 Task: Look for space in Ausa, India from 4th June, 2023 to 15th June, 2023 for 2 adults in price range Rs.10000 to Rs.15000. Place can be entire place with 1  bedroom having 1 bed and 1 bathroom. Property type can be house, flat, guest house, hotel. Booking option can be shelf check-in. Required host language is English.
Action: Mouse moved to (508, 122)
Screenshot: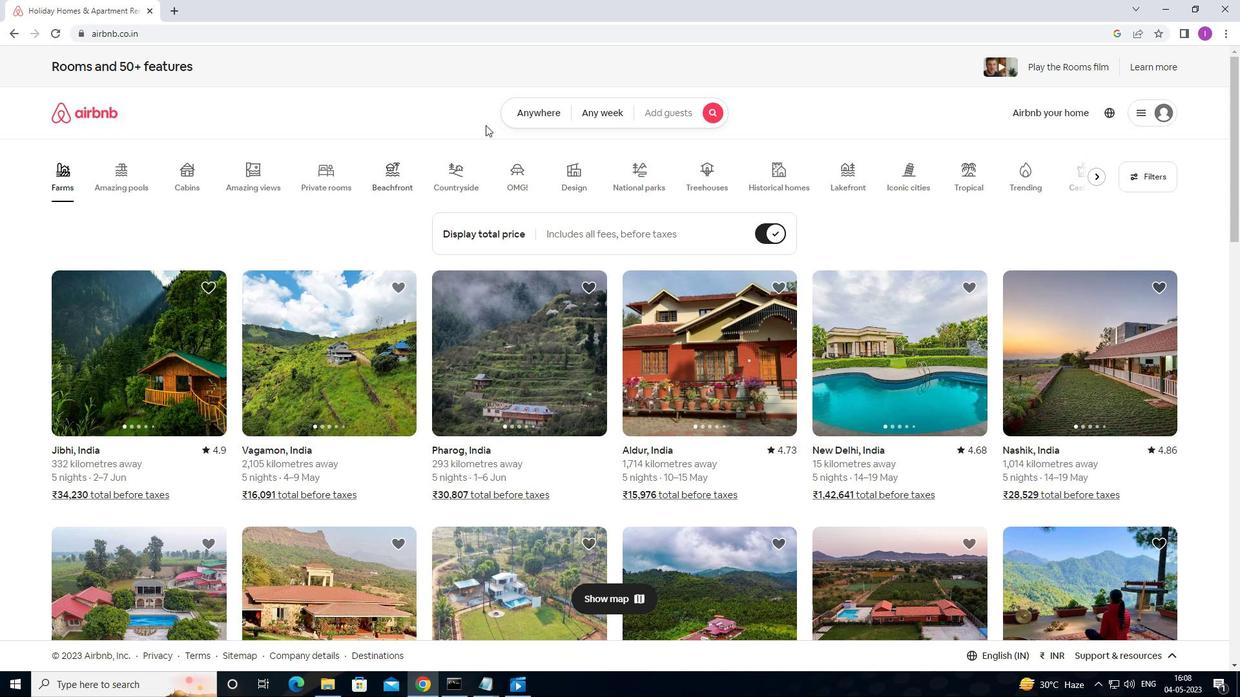 
Action: Mouse pressed left at (508, 122)
Screenshot: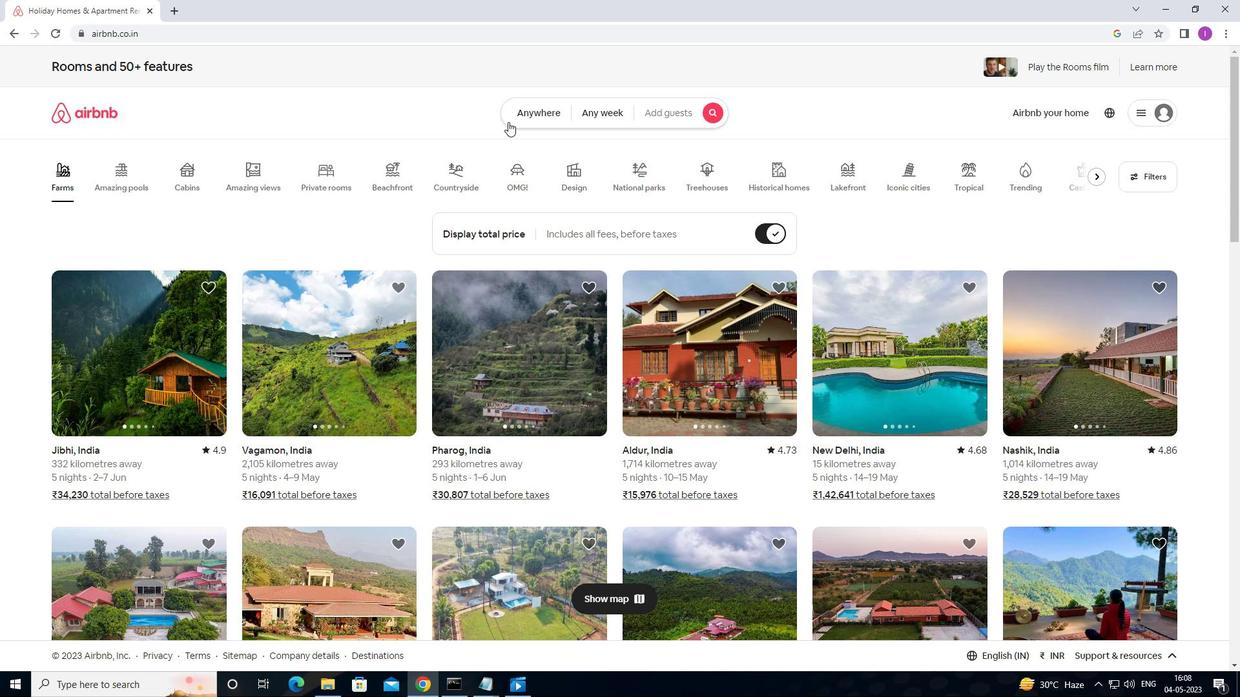 
Action: Mouse moved to (413, 162)
Screenshot: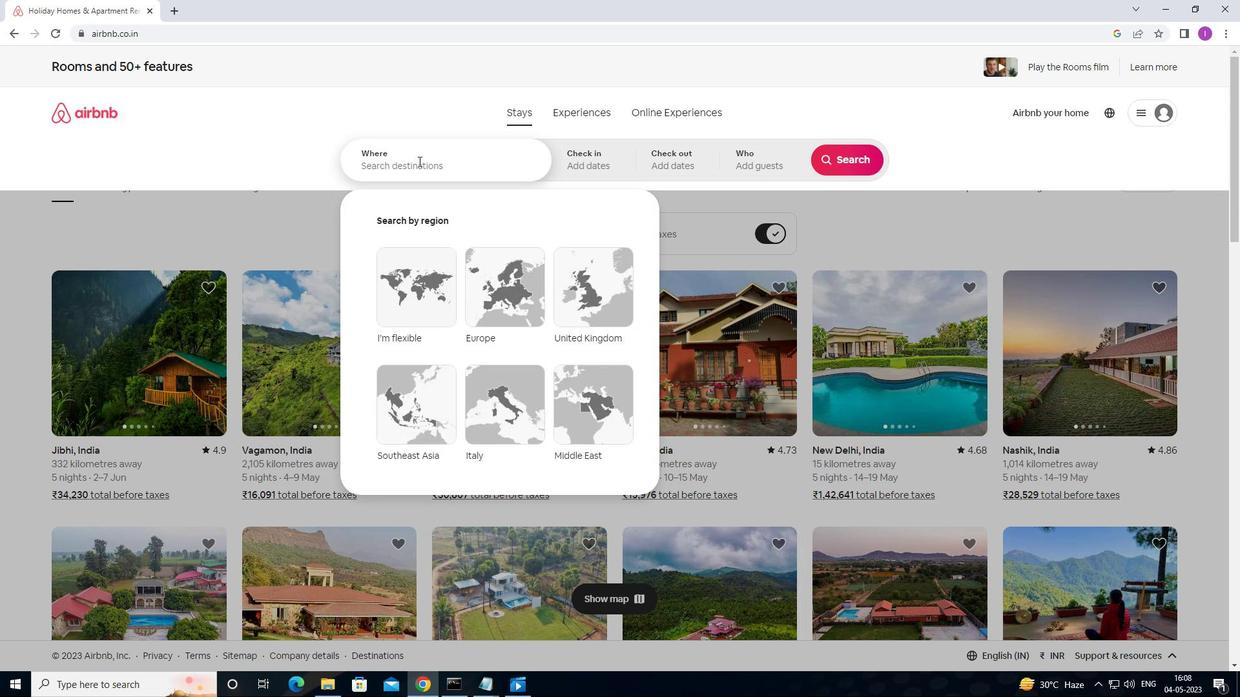 
Action: Mouse pressed left at (413, 162)
Screenshot: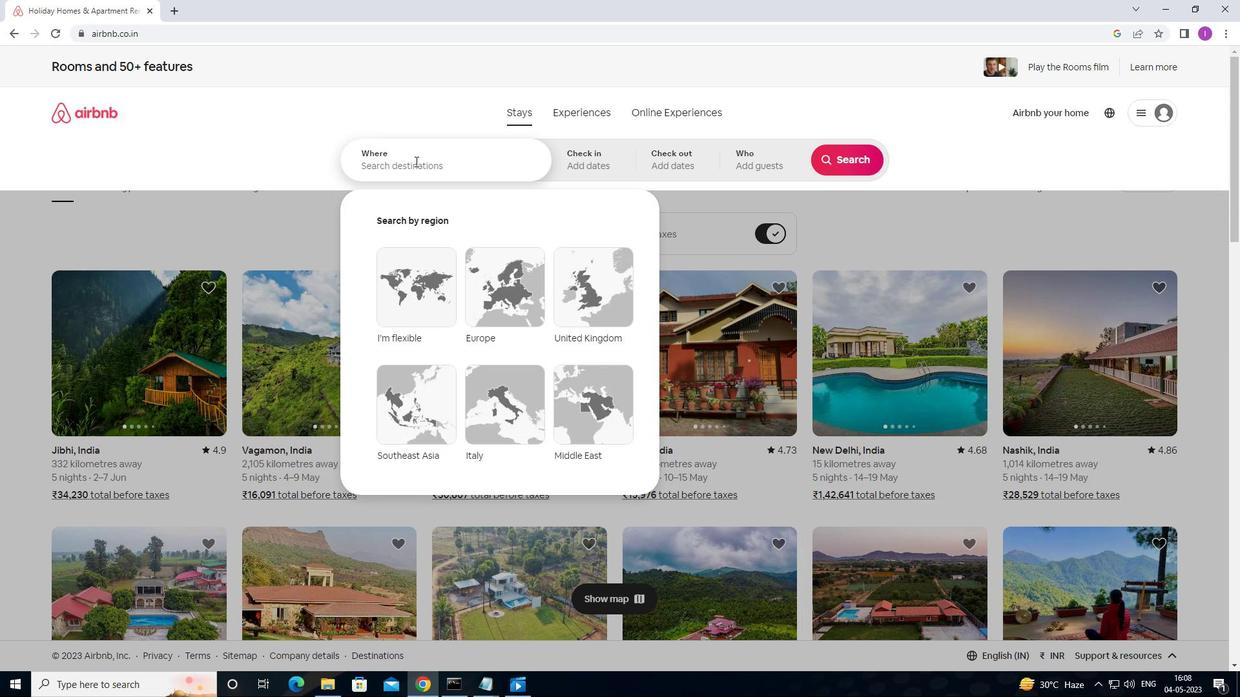 
Action: Key pressed <Key.shift>AUSA,<Key.shift>INDIA
Screenshot: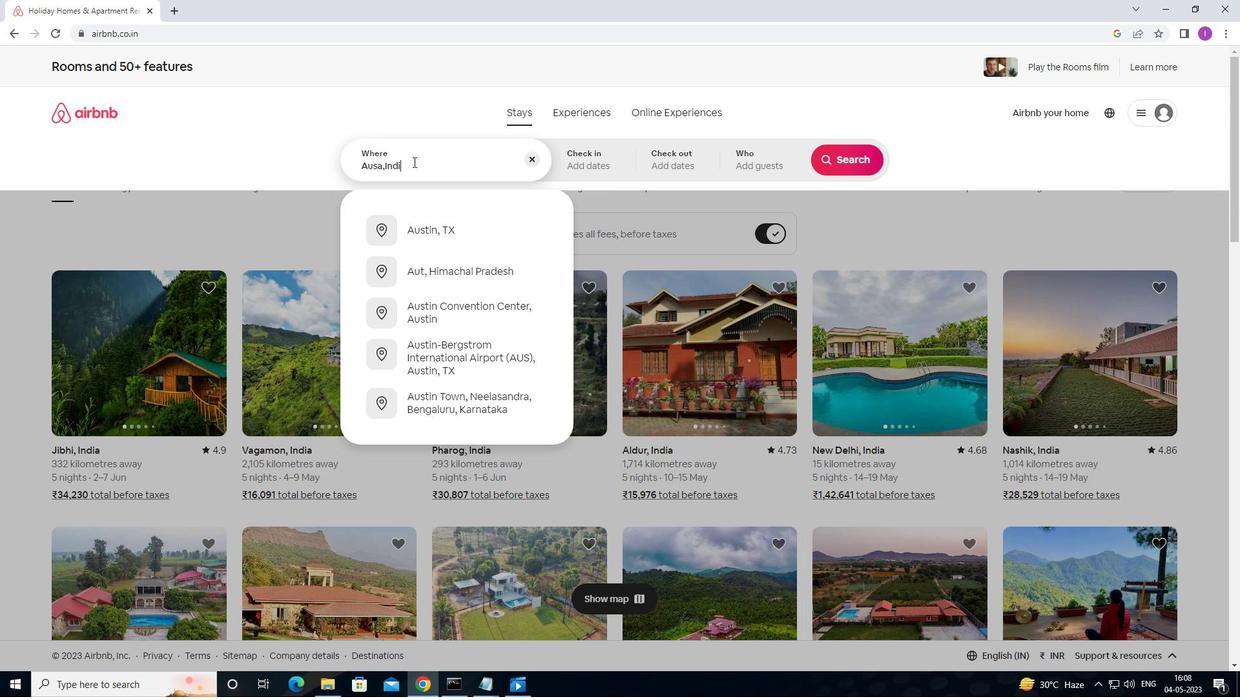 
Action: Mouse moved to (614, 160)
Screenshot: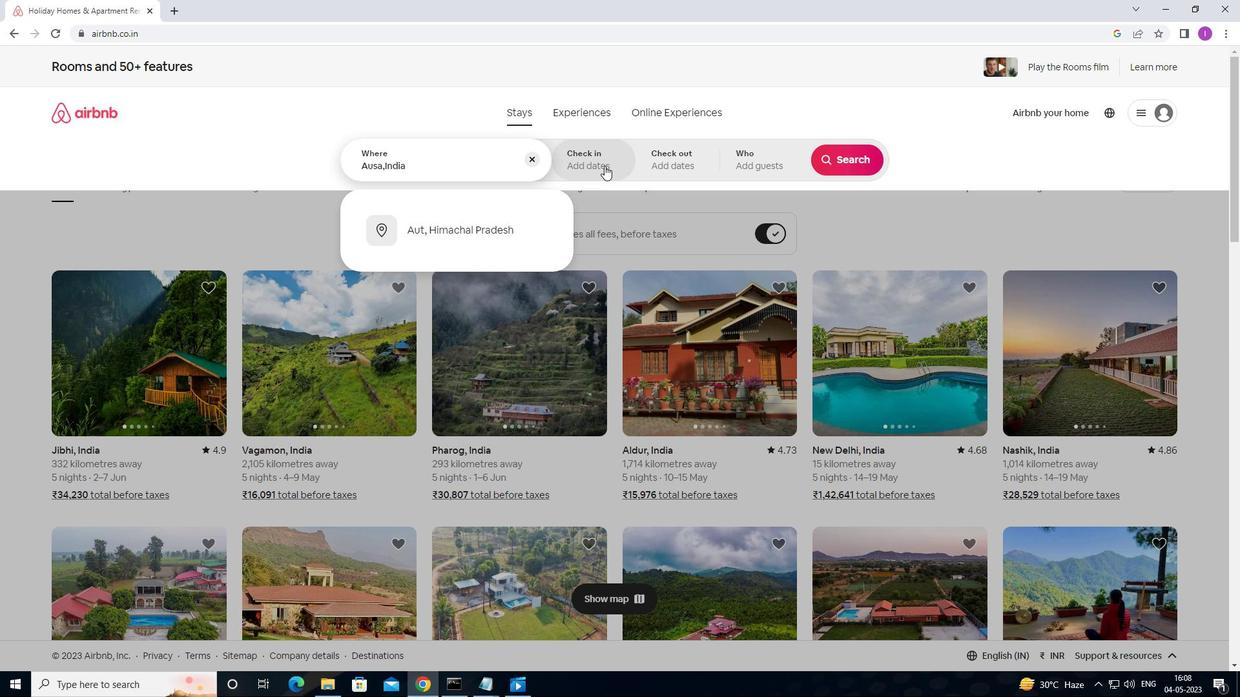 
Action: Mouse pressed left at (614, 160)
Screenshot: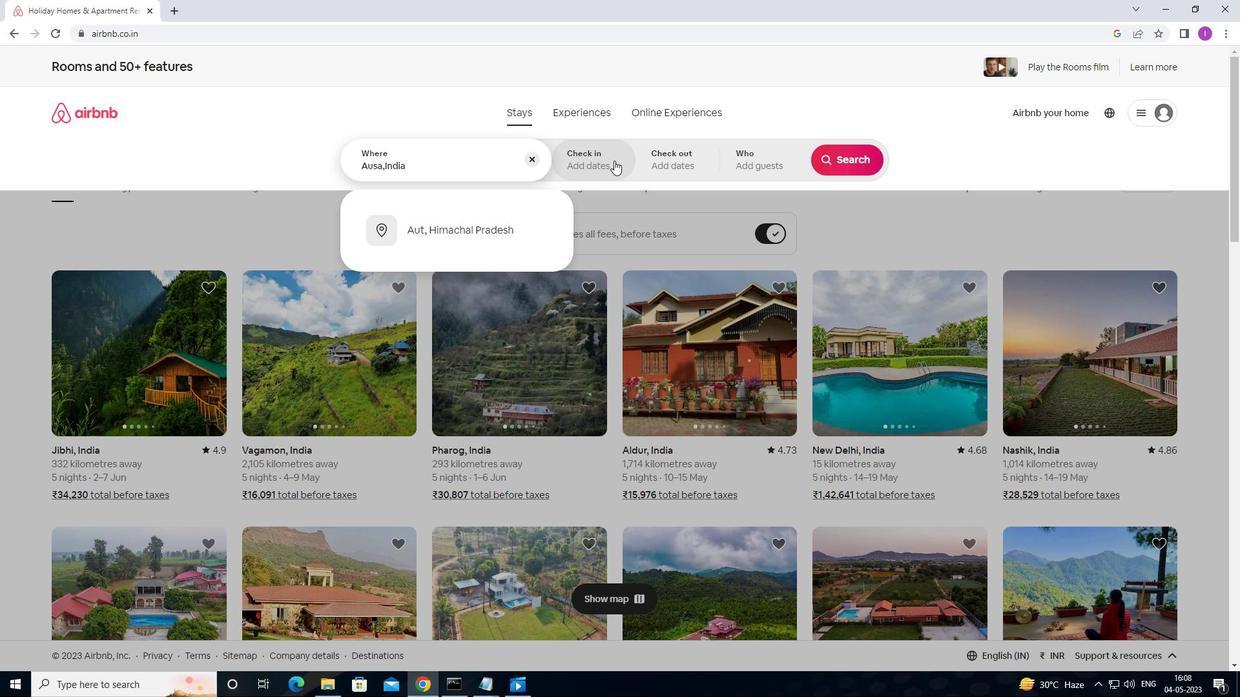 
Action: Mouse moved to (643, 346)
Screenshot: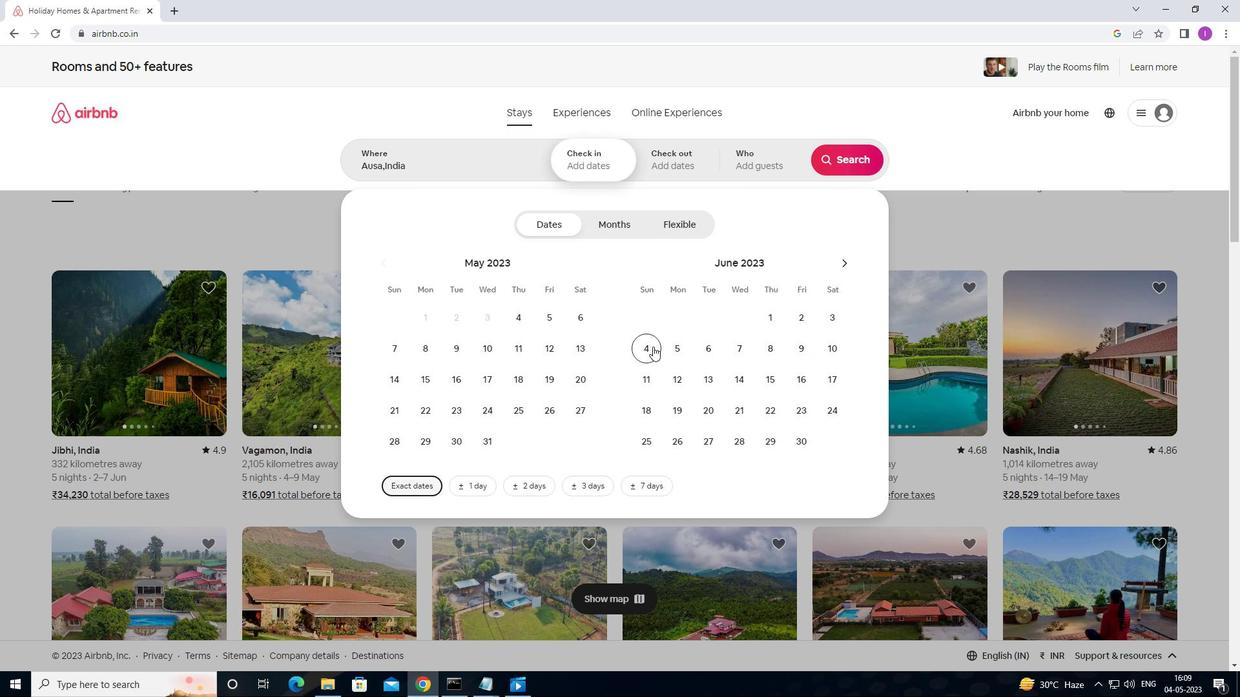 
Action: Mouse pressed left at (643, 346)
Screenshot: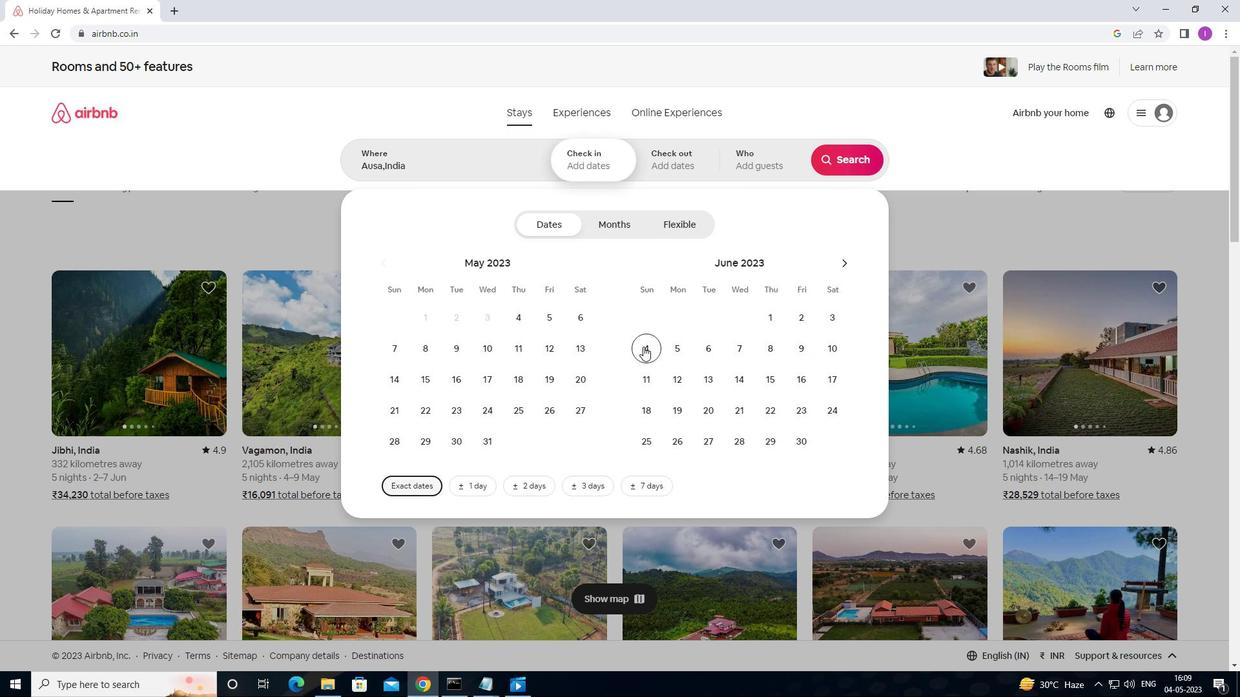 
Action: Mouse moved to (766, 375)
Screenshot: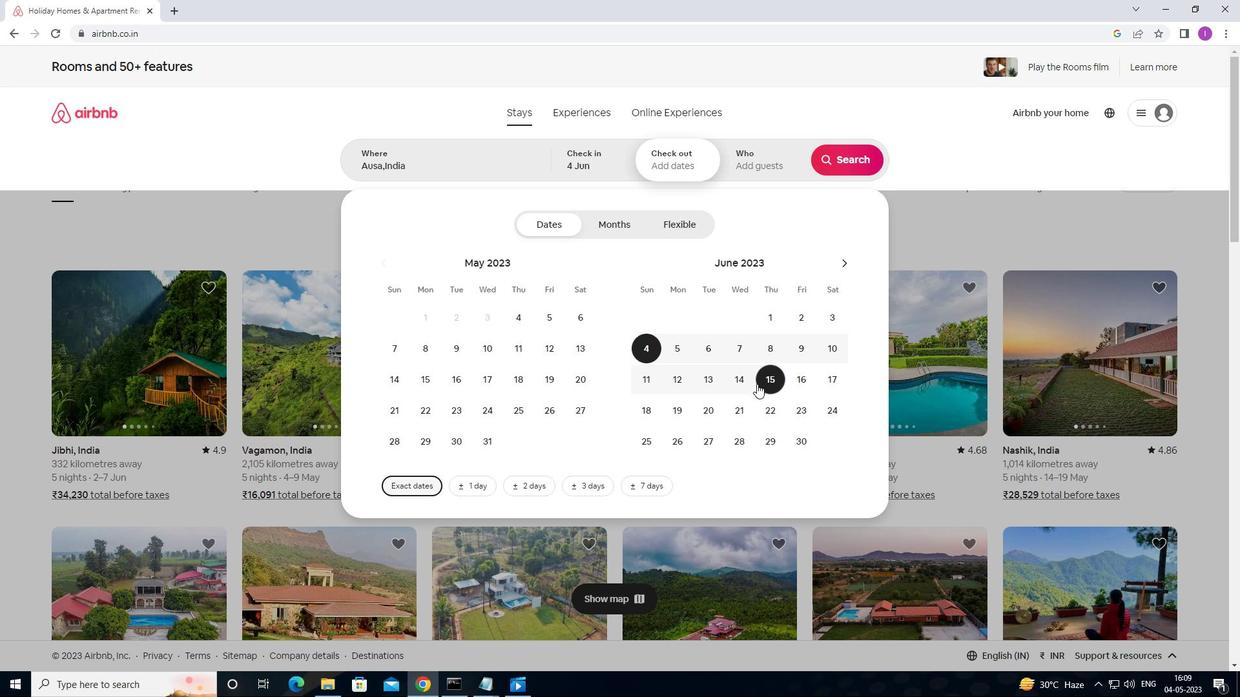 
Action: Mouse pressed left at (766, 375)
Screenshot: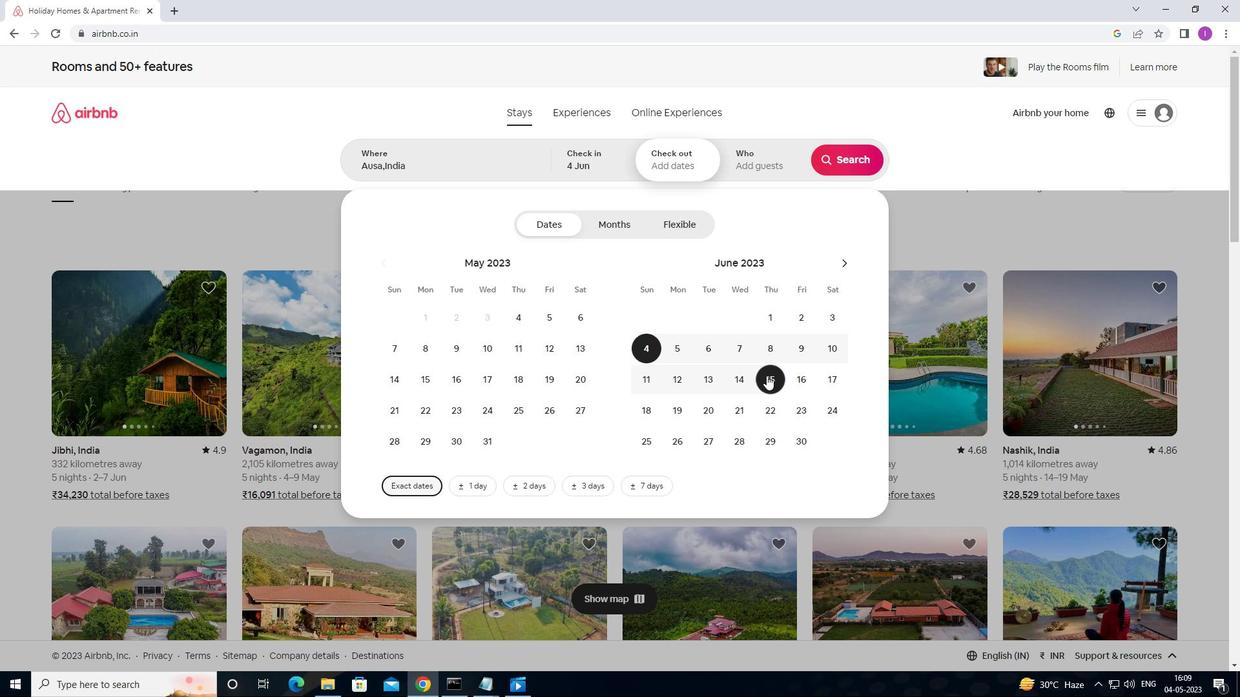 
Action: Mouse moved to (765, 166)
Screenshot: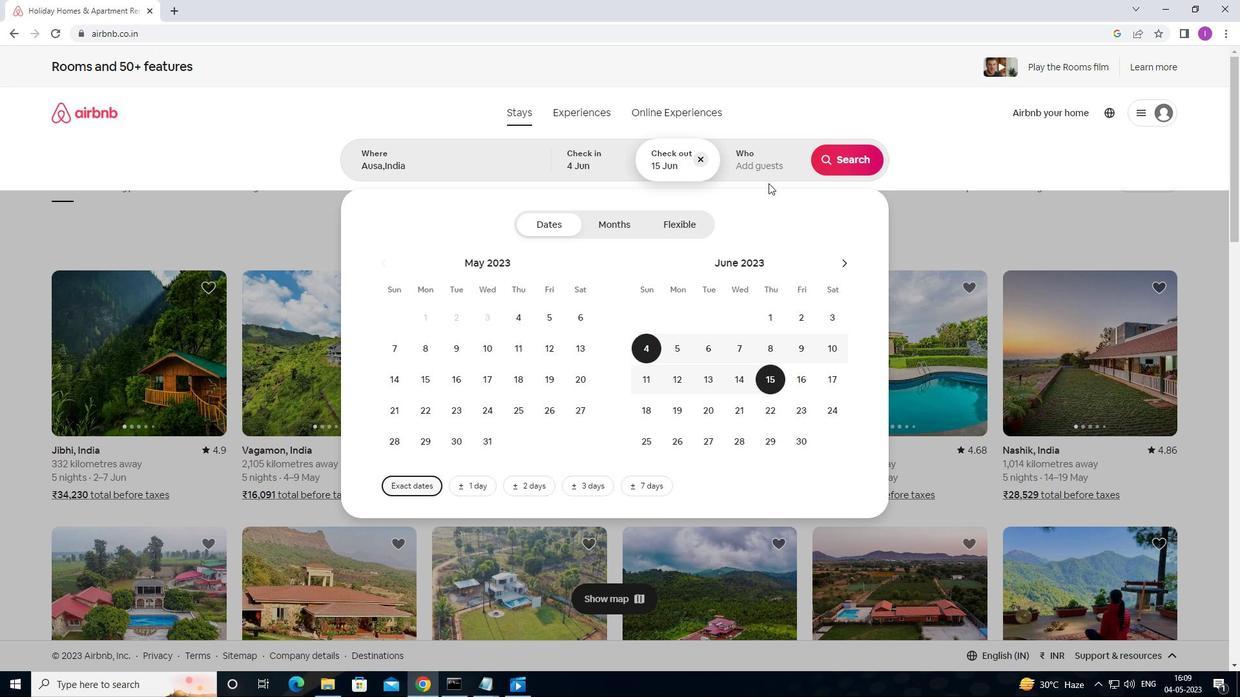 
Action: Mouse pressed left at (765, 166)
Screenshot: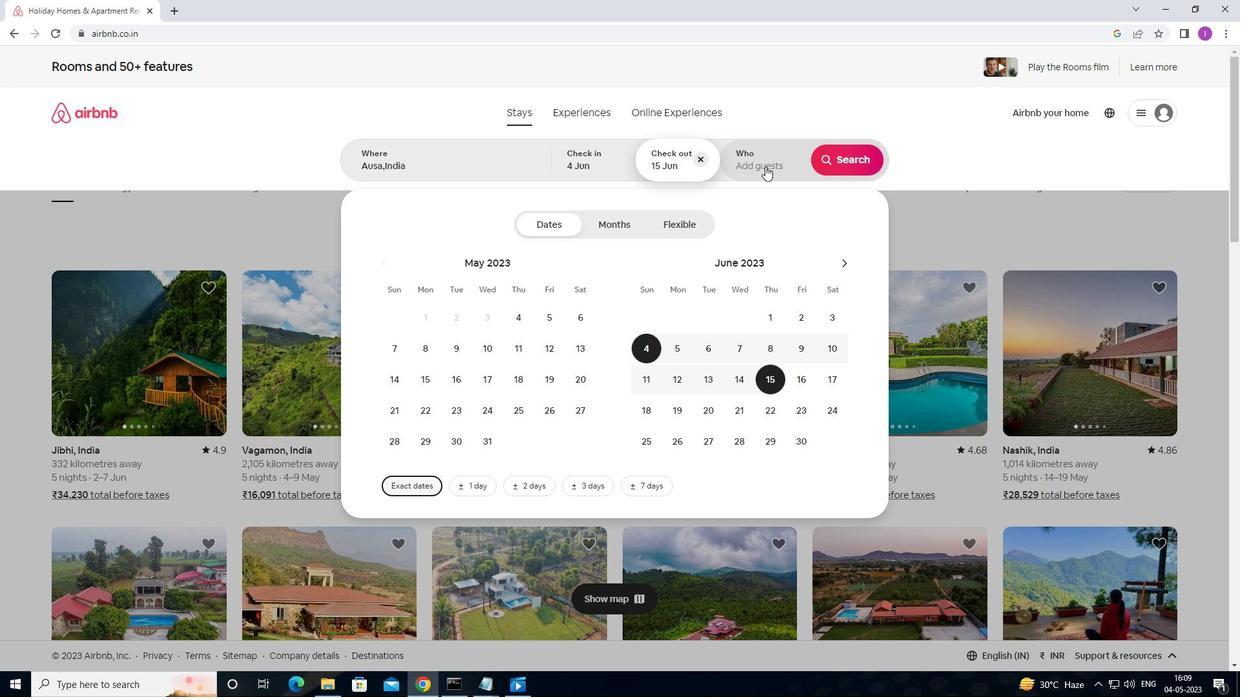 
Action: Mouse moved to (853, 231)
Screenshot: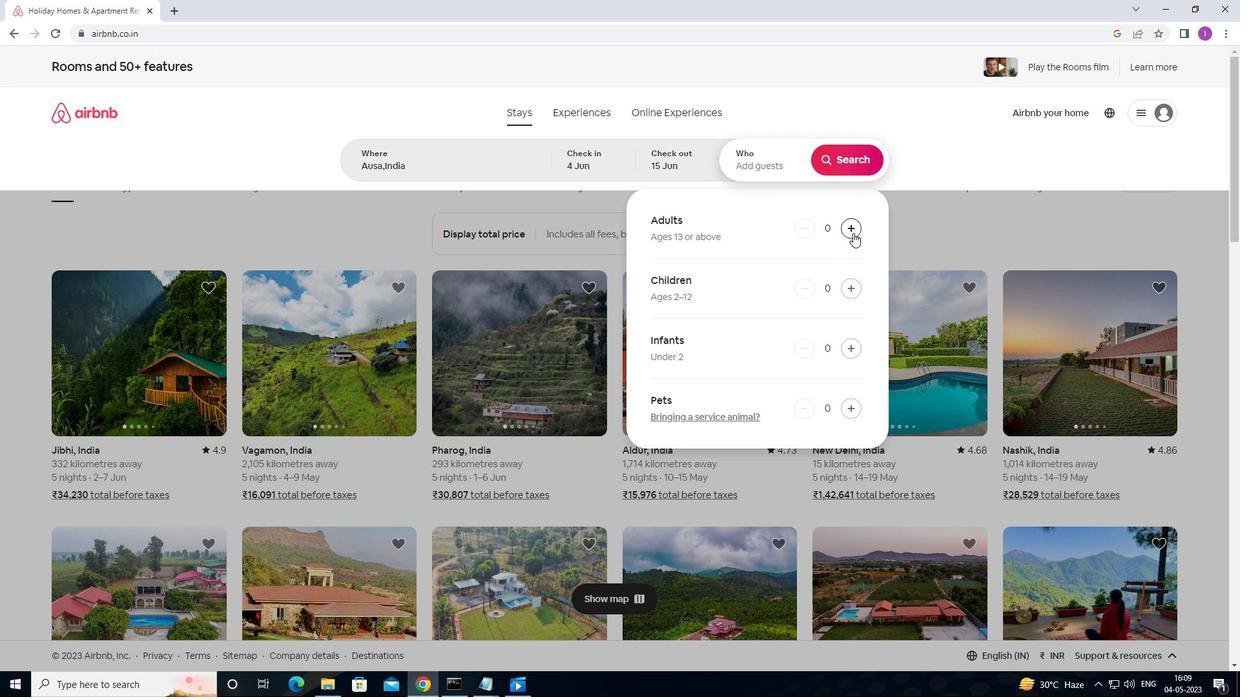 
Action: Mouse pressed left at (853, 231)
Screenshot: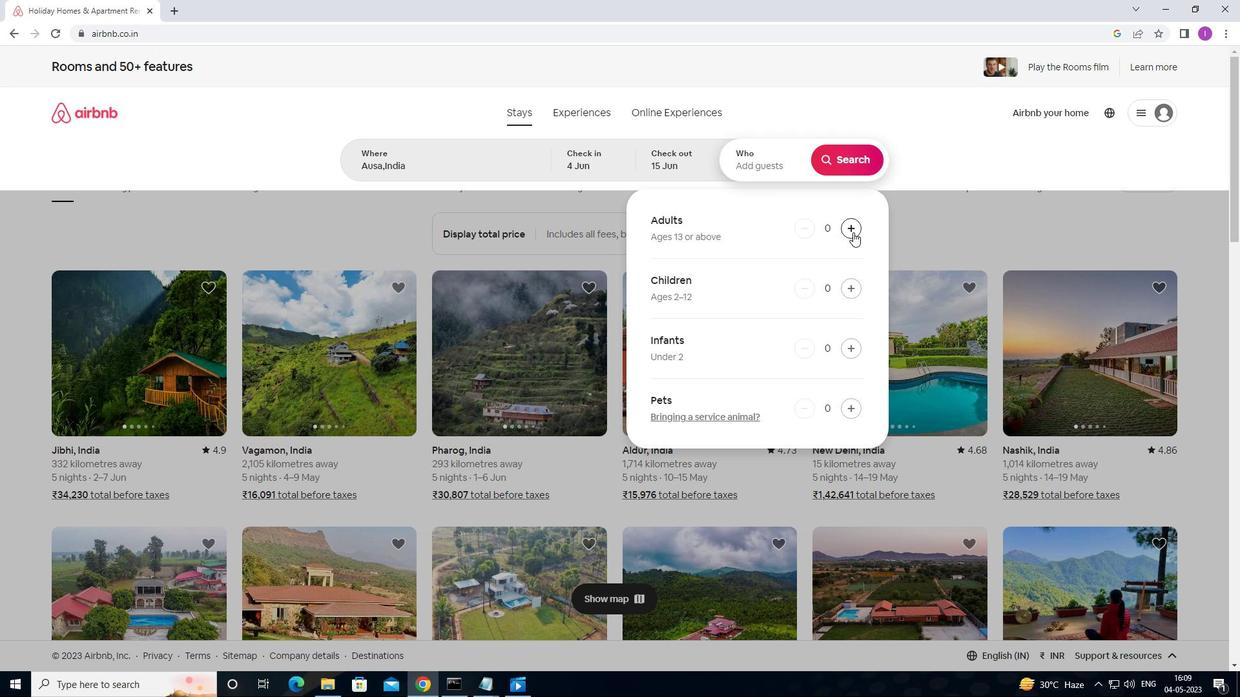 
Action: Mouse pressed left at (853, 231)
Screenshot: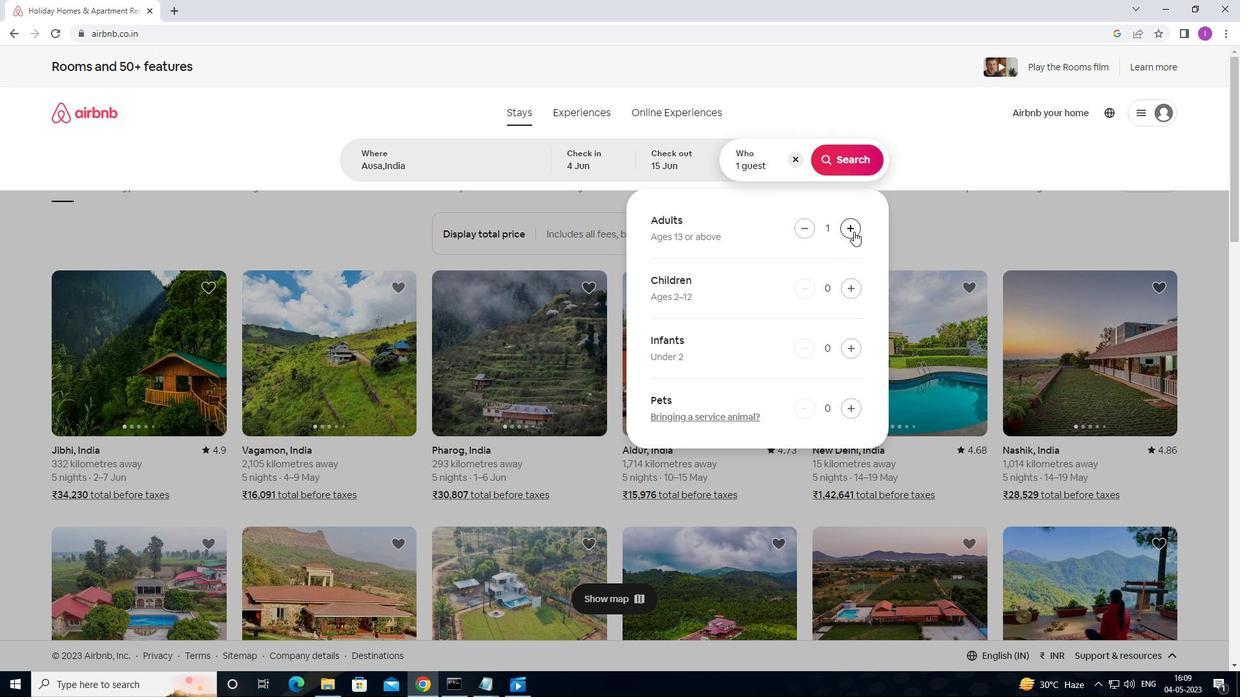 
Action: Mouse moved to (868, 164)
Screenshot: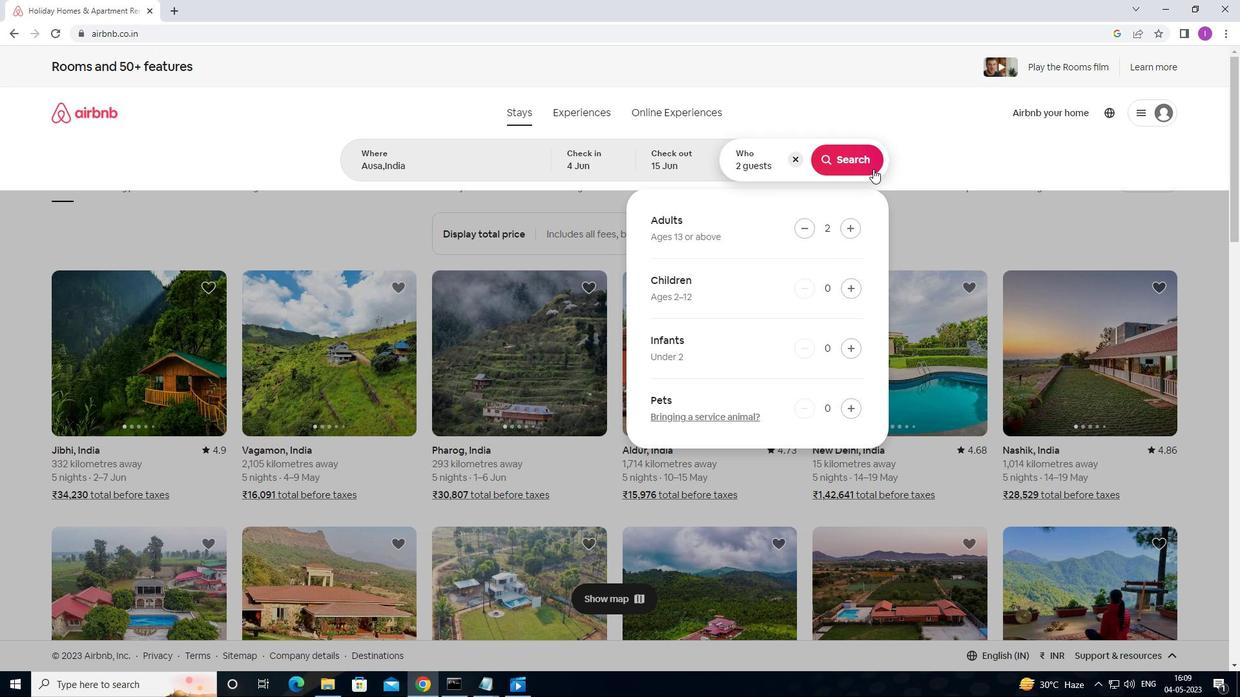 
Action: Mouse pressed left at (868, 164)
Screenshot: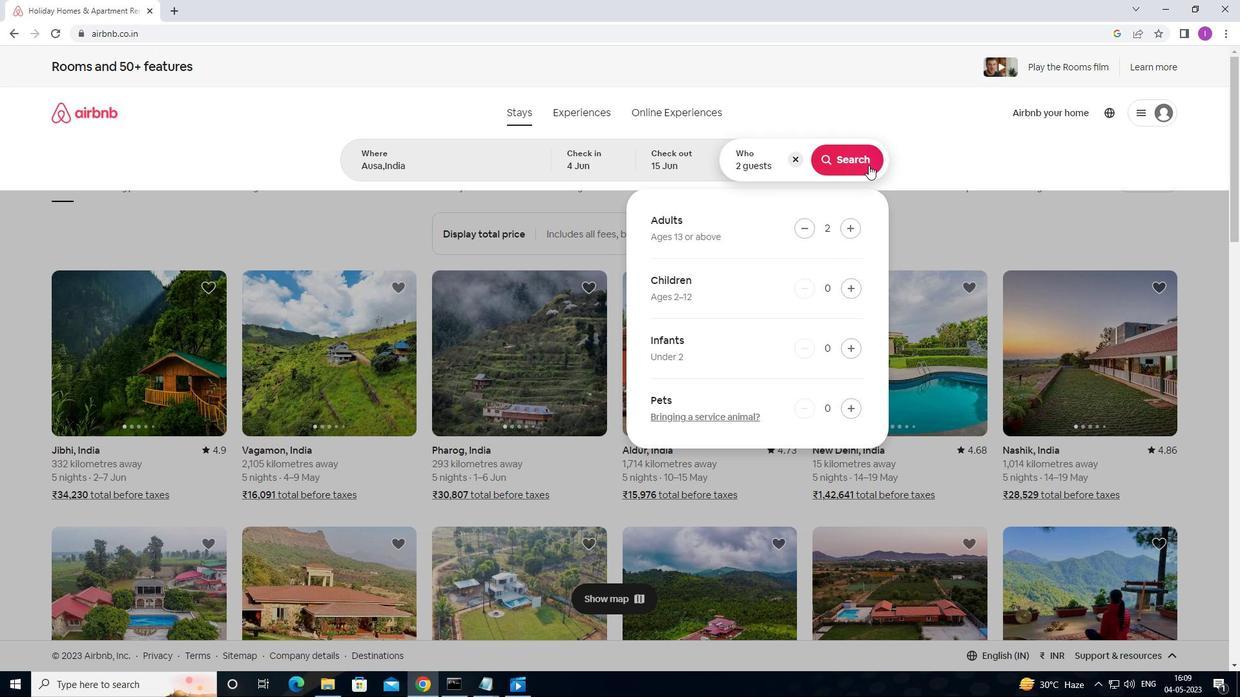 
Action: Mouse moved to (1209, 117)
Screenshot: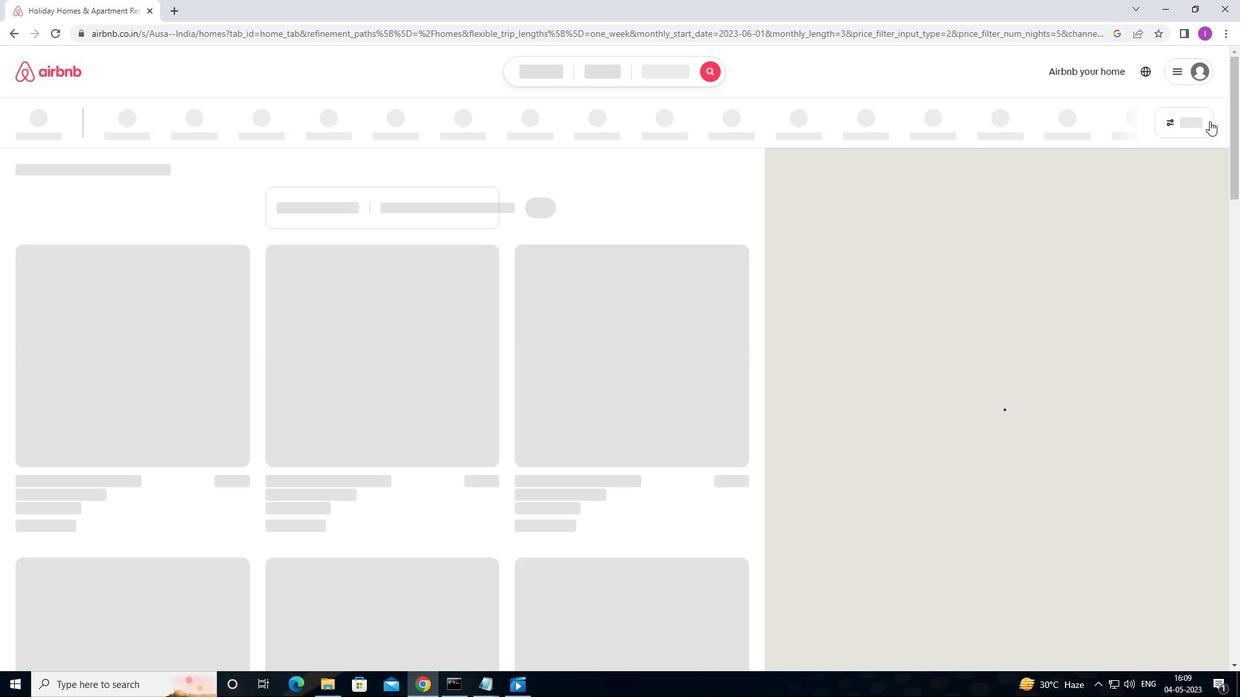 
Action: Mouse pressed left at (1209, 117)
Screenshot: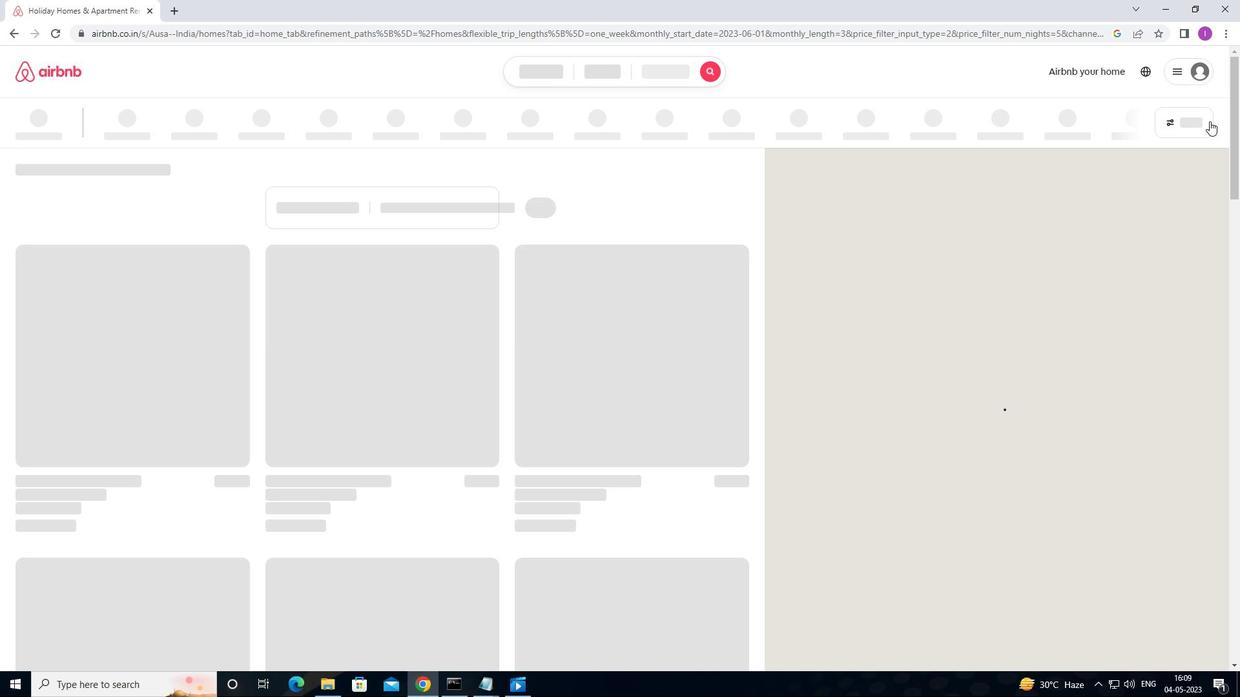 
Action: Mouse moved to (1198, 114)
Screenshot: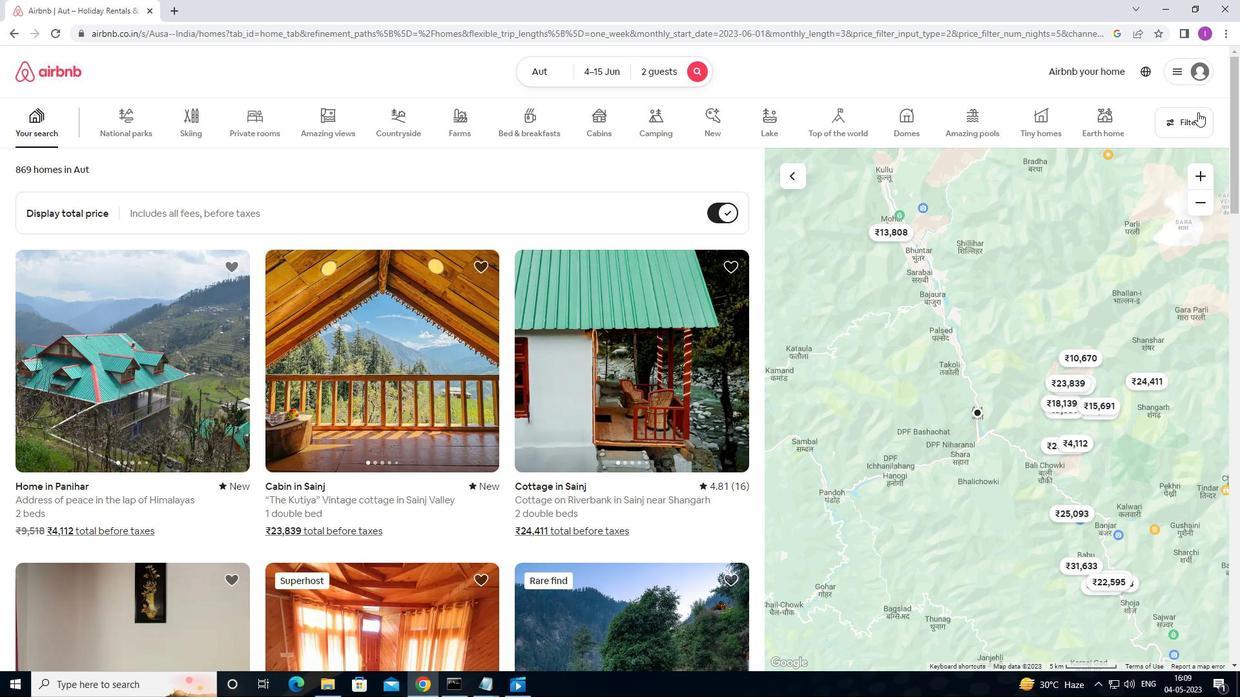 
Action: Mouse pressed left at (1198, 114)
Screenshot: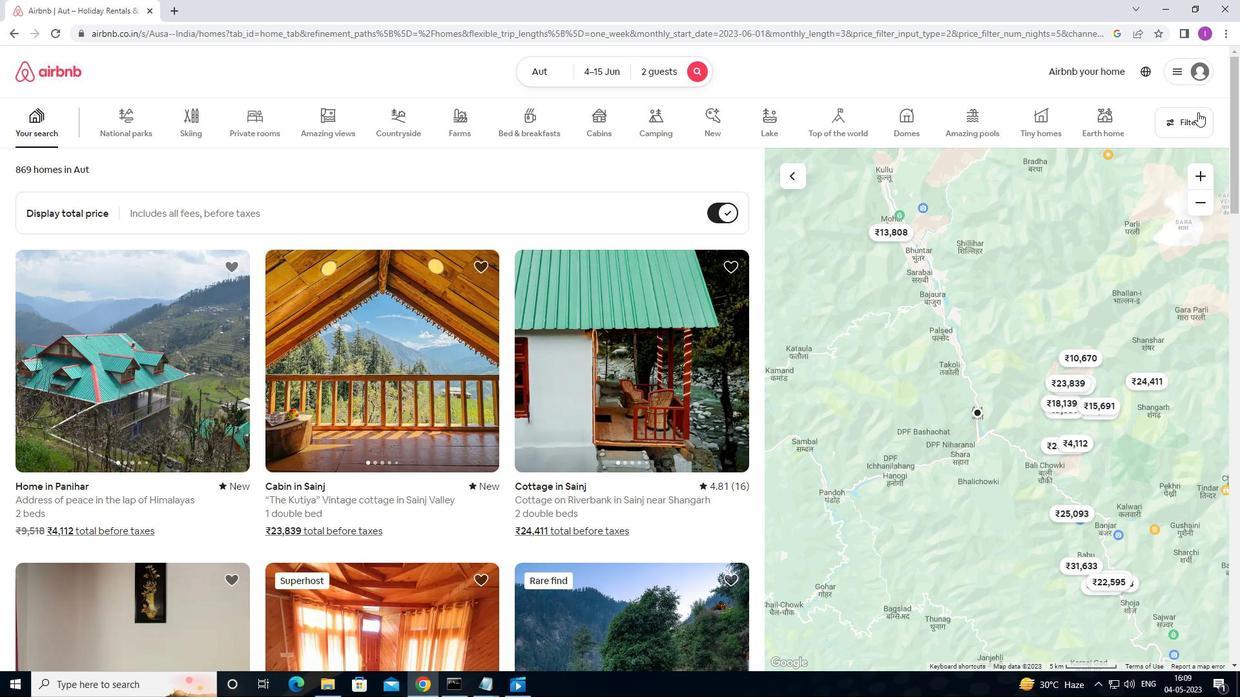 
Action: Mouse moved to (447, 290)
Screenshot: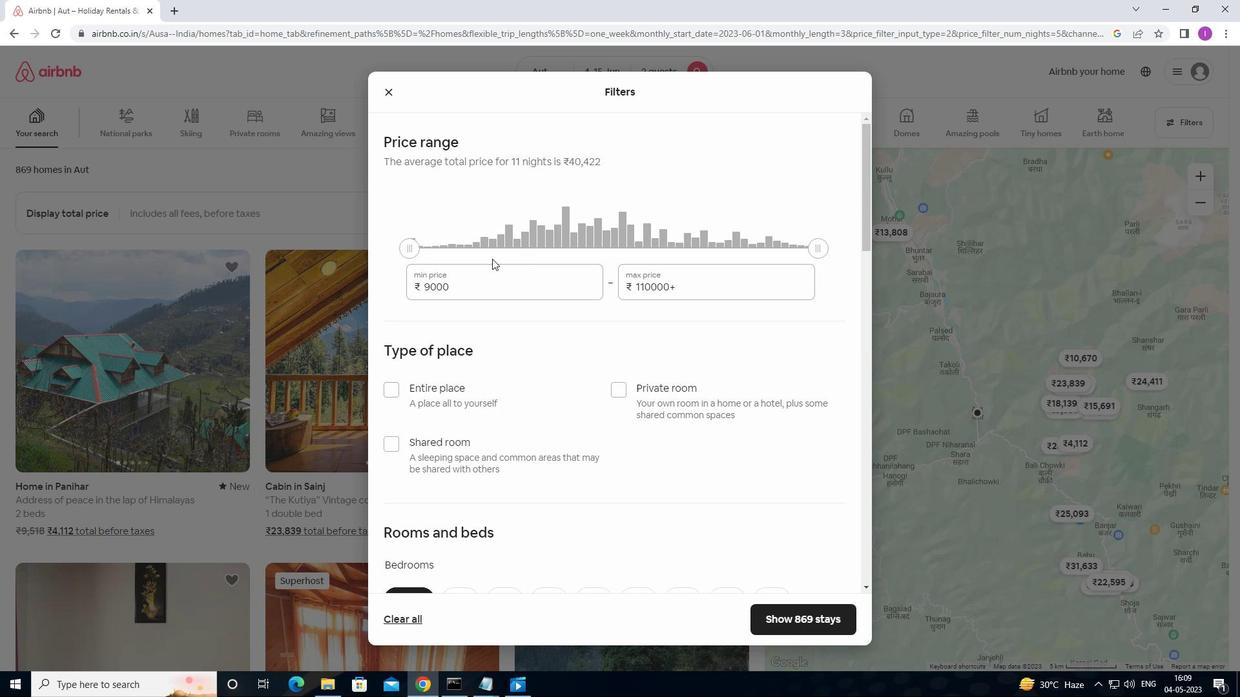 
Action: Mouse pressed left at (447, 290)
Screenshot: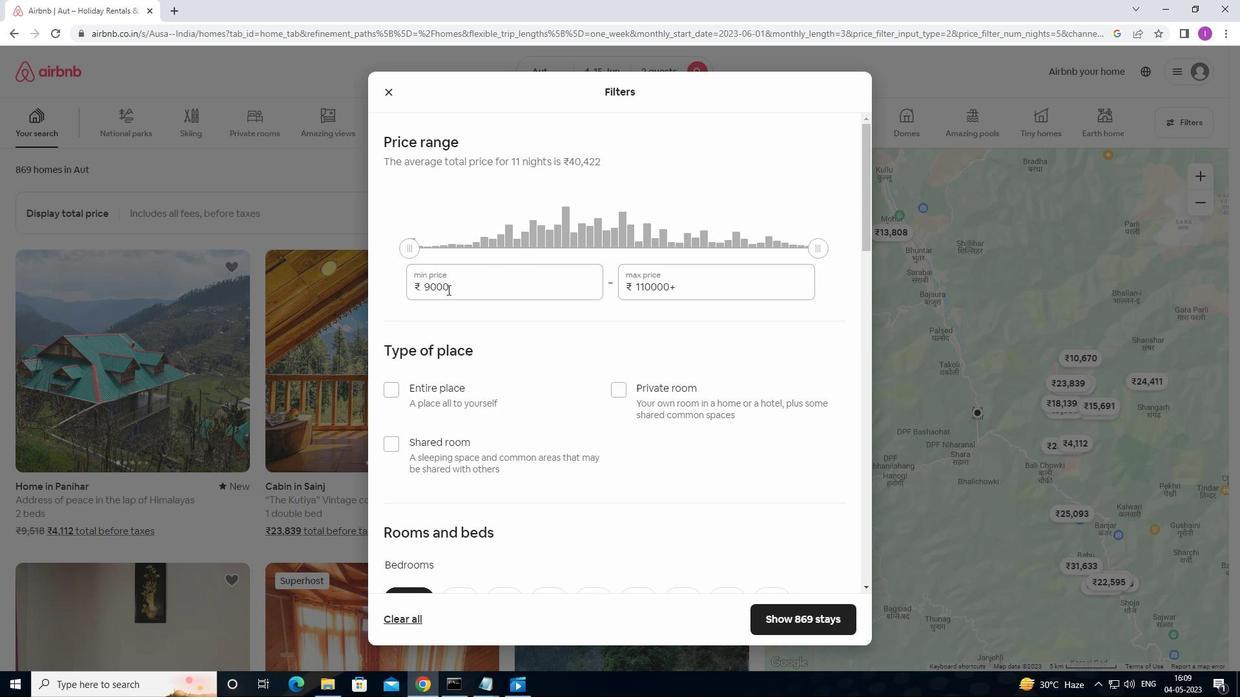 
Action: Mouse moved to (413, 293)
Screenshot: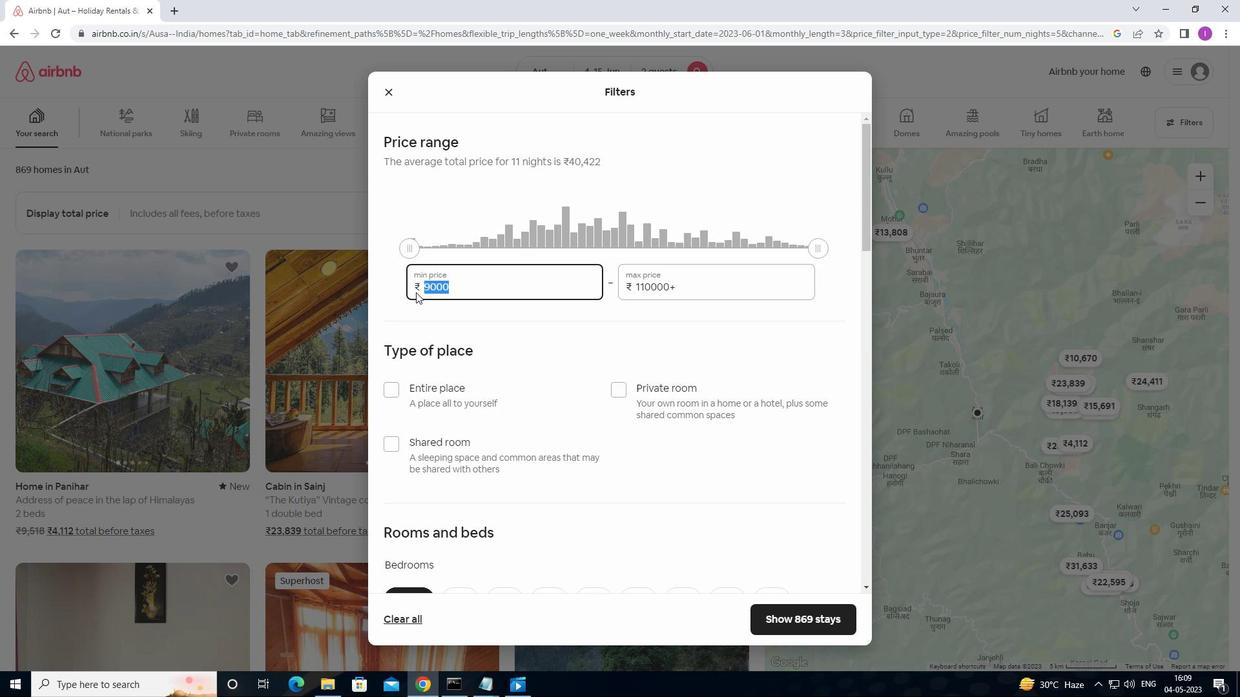 
Action: Key pressed 10000
Screenshot: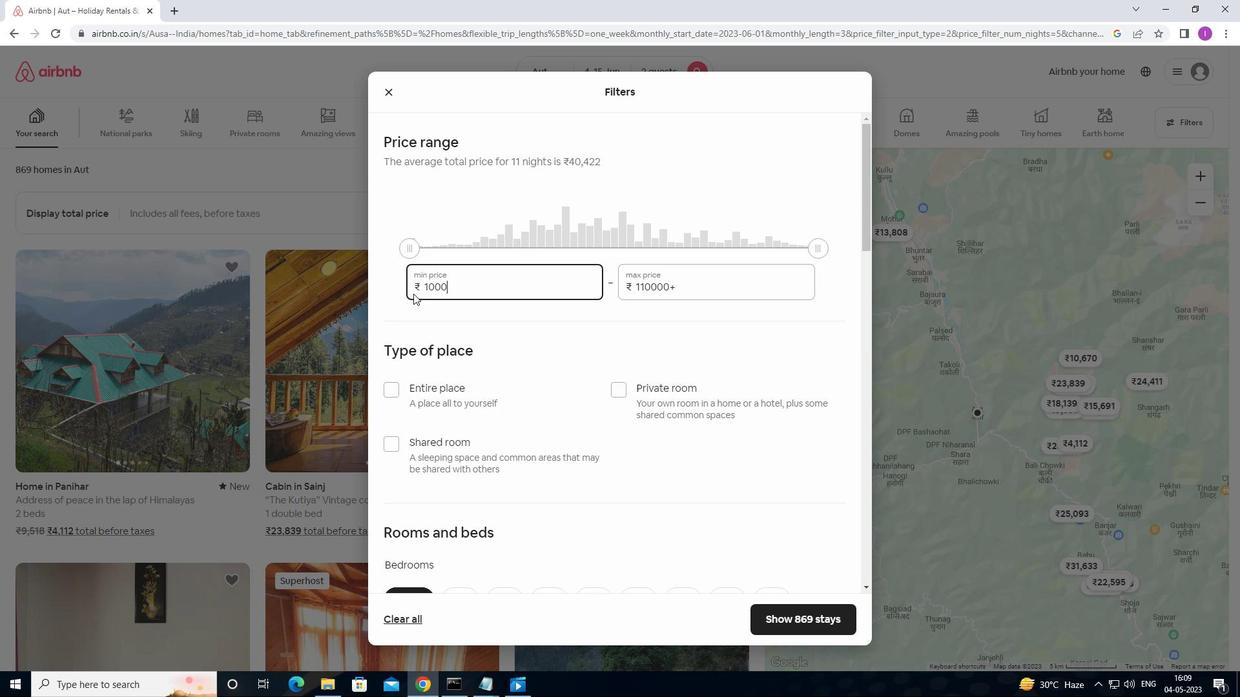 
Action: Mouse moved to (708, 290)
Screenshot: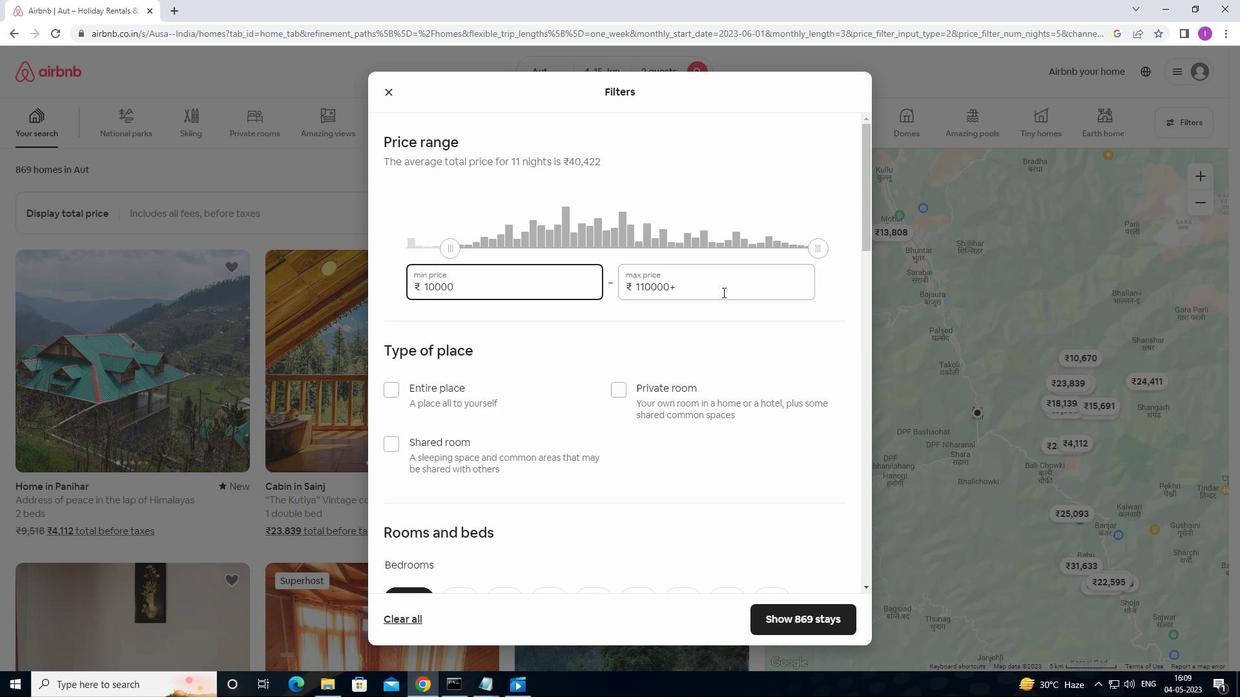 
Action: Mouse pressed left at (708, 290)
Screenshot: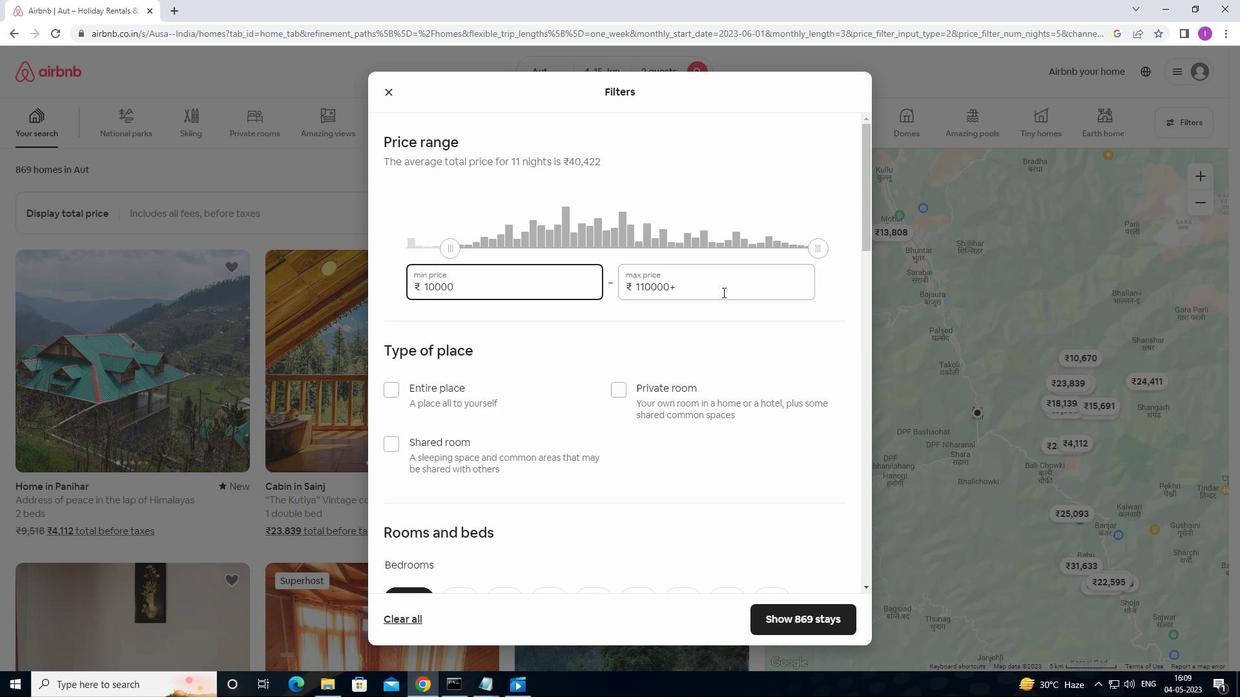
Action: Mouse moved to (615, 287)
Screenshot: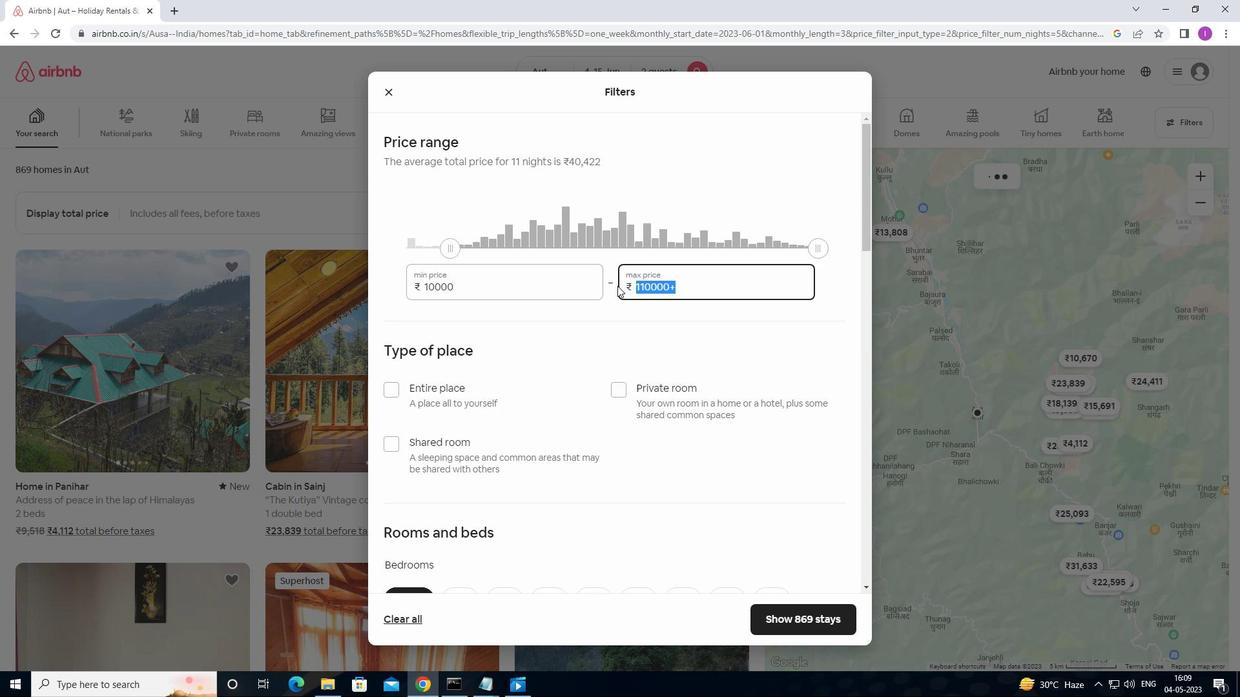 
Action: Key pressed 15000
Screenshot: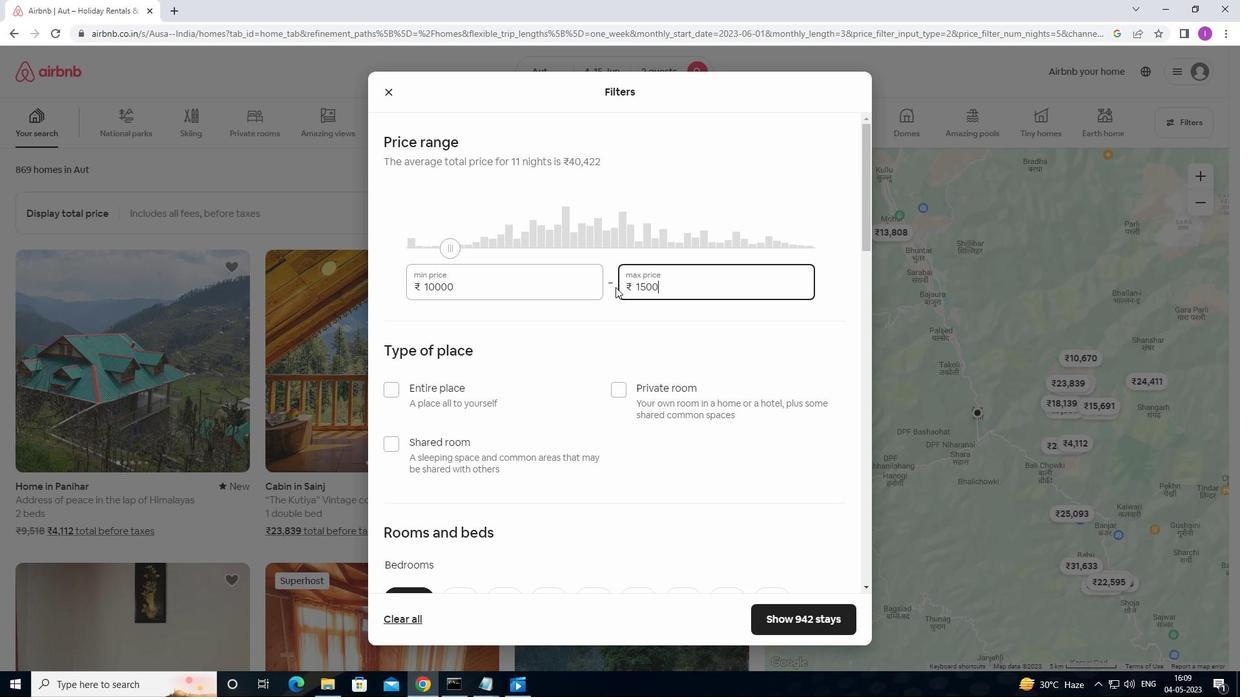 
Action: Mouse moved to (394, 389)
Screenshot: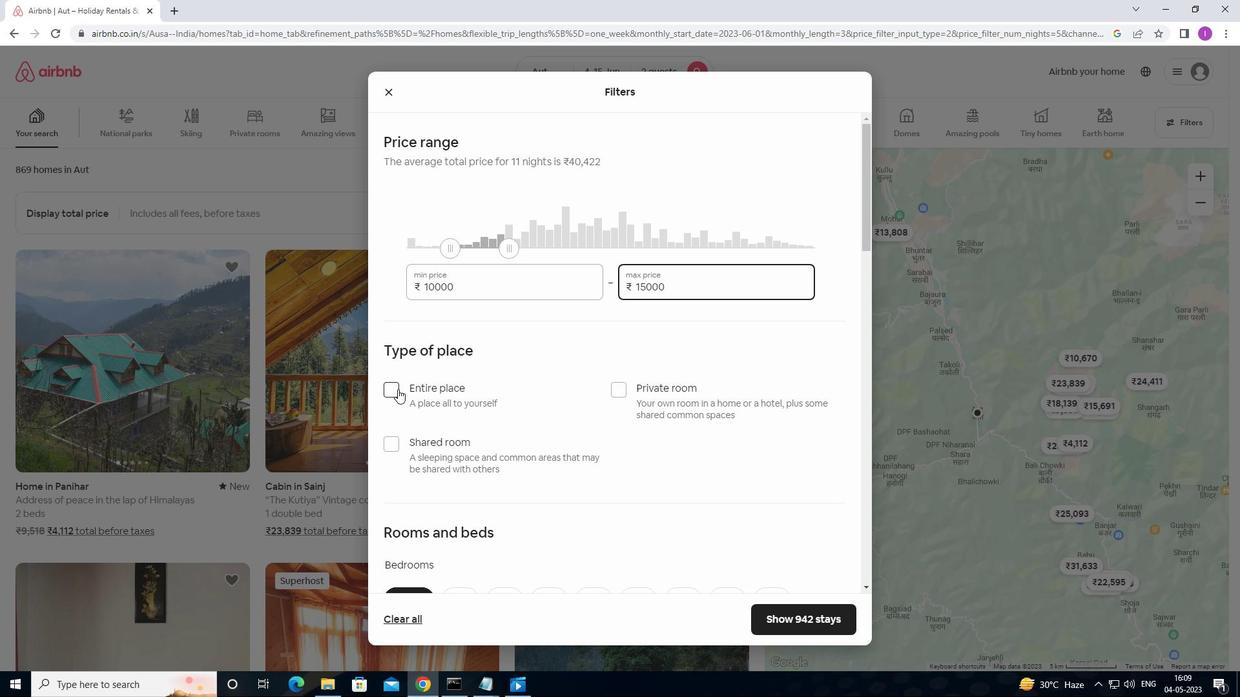 
Action: Mouse pressed left at (394, 389)
Screenshot: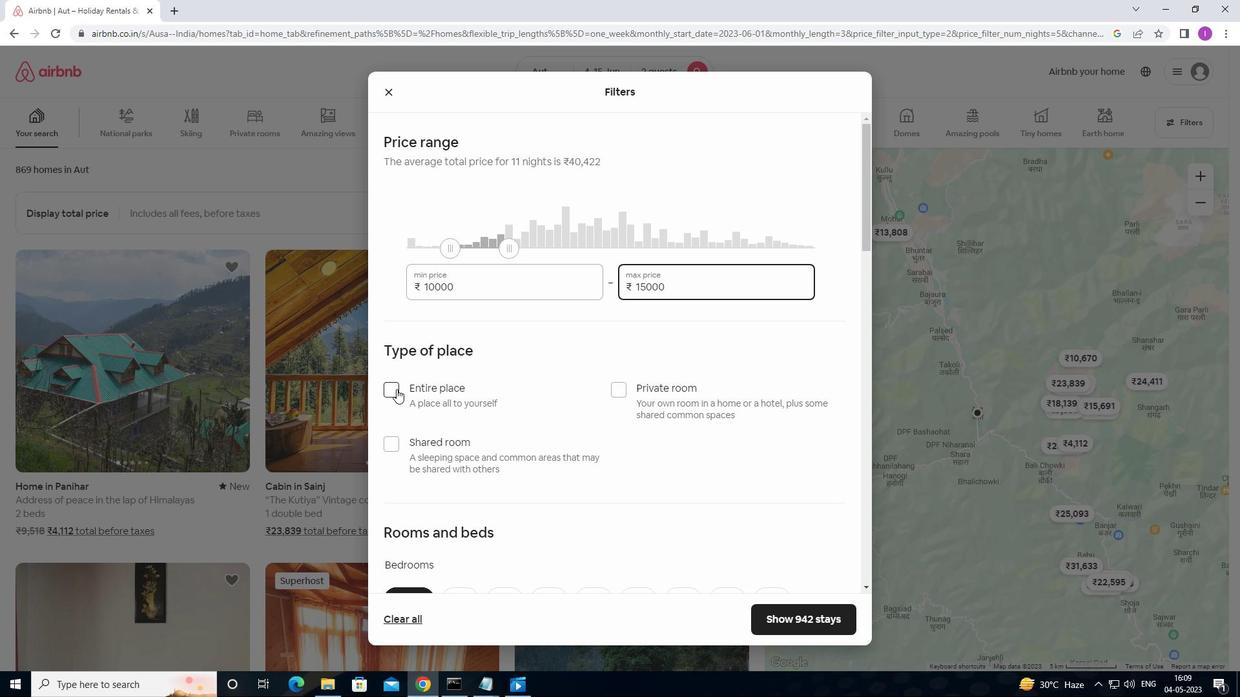 
Action: Mouse moved to (508, 372)
Screenshot: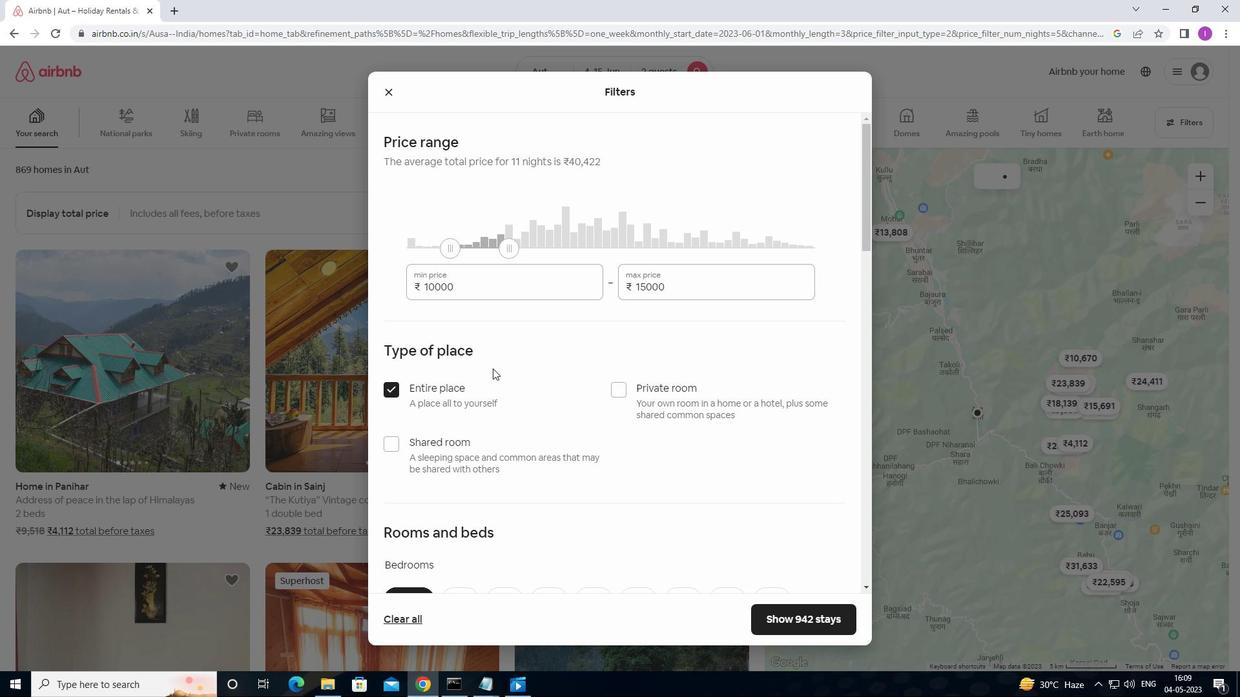 
Action: Mouse scrolled (508, 372) with delta (0, 0)
Screenshot: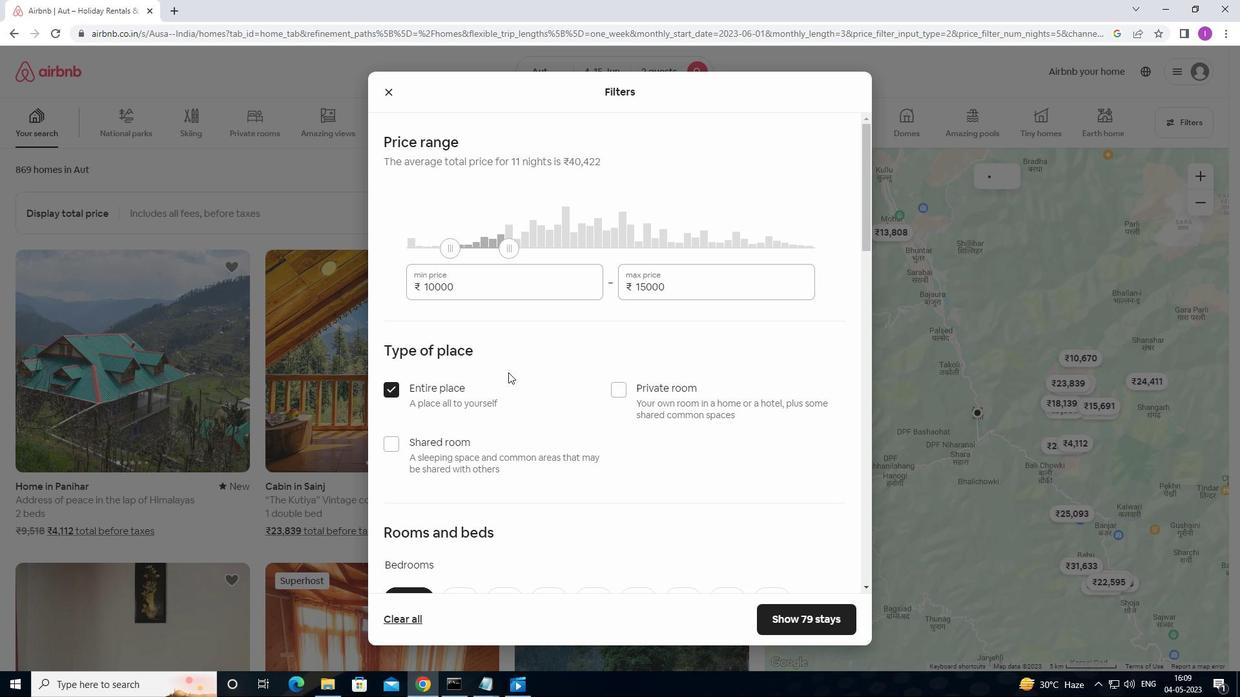 
Action: Mouse moved to (558, 361)
Screenshot: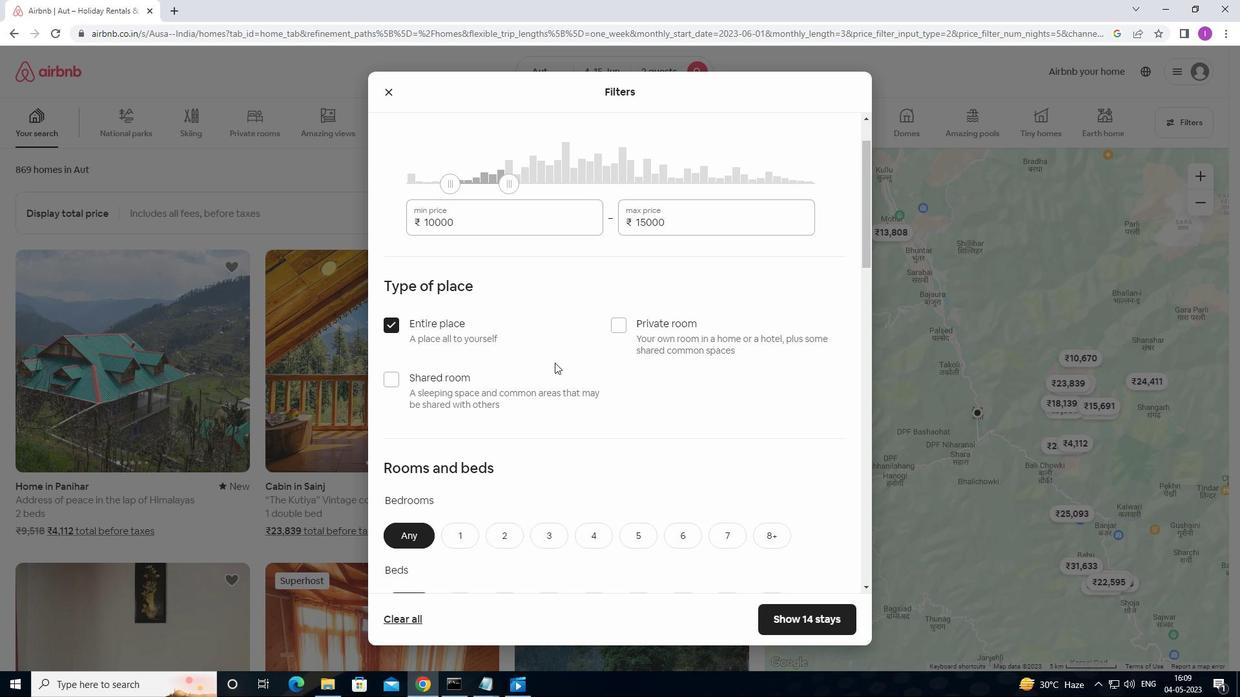 
Action: Mouse scrolled (558, 361) with delta (0, 0)
Screenshot: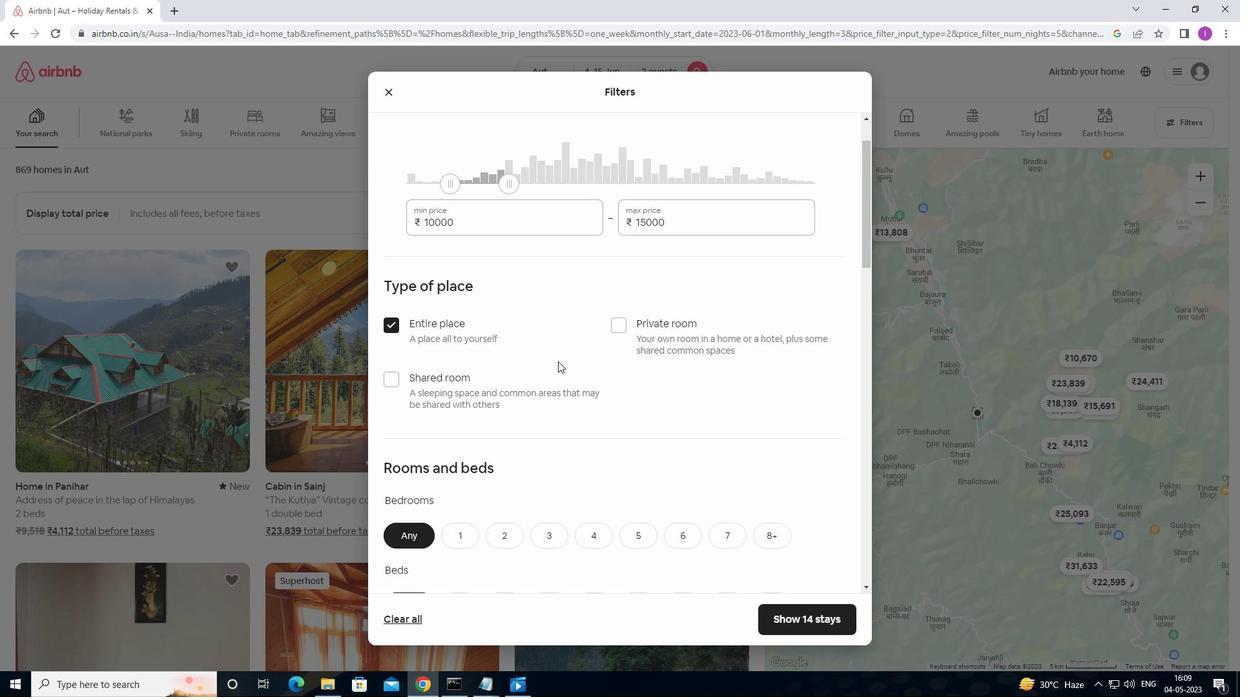 
Action: Mouse moved to (558, 361)
Screenshot: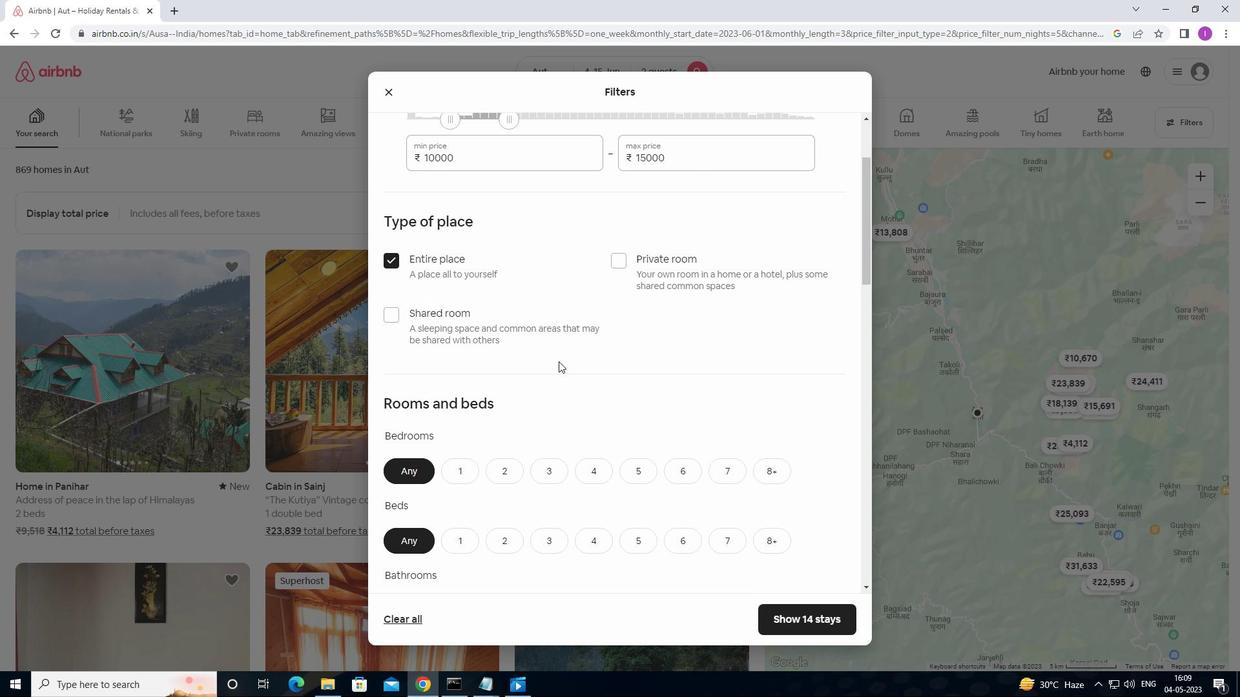 
Action: Mouse scrolled (558, 361) with delta (0, 0)
Screenshot: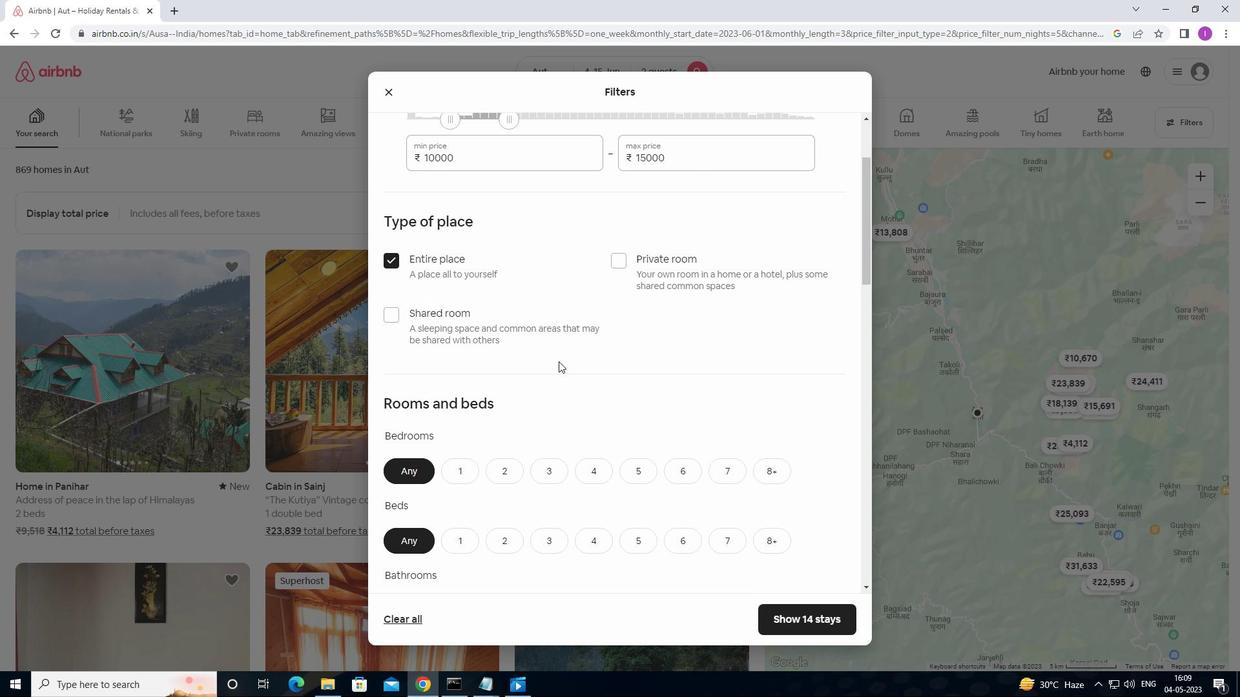 
Action: Mouse moved to (559, 361)
Screenshot: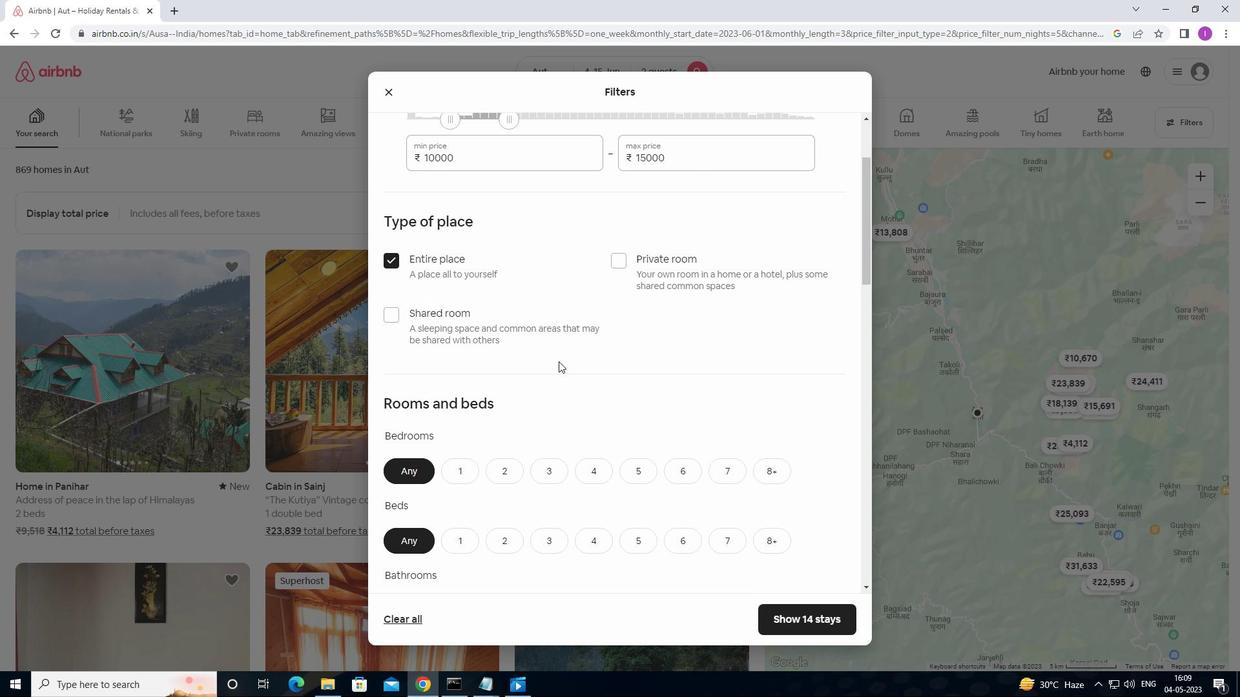 
Action: Mouse scrolled (559, 361) with delta (0, 0)
Screenshot: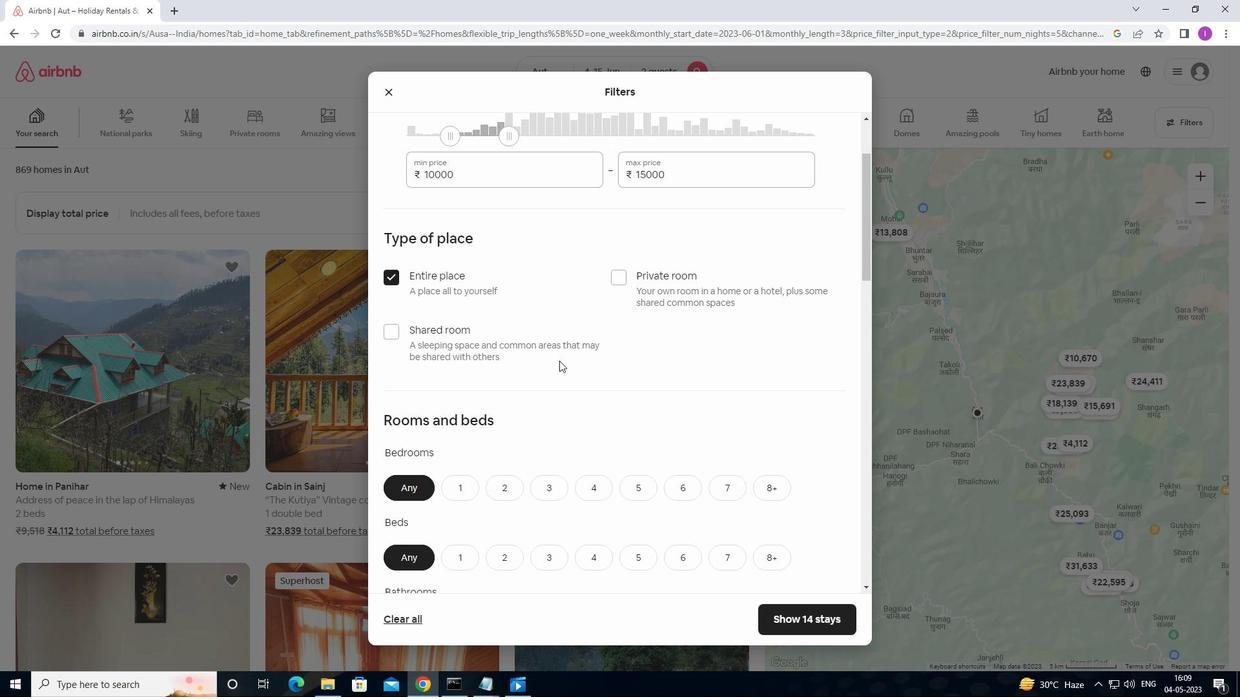 
Action: Mouse moved to (560, 360)
Screenshot: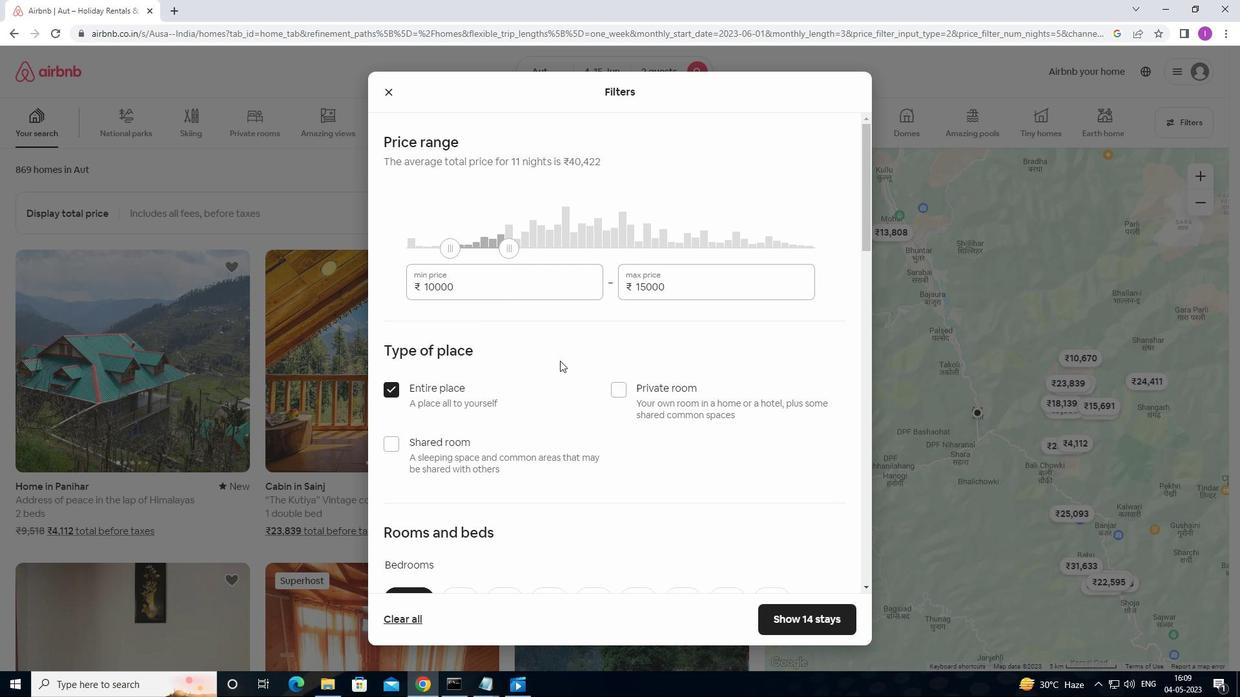 
Action: Mouse scrolled (560, 361) with delta (0, 0)
Screenshot: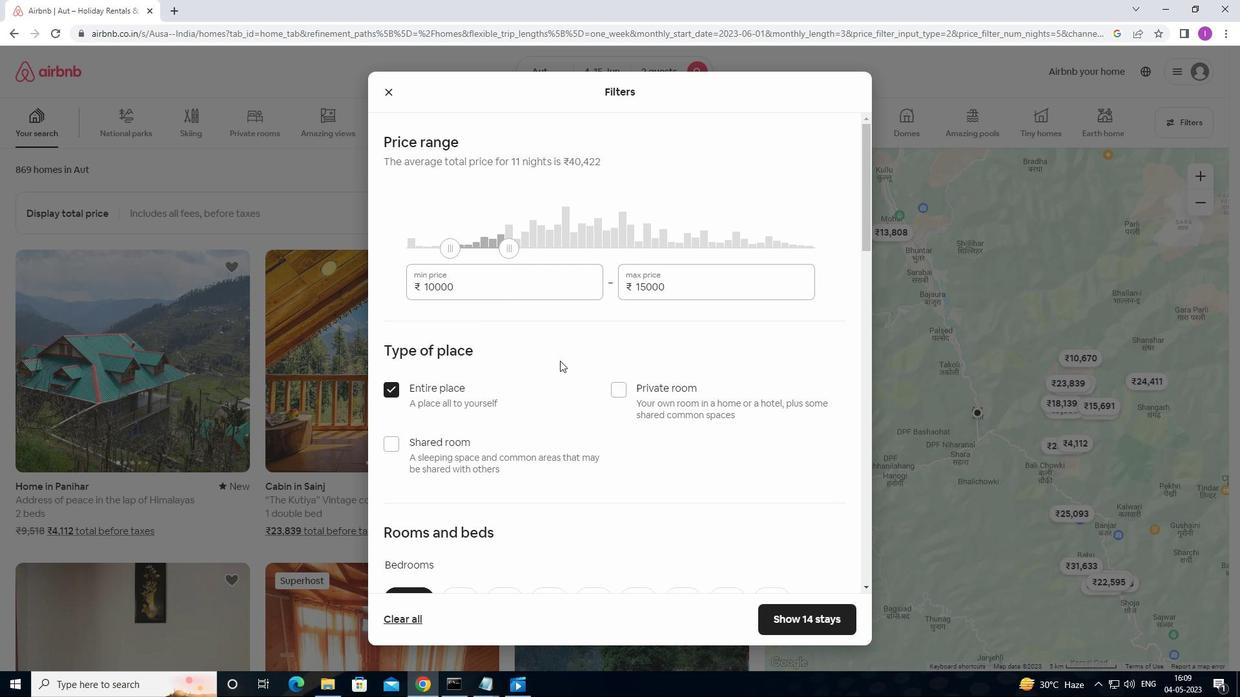 
Action: Mouse scrolled (560, 361) with delta (0, 0)
Screenshot: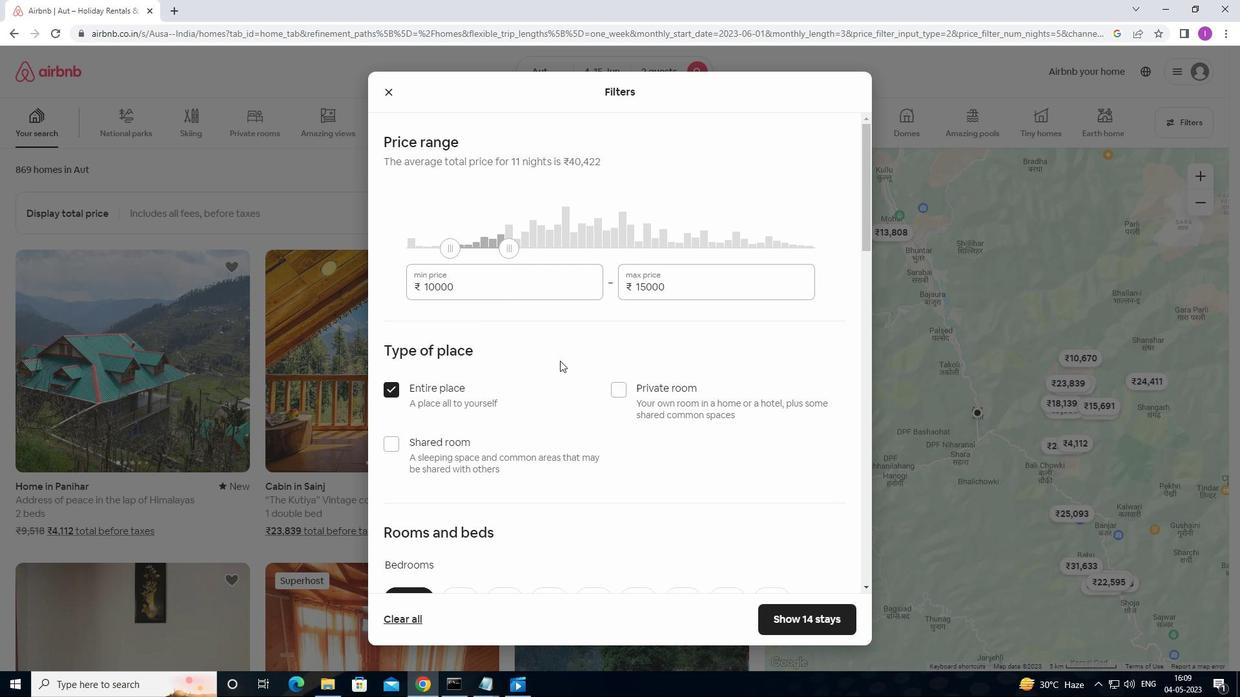 
Action: Mouse moved to (560, 359)
Screenshot: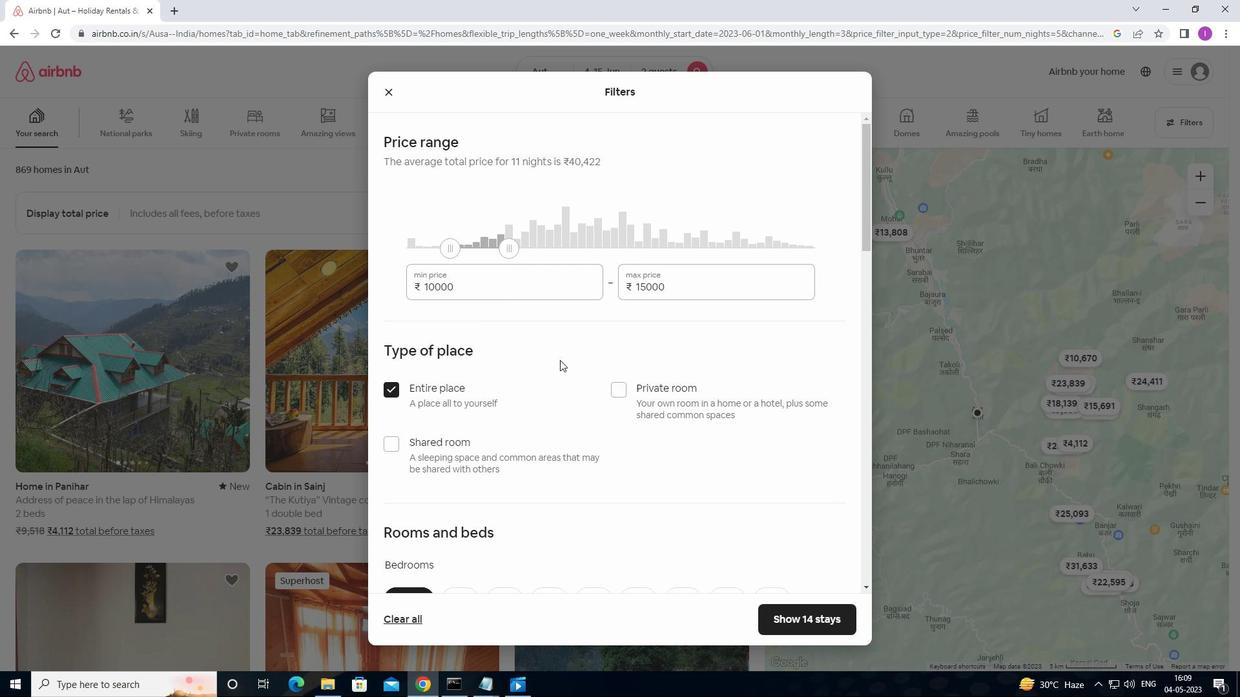 
Action: Mouse scrolled (560, 359) with delta (0, 0)
Screenshot: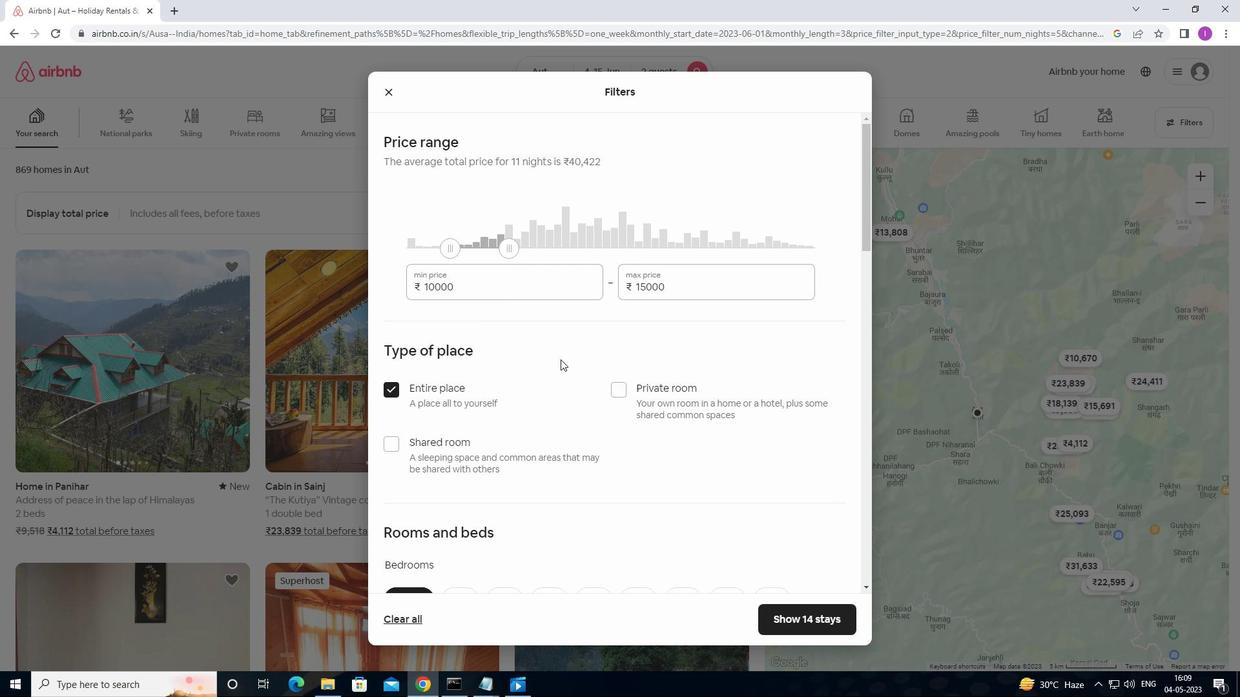 
Action: Mouse scrolled (560, 359) with delta (0, 0)
Screenshot: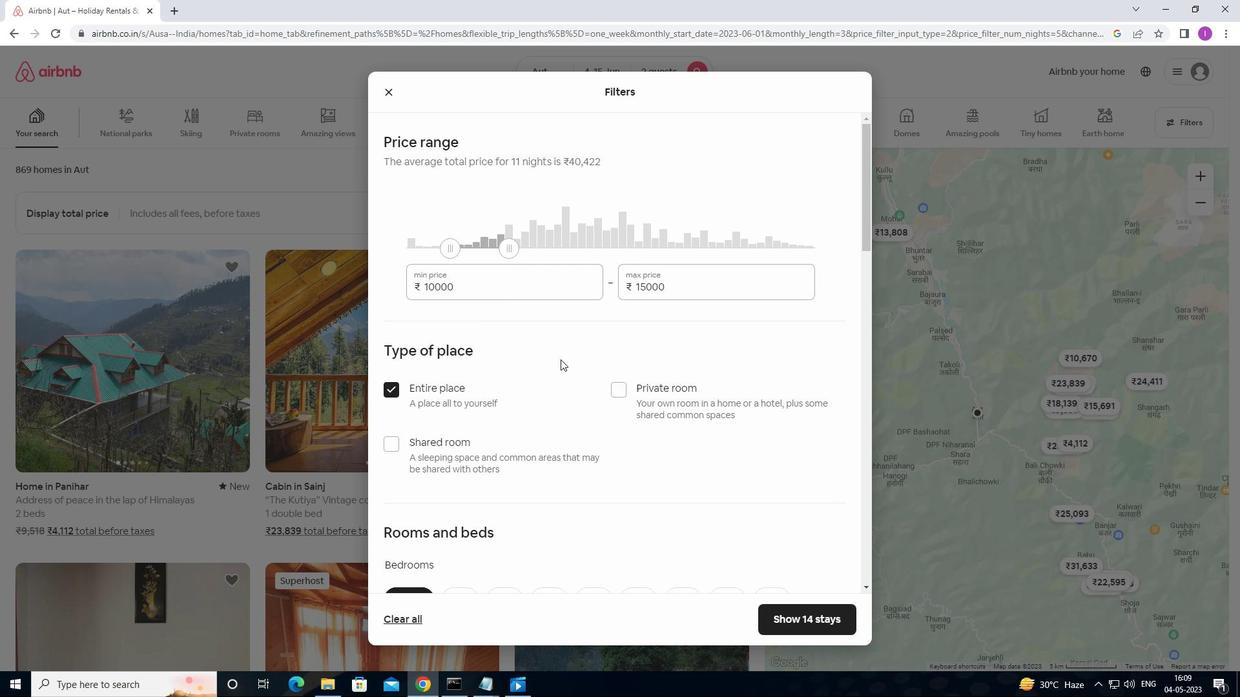 
Action: Mouse scrolled (560, 359) with delta (0, 0)
Screenshot: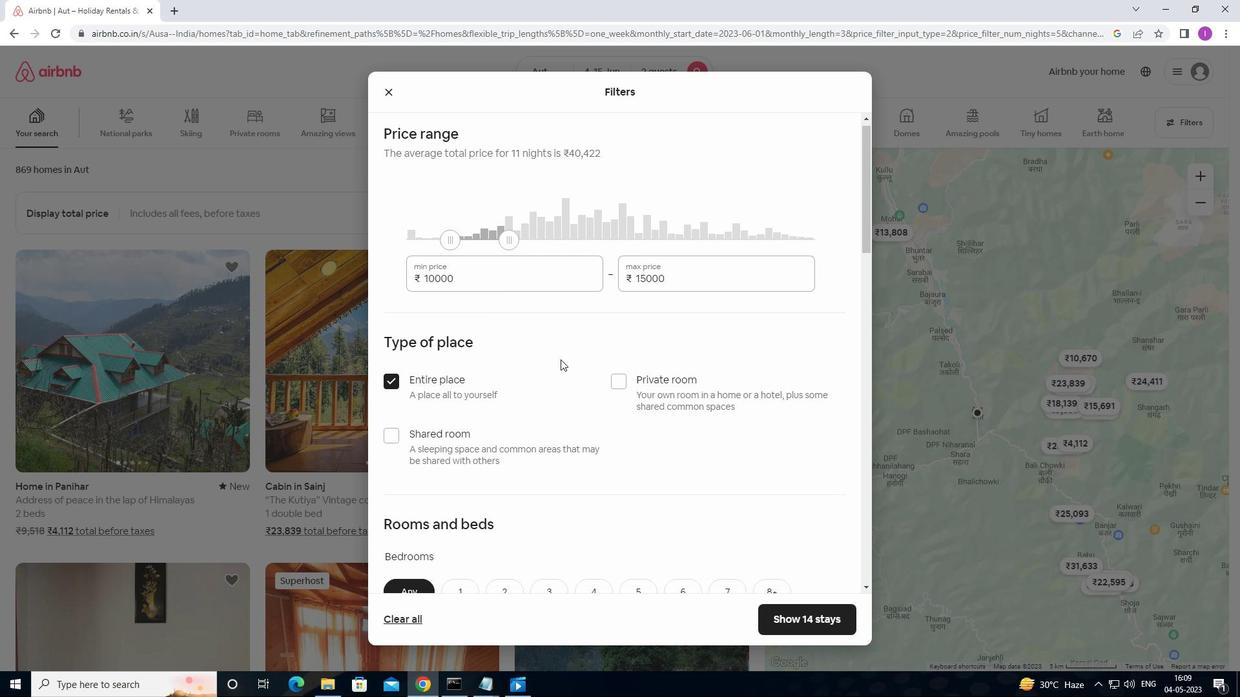 
Action: Mouse moved to (550, 402)
Screenshot: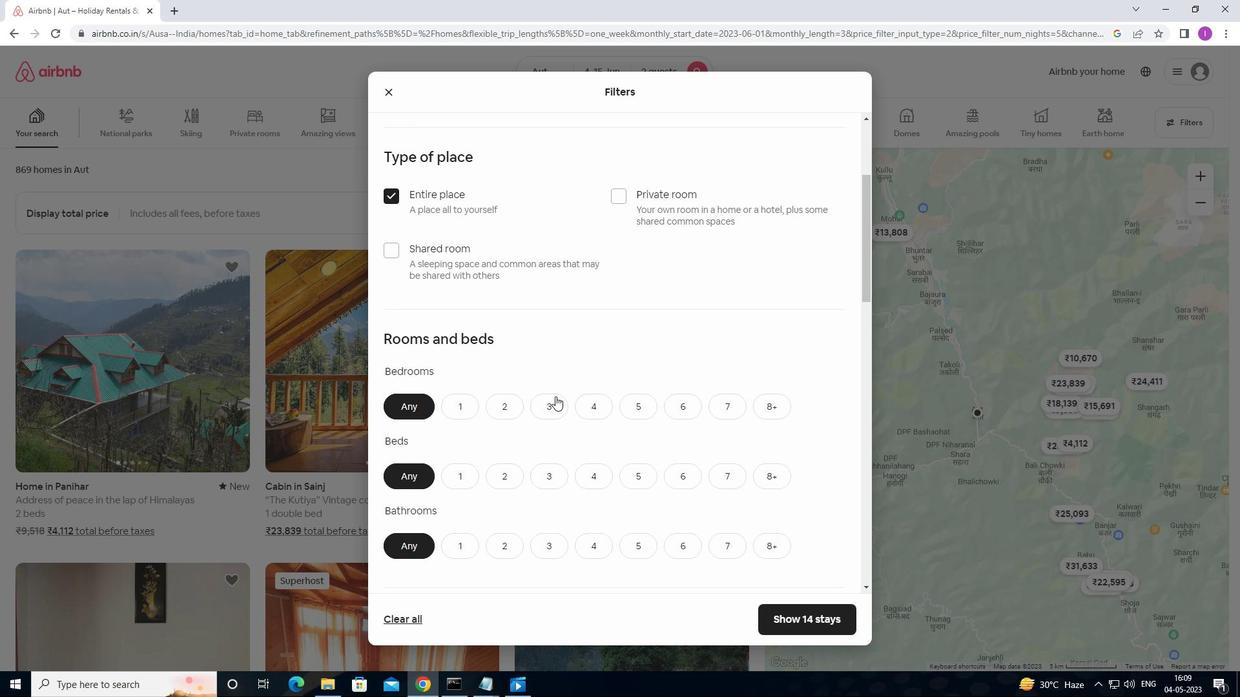 
Action: Mouse pressed left at (550, 402)
Screenshot: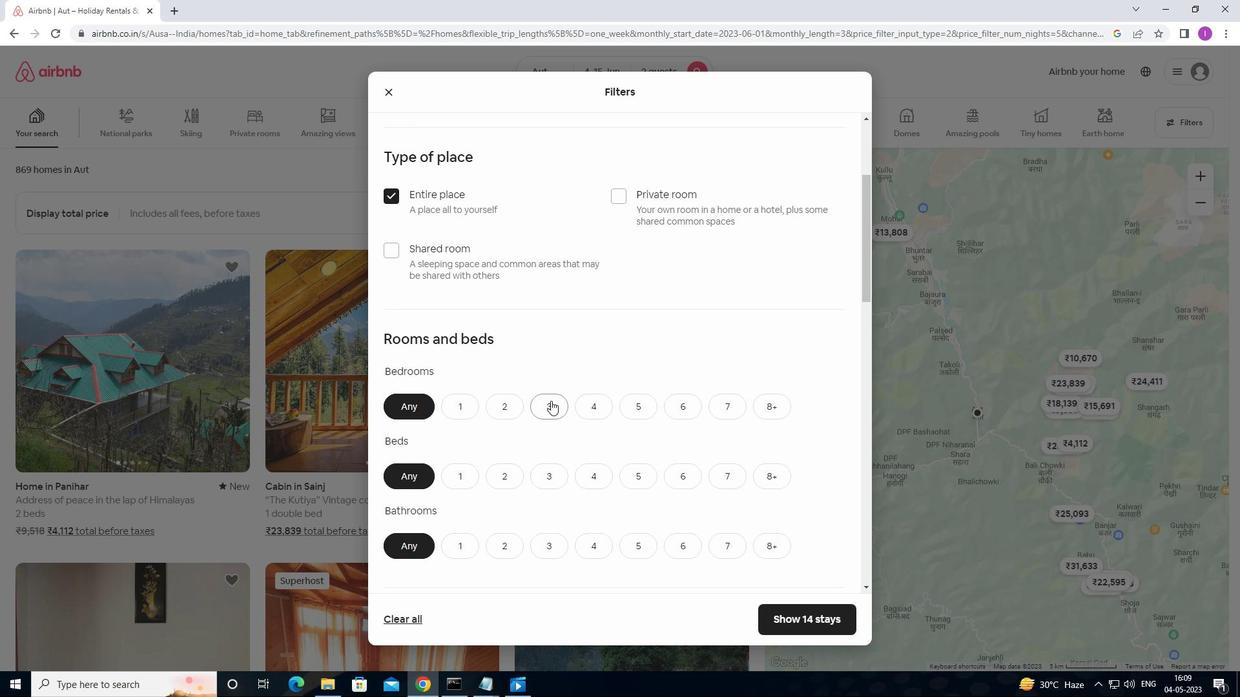 
Action: Mouse moved to (552, 473)
Screenshot: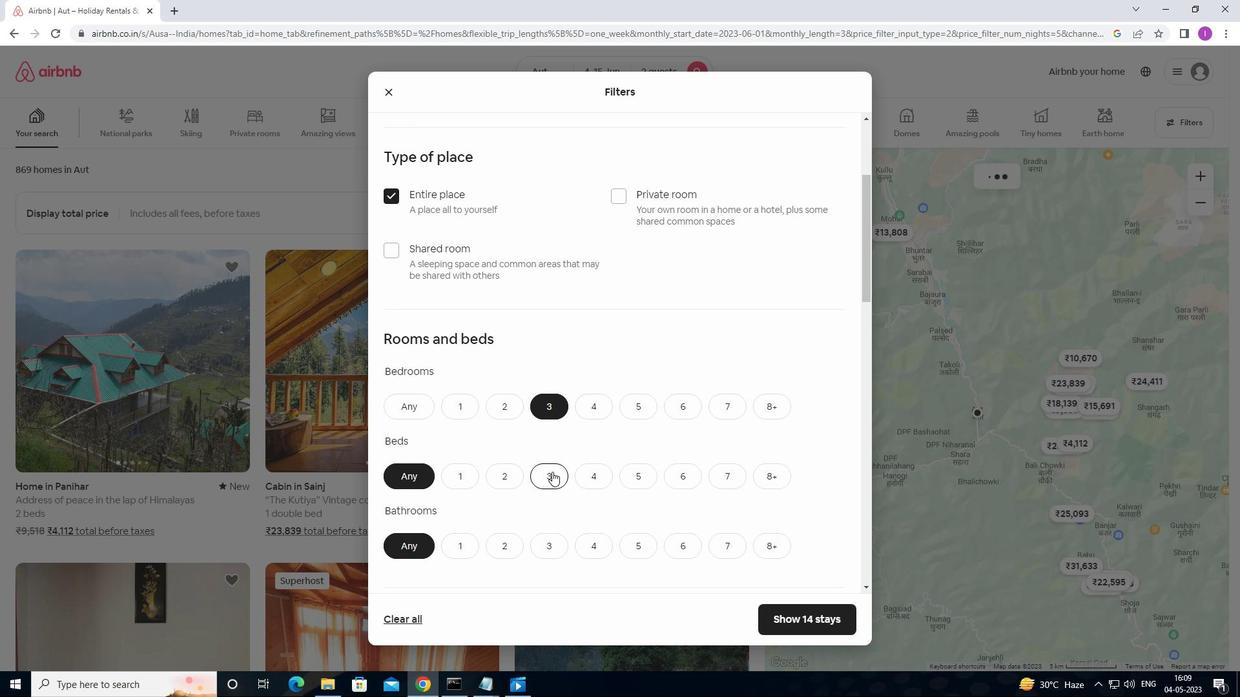 
Action: Mouse pressed left at (552, 473)
Screenshot: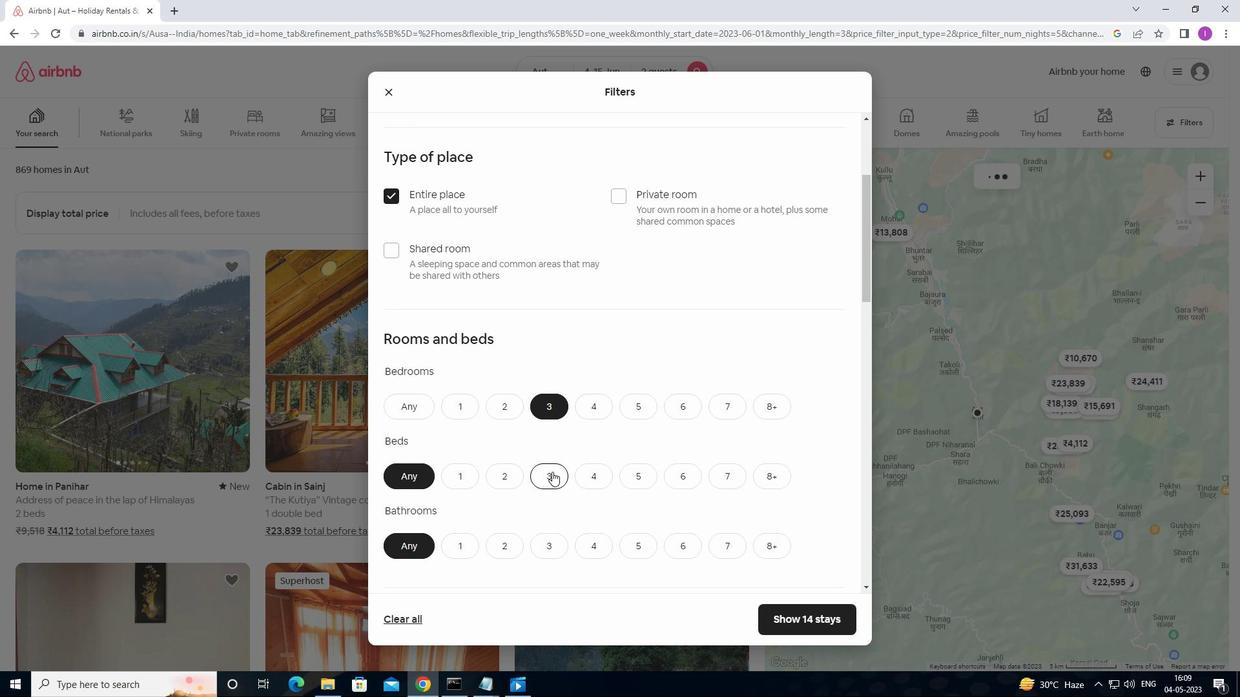 
Action: Mouse moved to (547, 541)
Screenshot: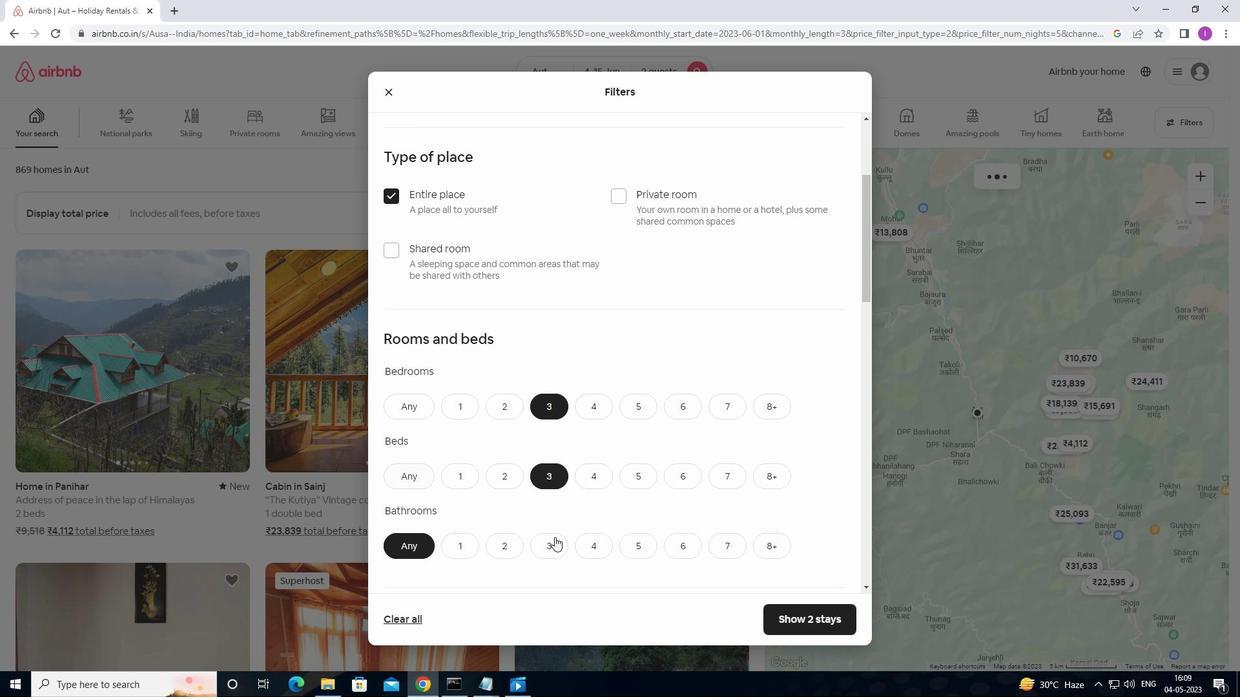 
Action: Mouse pressed left at (547, 541)
Screenshot: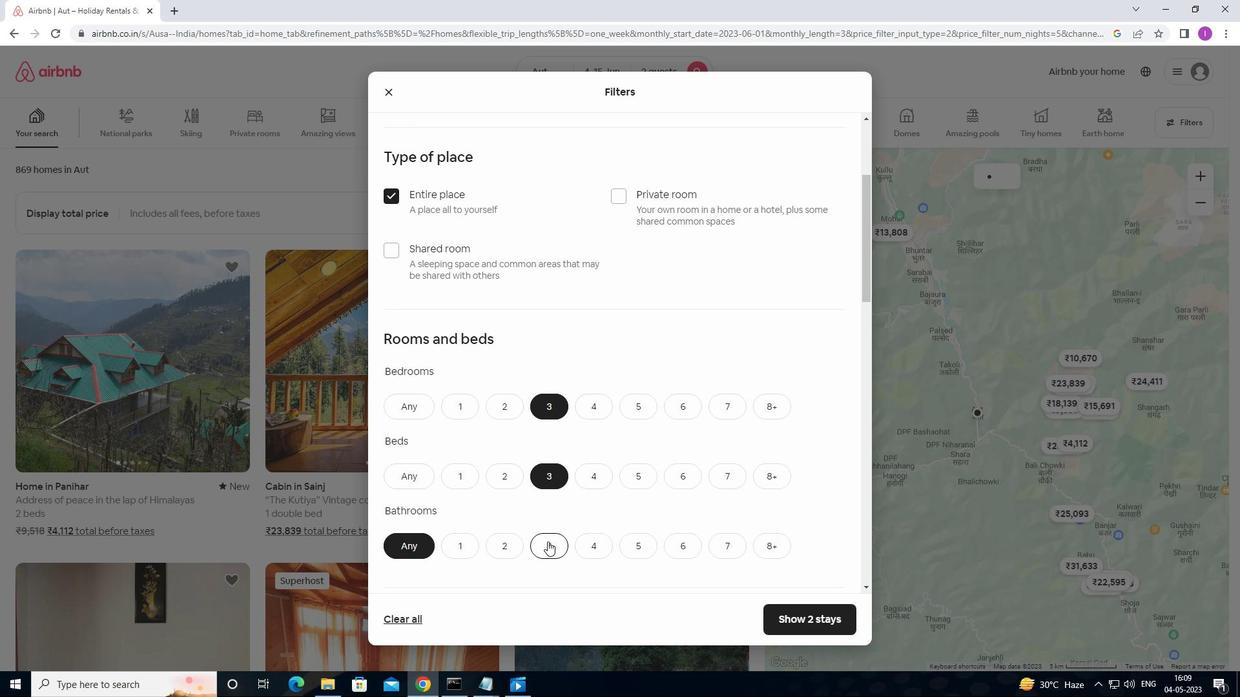
Action: Mouse moved to (456, 406)
Screenshot: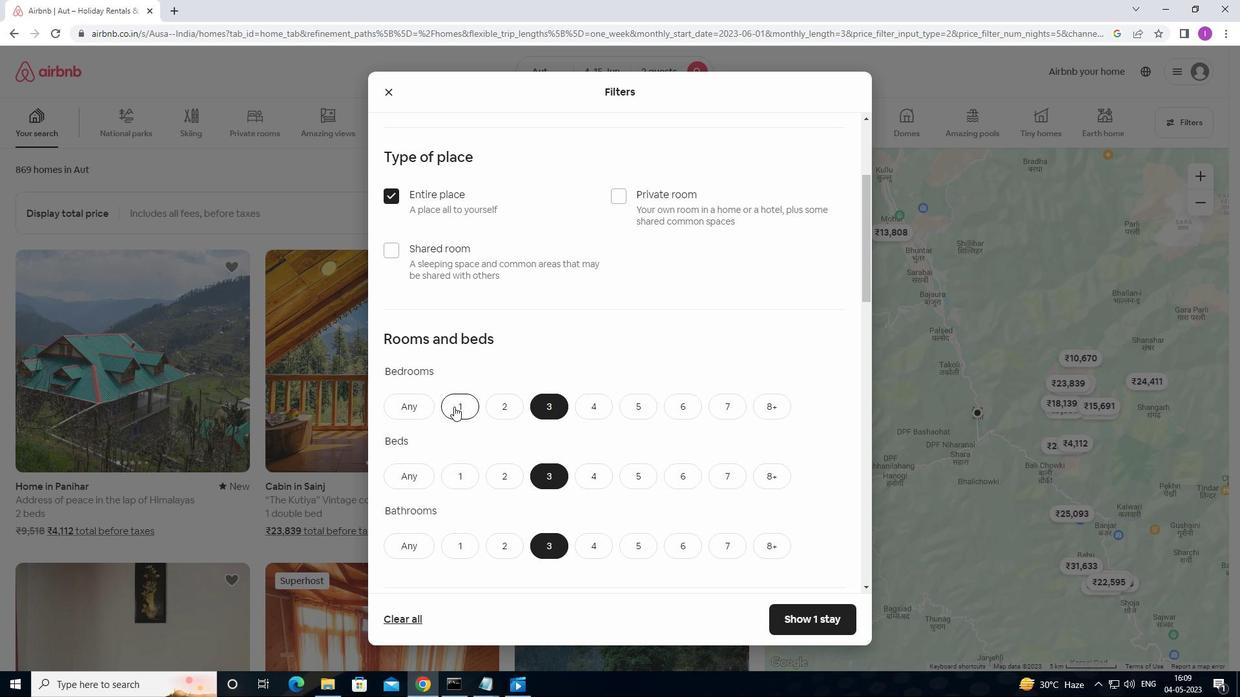 
Action: Mouse pressed left at (456, 406)
Screenshot: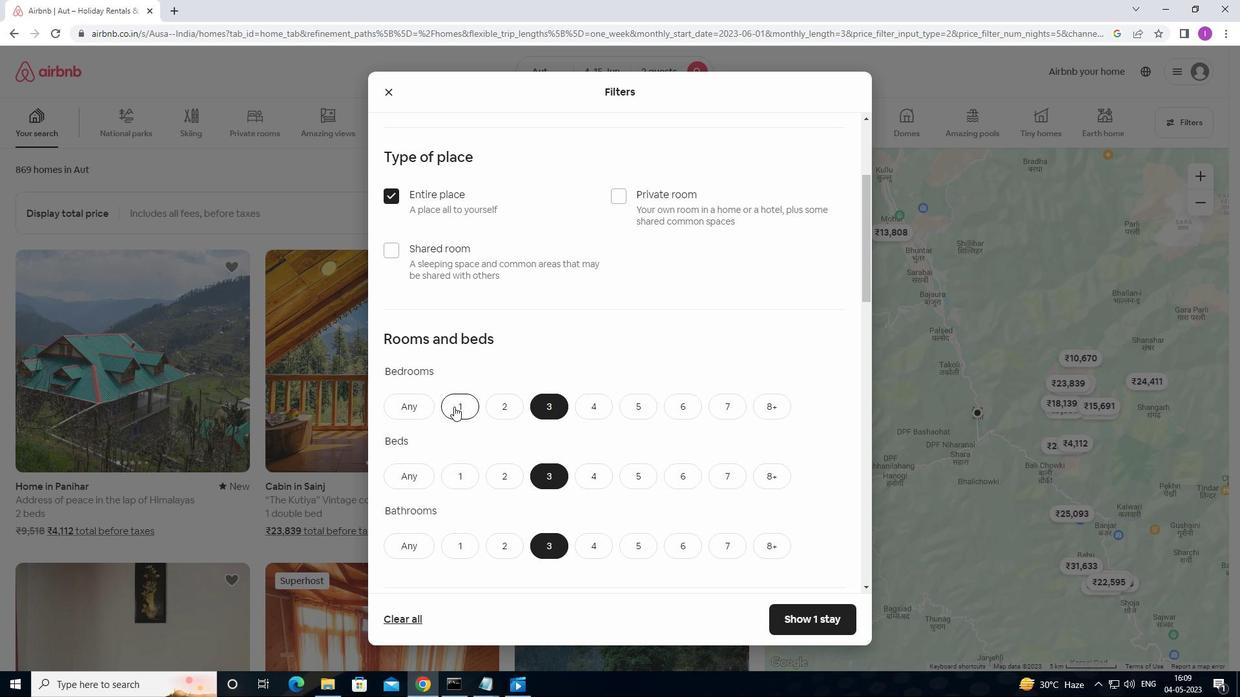 
Action: Mouse moved to (462, 472)
Screenshot: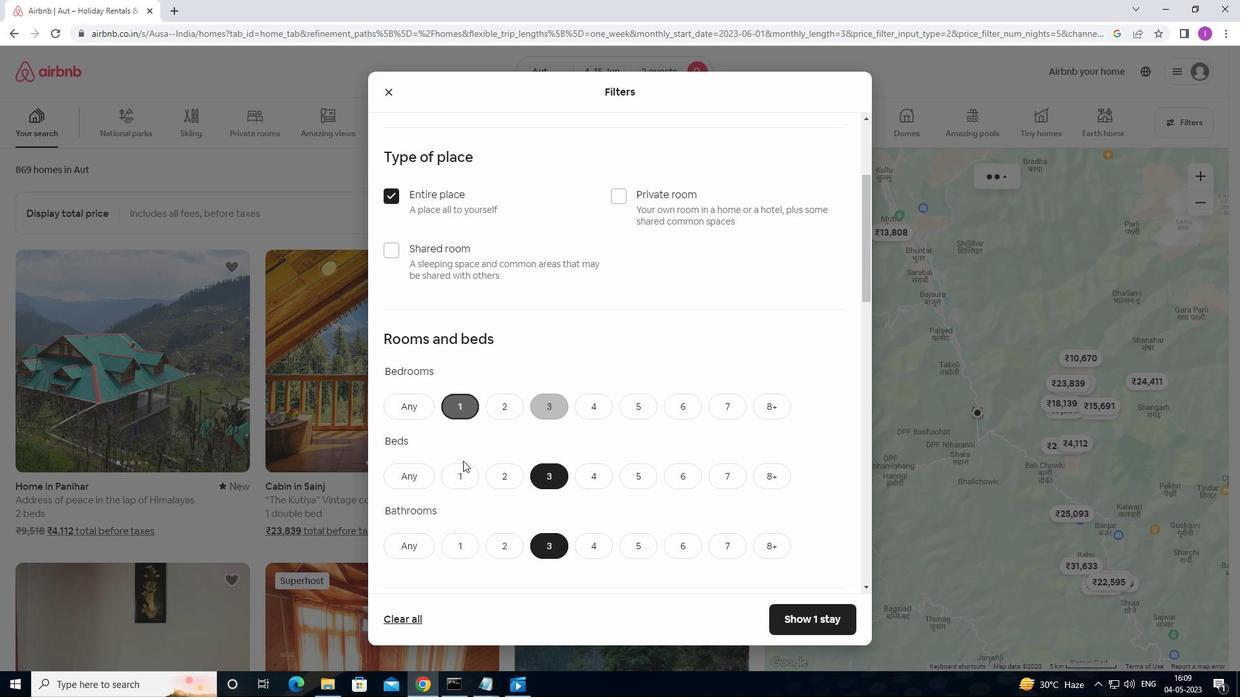 
Action: Mouse pressed left at (462, 472)
Screenshot: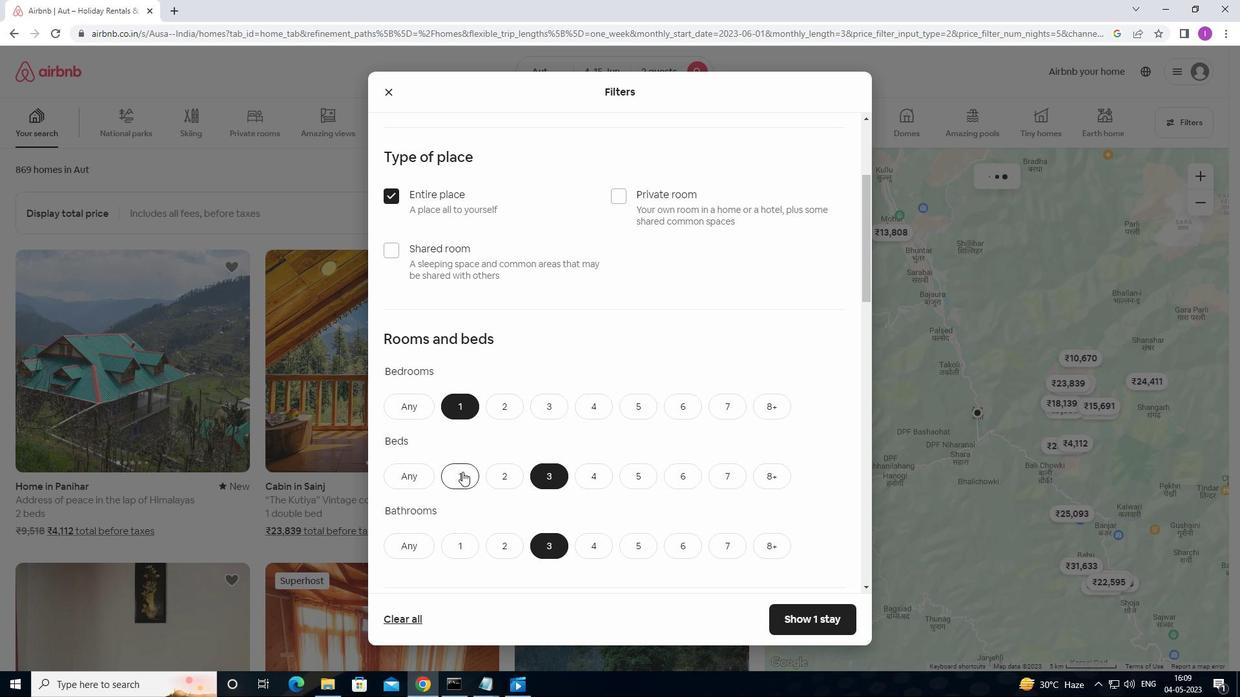 
Action: Mouse moved to (461, 545)
Screenshot: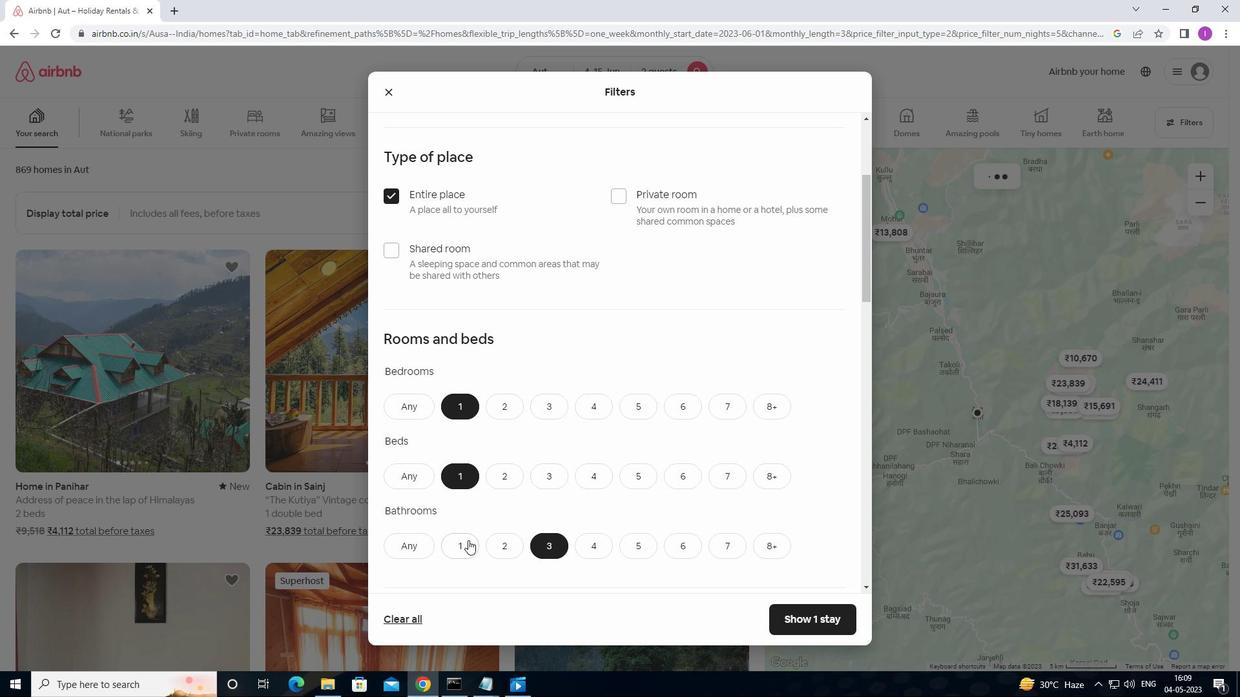 
Action: Mouse pressed left at (461, 545)
Screenshot: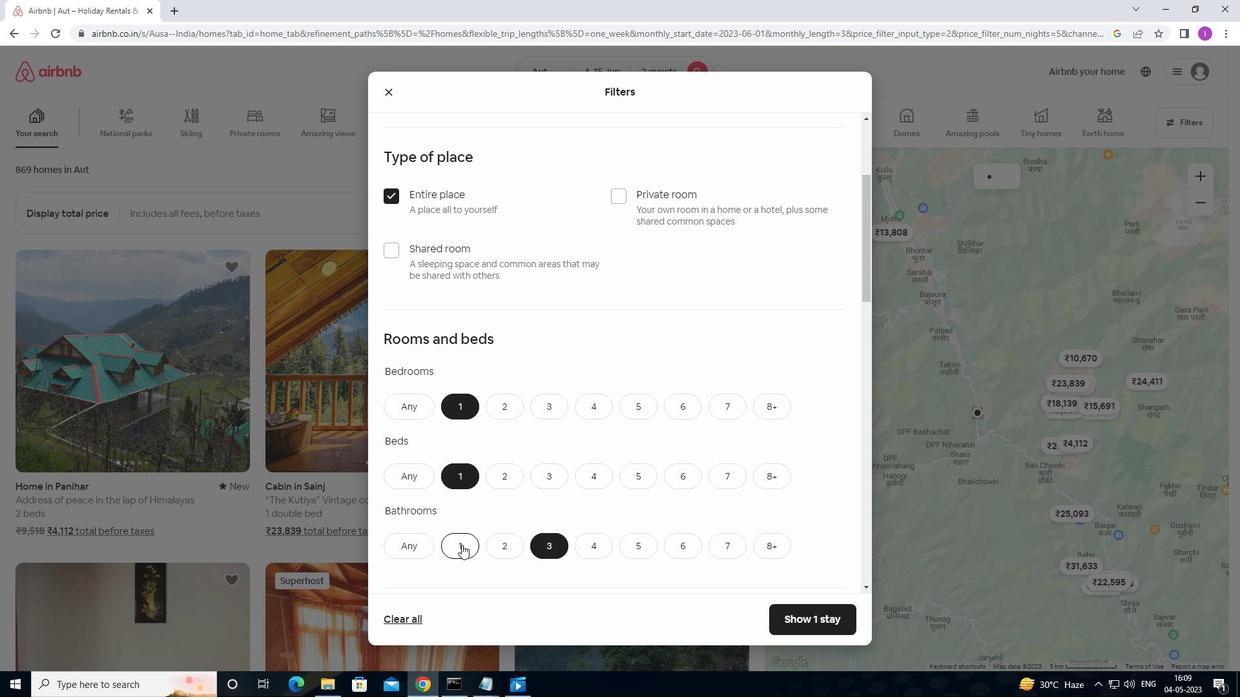
Action: Mouse moved to (589, 505)
Screenshot: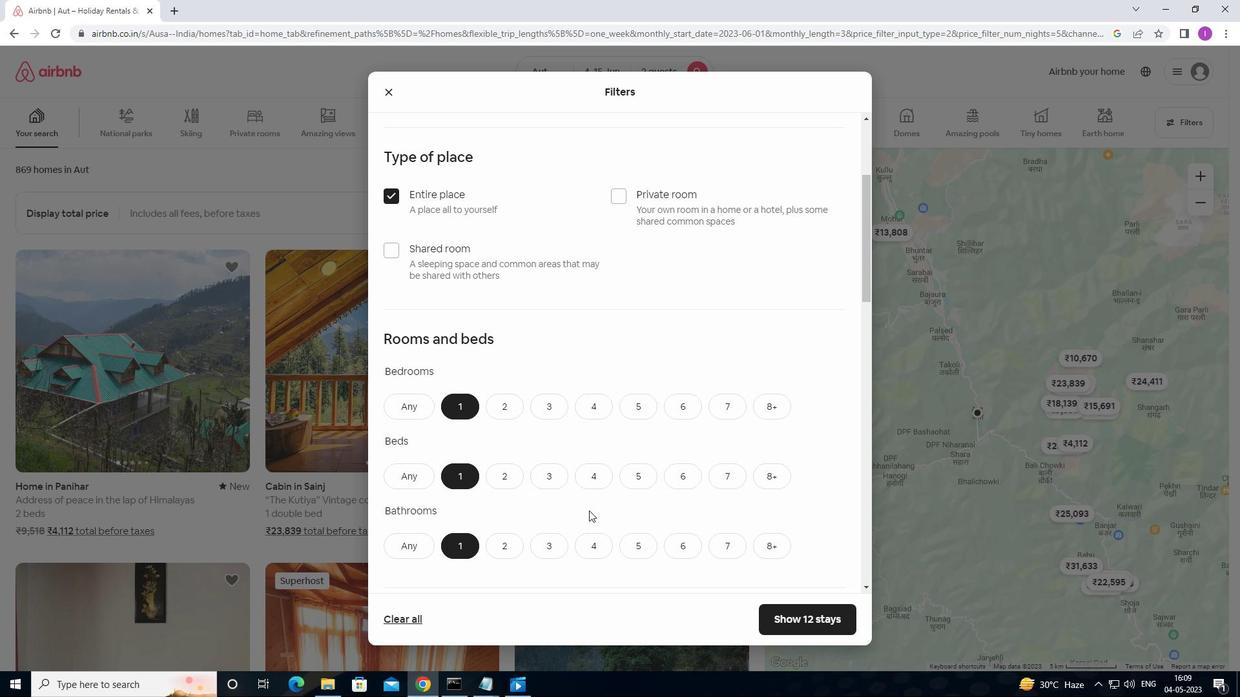 
Action: Mouse scrolled (589, 505) with delta (0, 0)
Screenshot: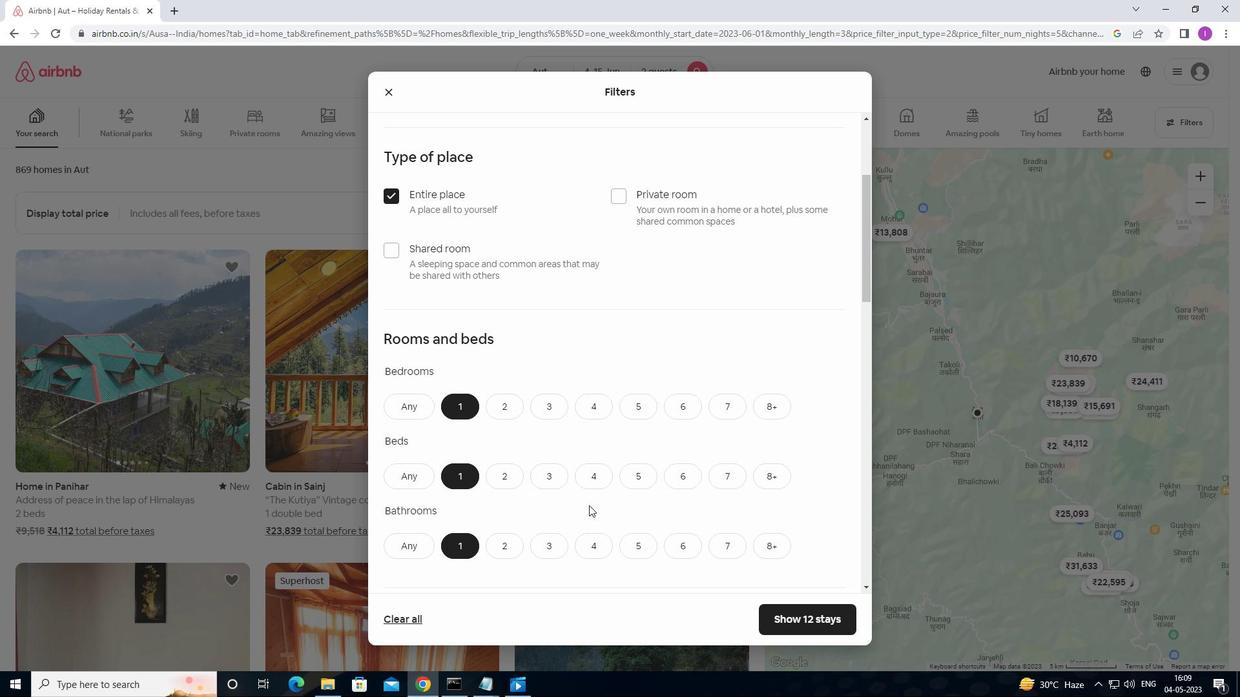 
Action: Mouse scrolled (589, 505) with delta (0, 0)
Screenshot: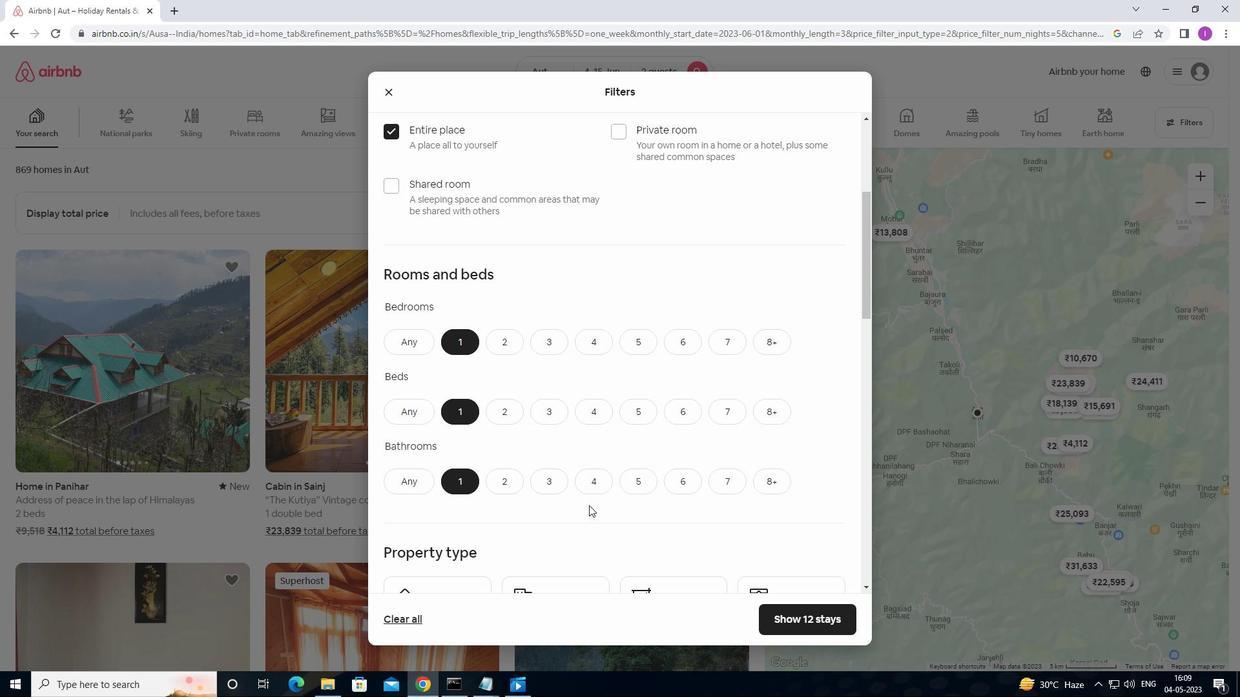 
Action: Mouse moved to (539, 506)
Screenshot: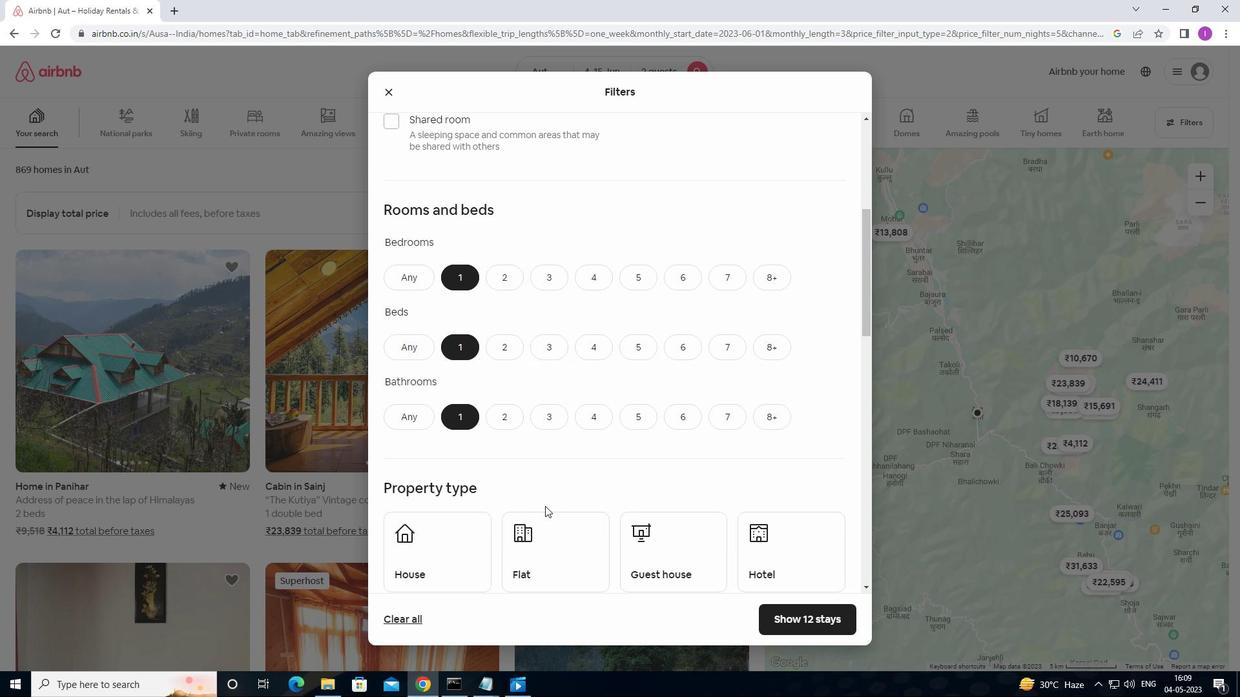 
Action: Mouse scrolled (539, 505) with delta (0, 0)
Screenshot: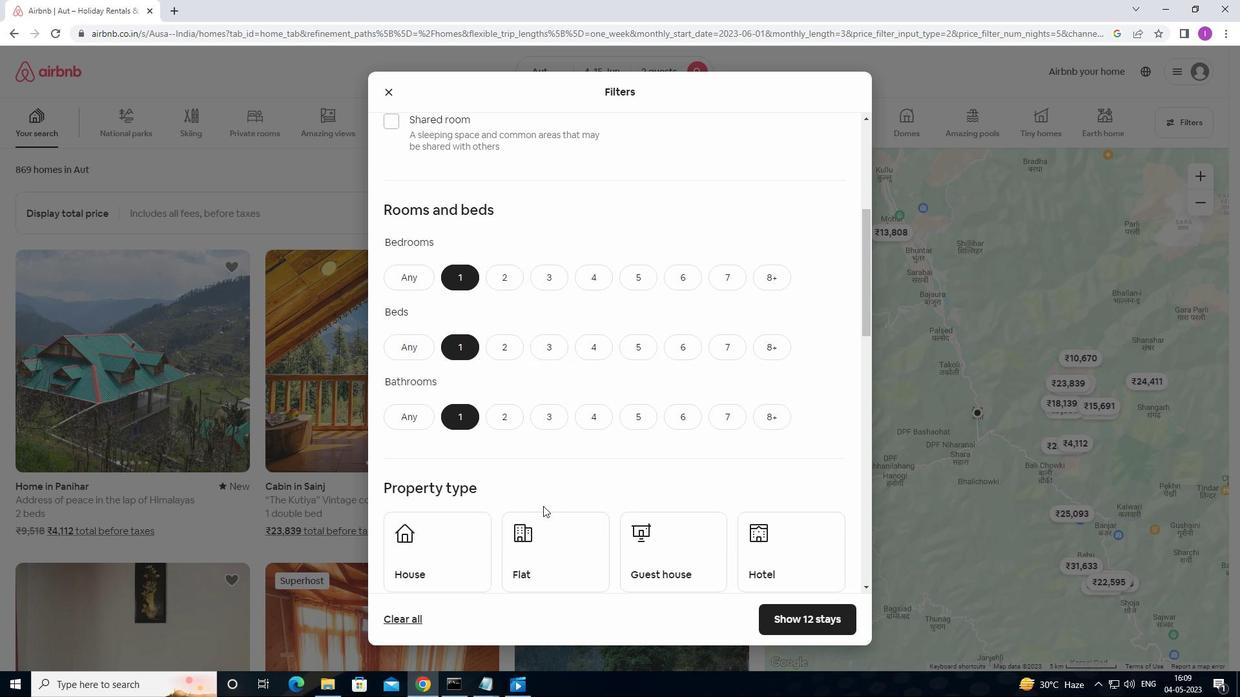 
Action: Mouse moved to (539, 506)
Screenshot: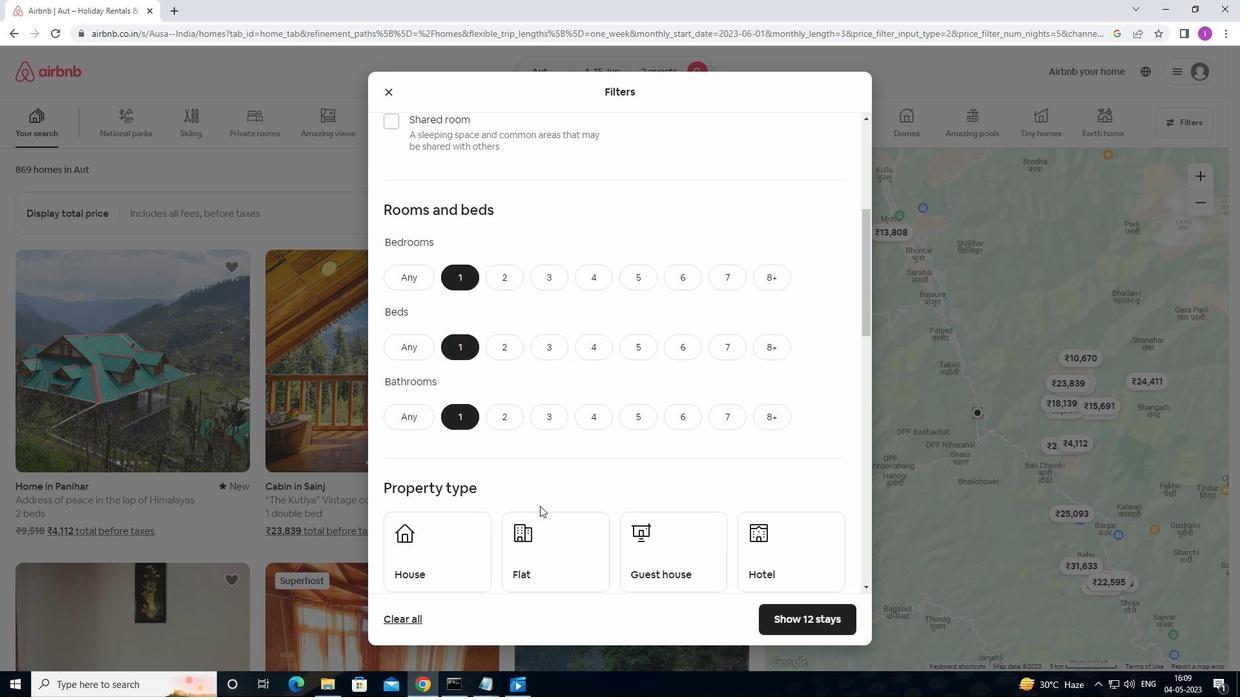 
Action: Mouse scrolled (539, 505) with delta (0, 0)
Screenshot: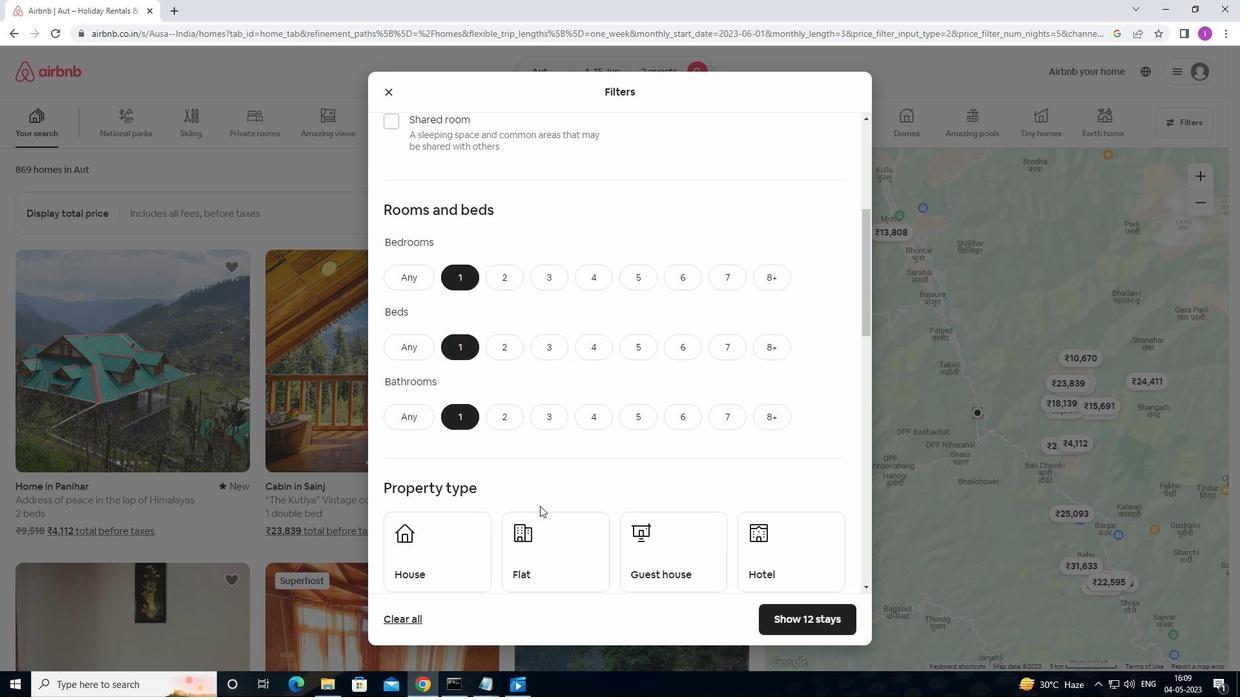 
Action: Mouse scrolled (539, 505) with delta (0, 0)
Screenshot: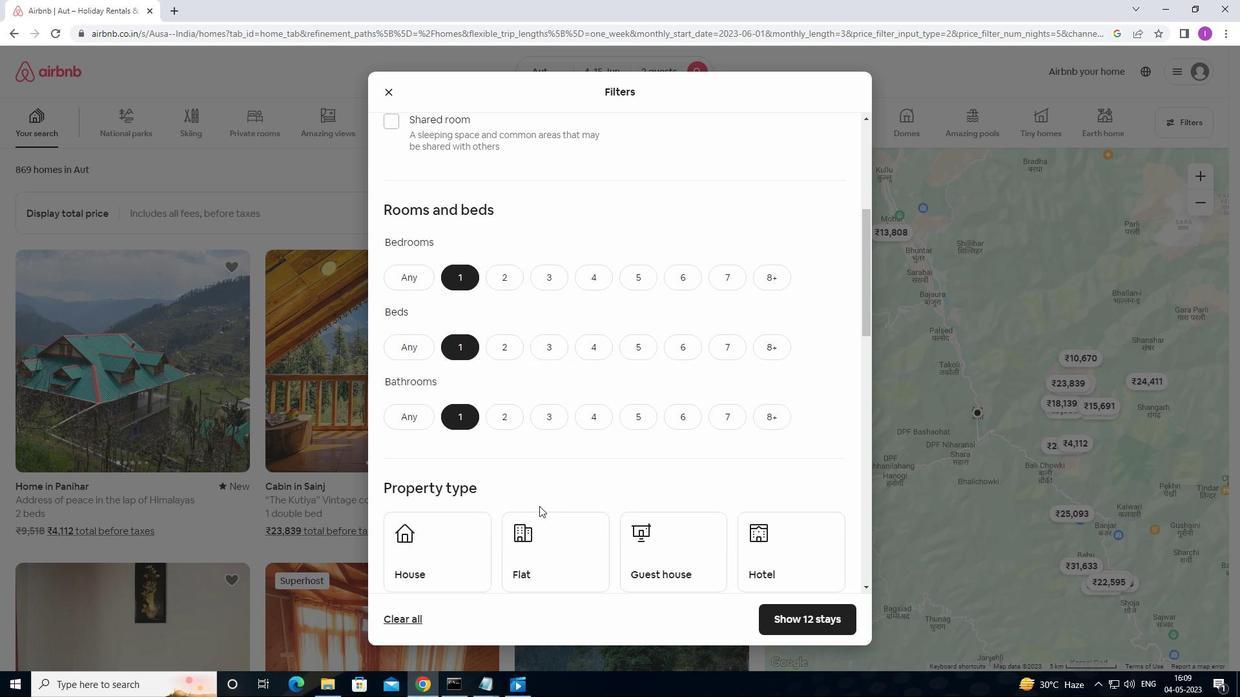 
Action: Mouse moved to (433, 369)
Screenshot: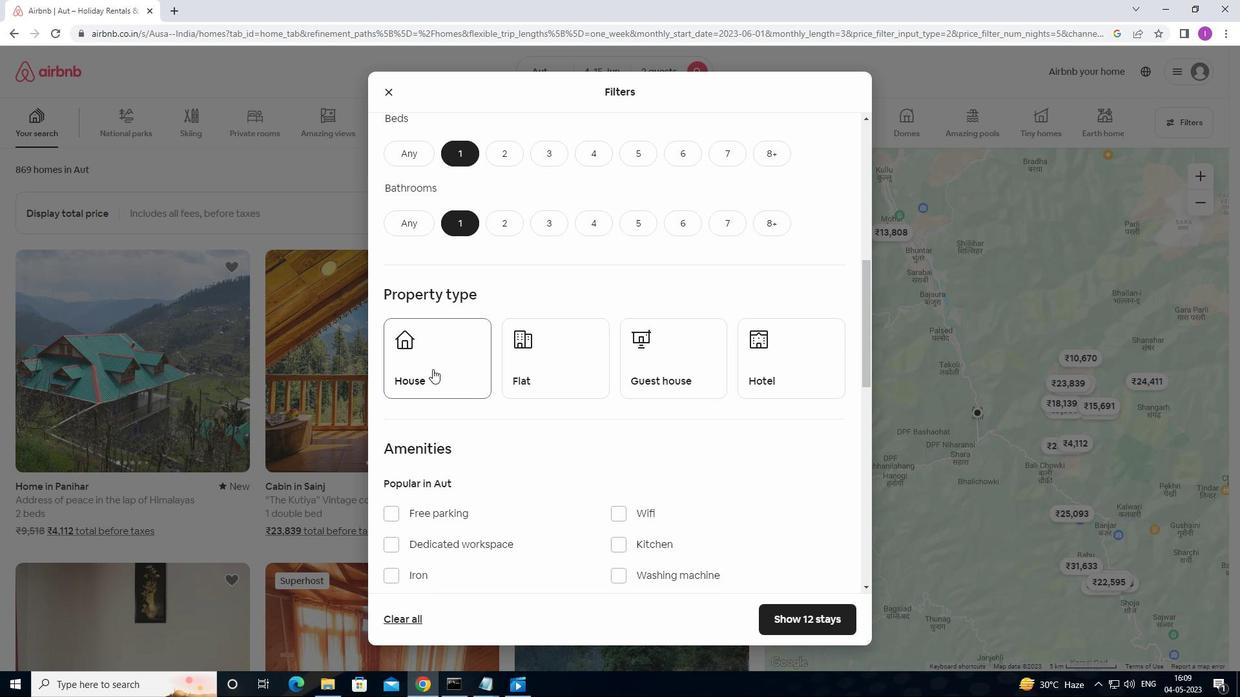 
Action: Mouse pressed left at (433, 369)
Screenshot: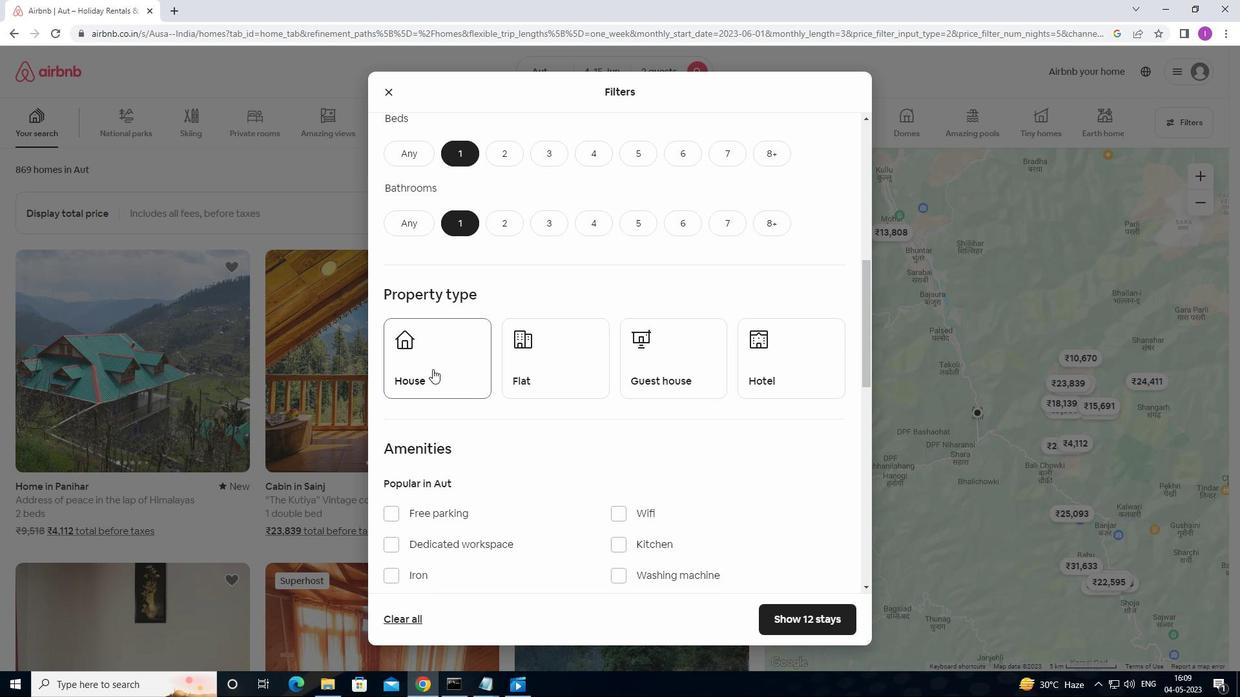 
Action: Mouse moved to (579, 389)
Screenshot: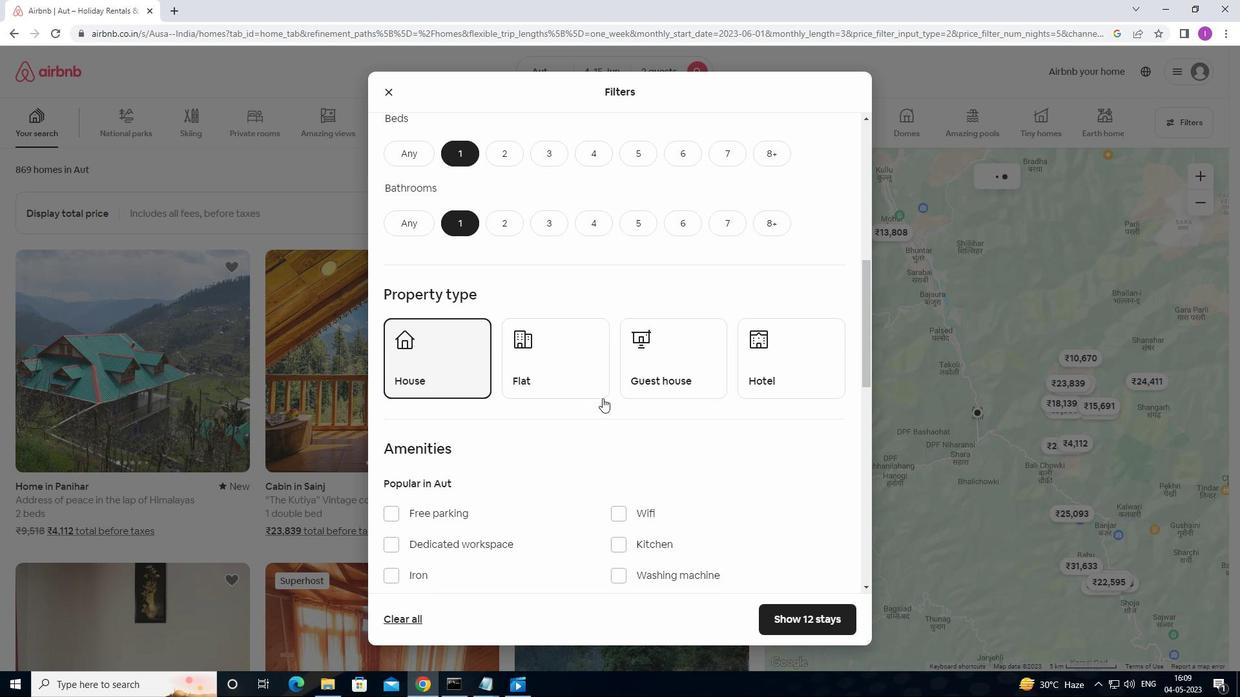 
Action: Mouse pressed left at (579, 389)
Screenshot: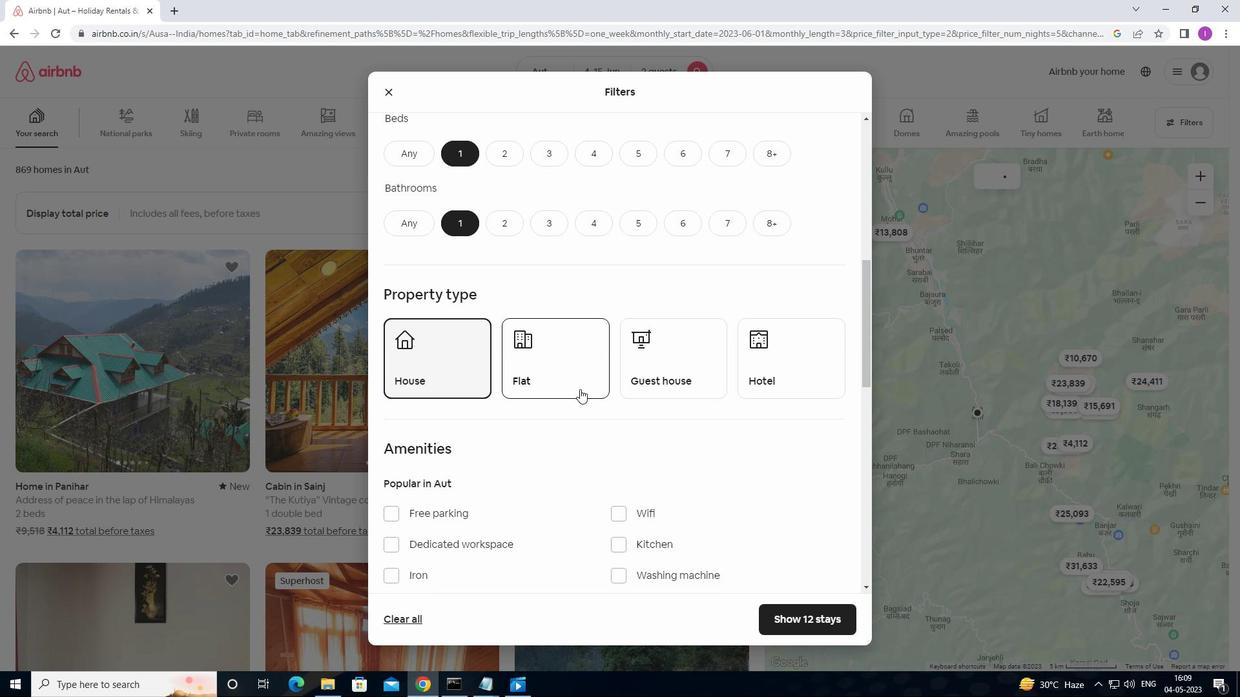
Action: Mouse moved to (657, 372)
Screenshot: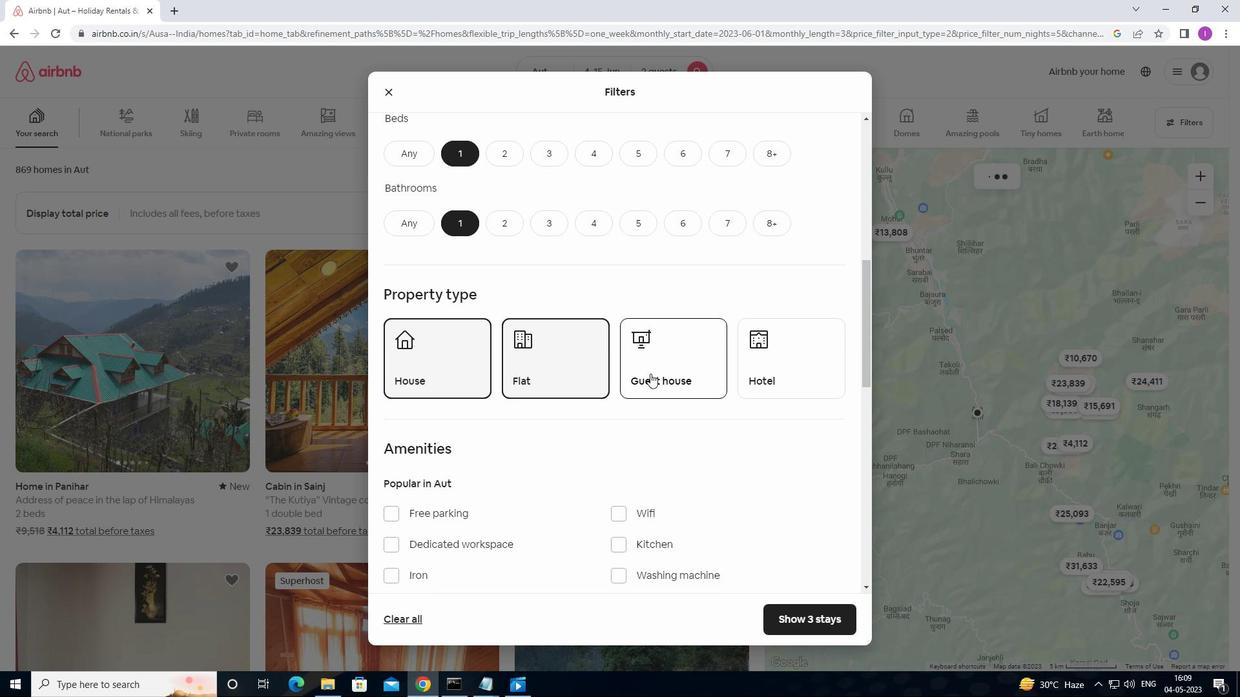 
Action: Mouse pressed left at (657, 372)
Screenshot: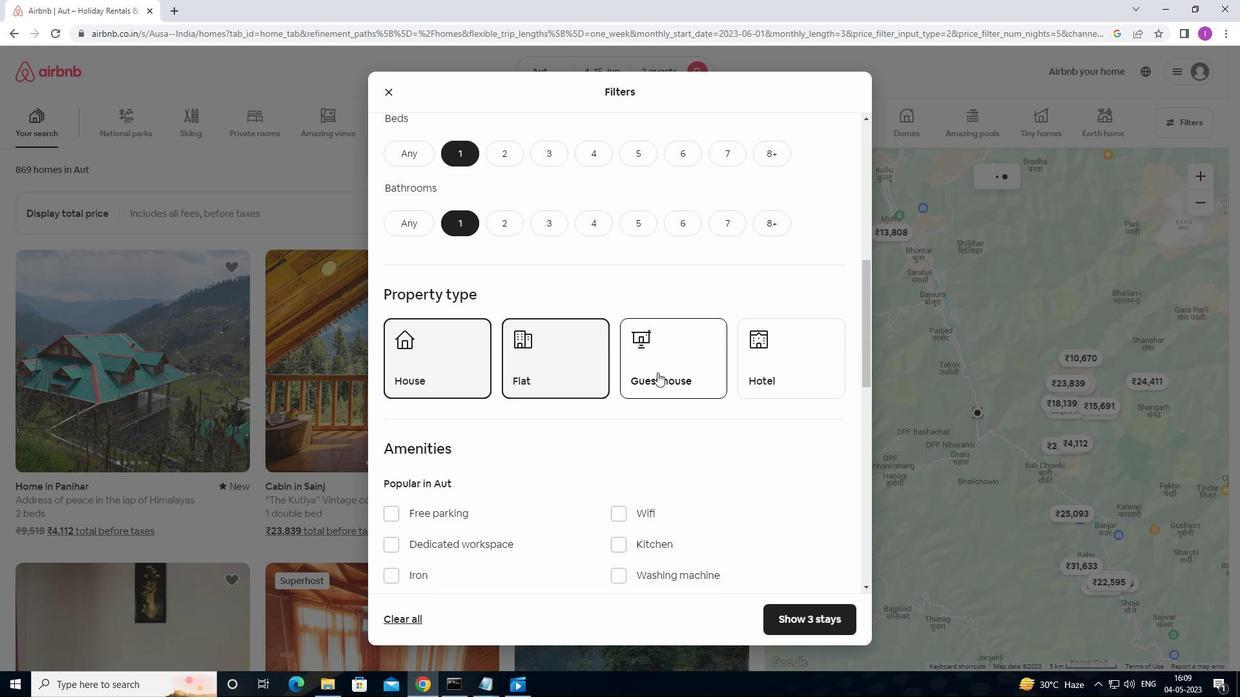 
Action: Mouse moved to (807, 361)
Screenshot: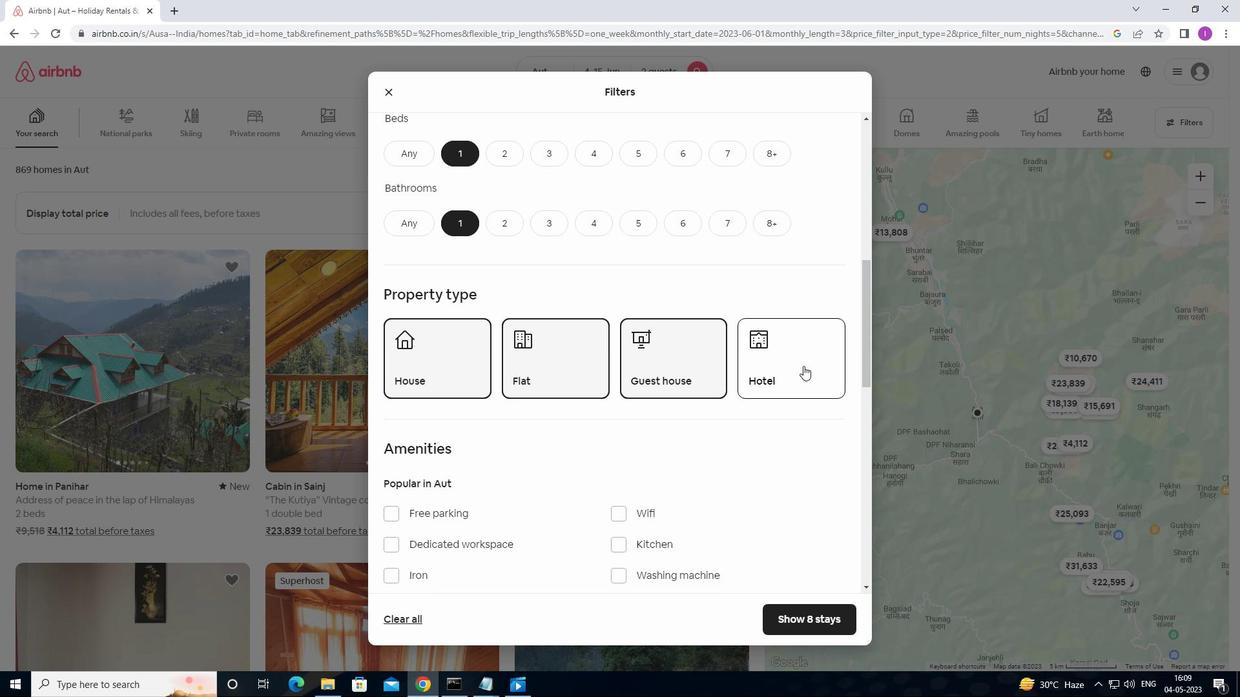 
Action: Mouse pressed left at (807, 361)
Screenshot: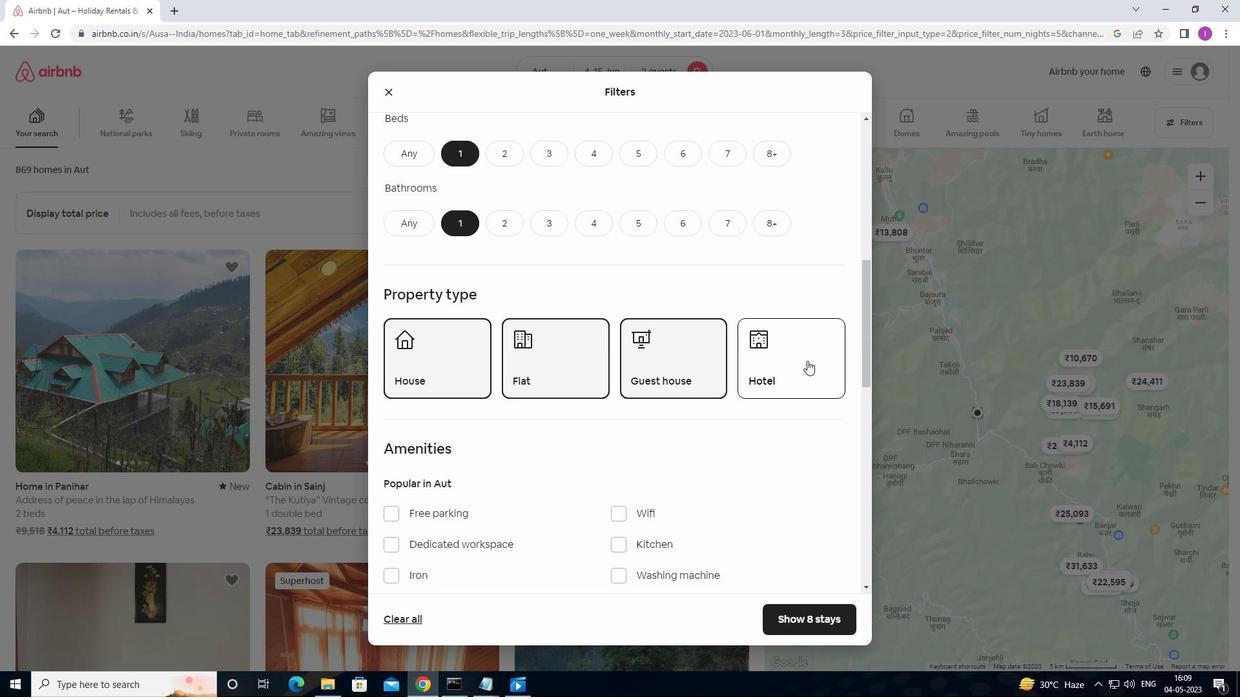 
Action: Mouse moved to (709, 459)
Screenshot: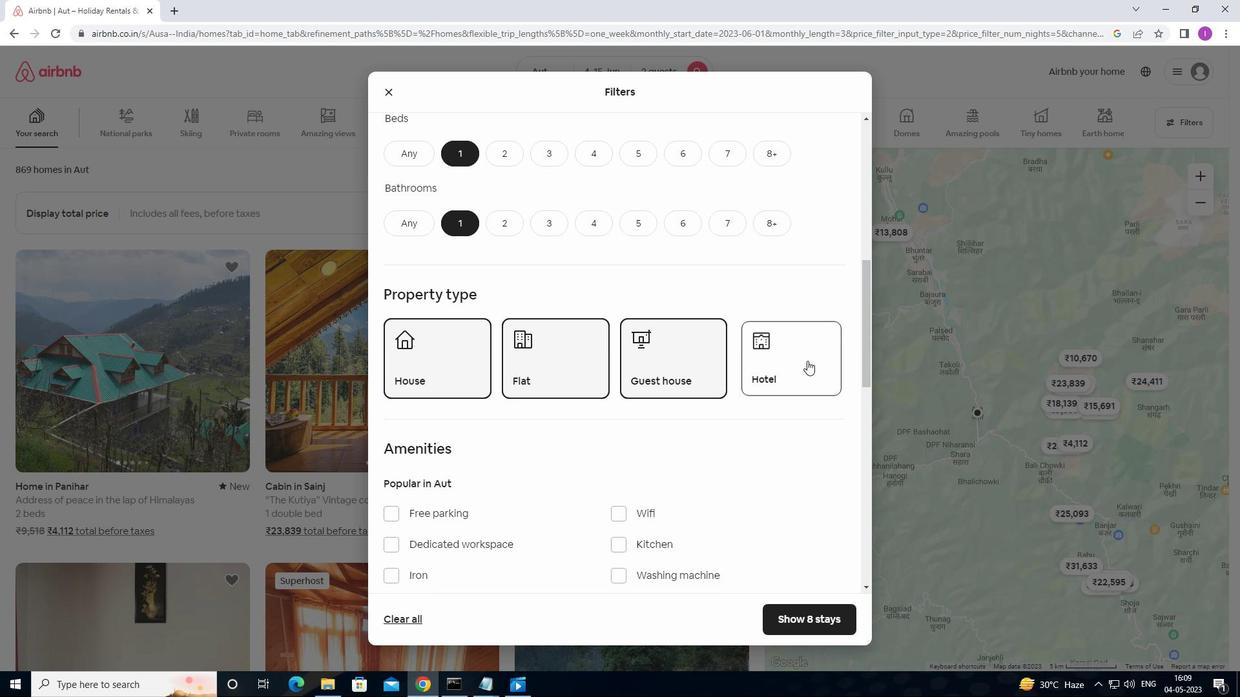 
Action: Mouse scrolled (709, 459) with delta (0, 0)
Screenshot: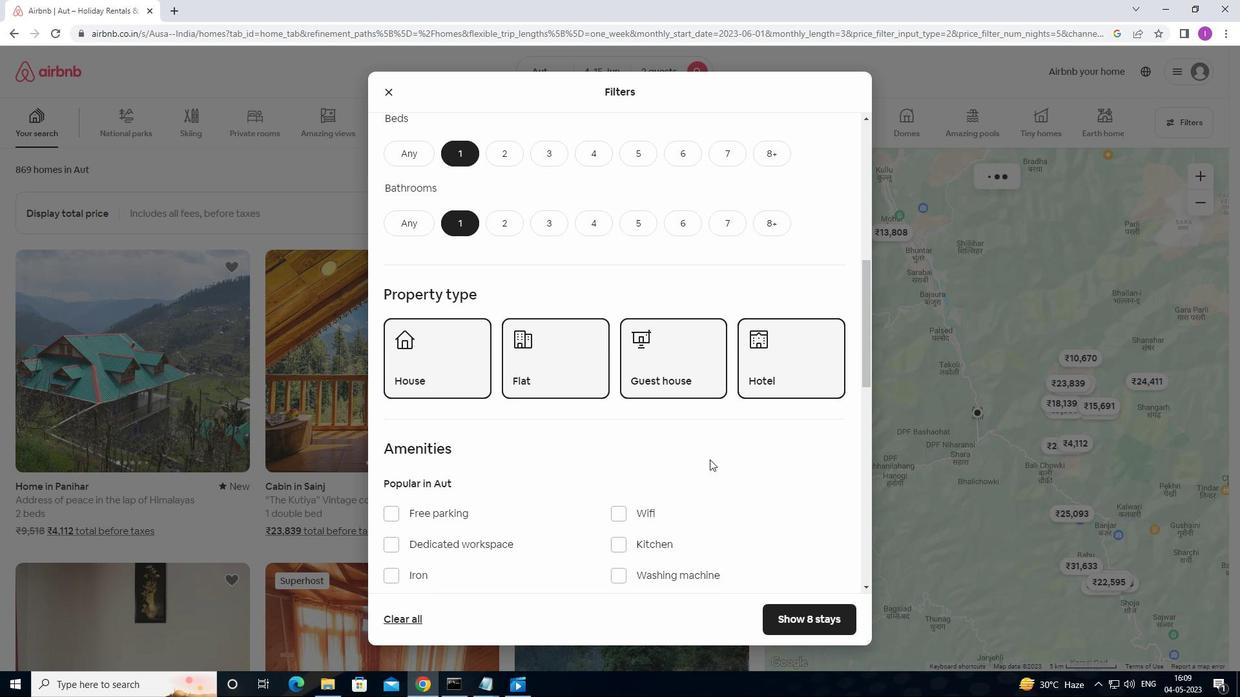
Action: Mouse scrolled (709, 459) with delta (0, 0)
Screenshot: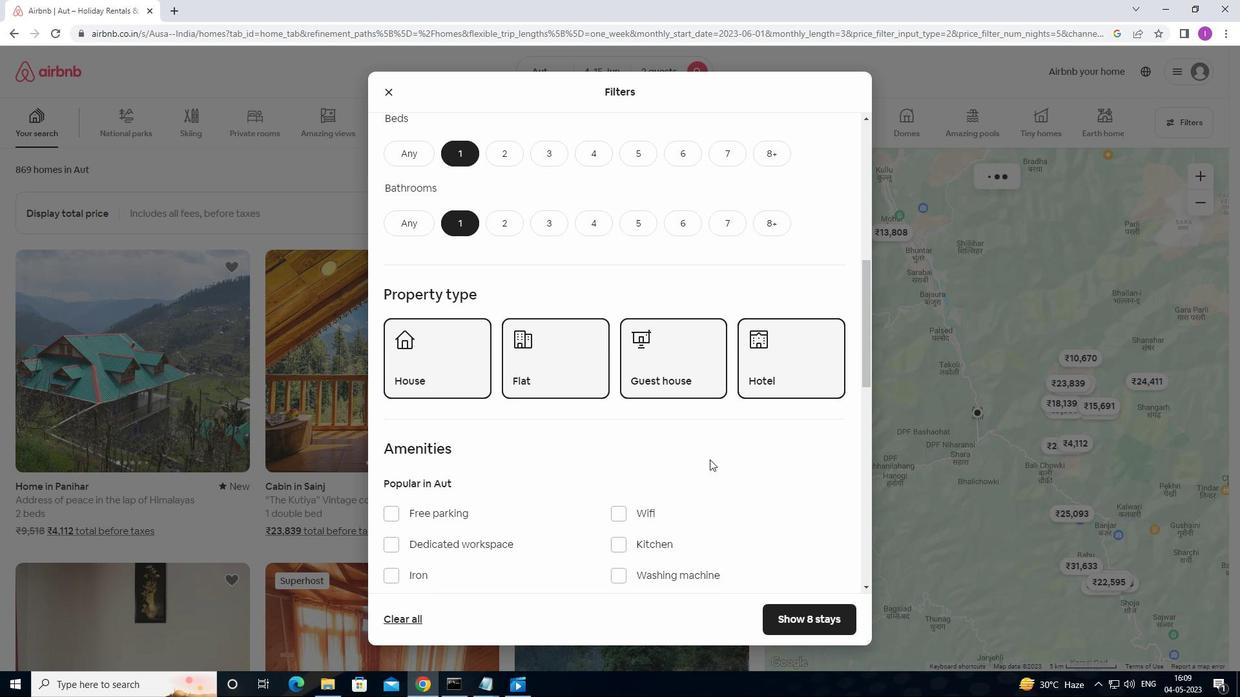 
Action: Mouse scrolled (709, 459) with delta (0, 0)
Screenshot: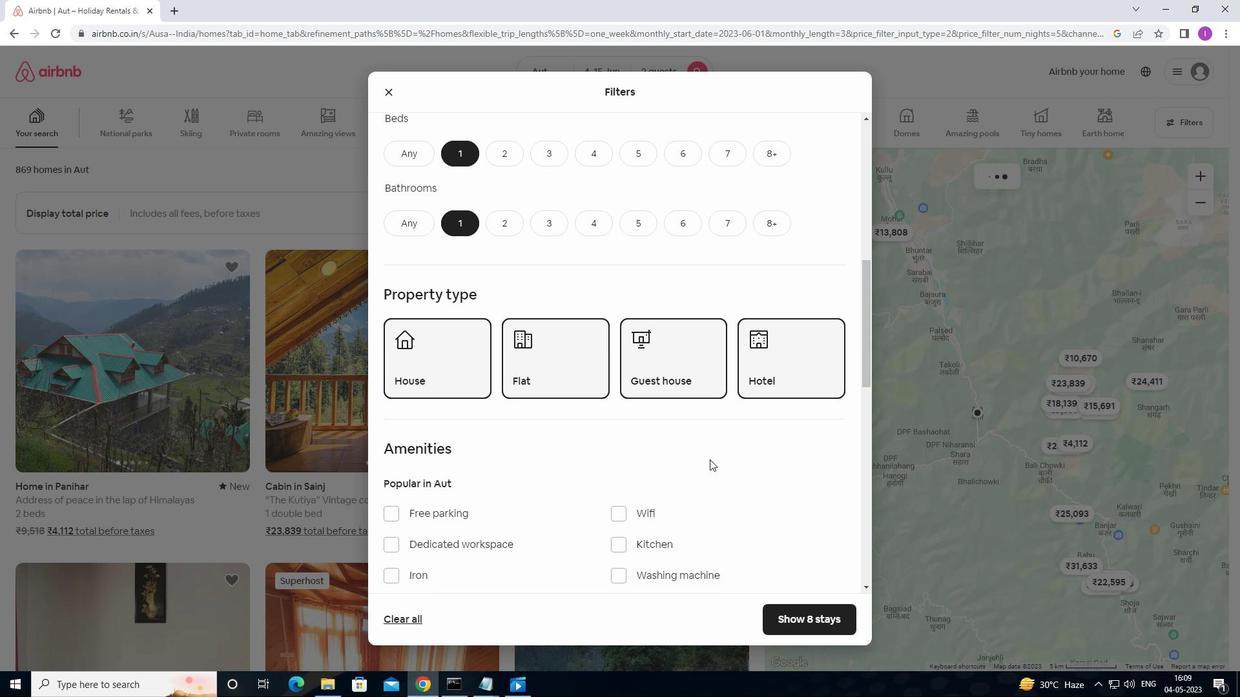
Action: Mouse moved to (709, 460)
Screenshot: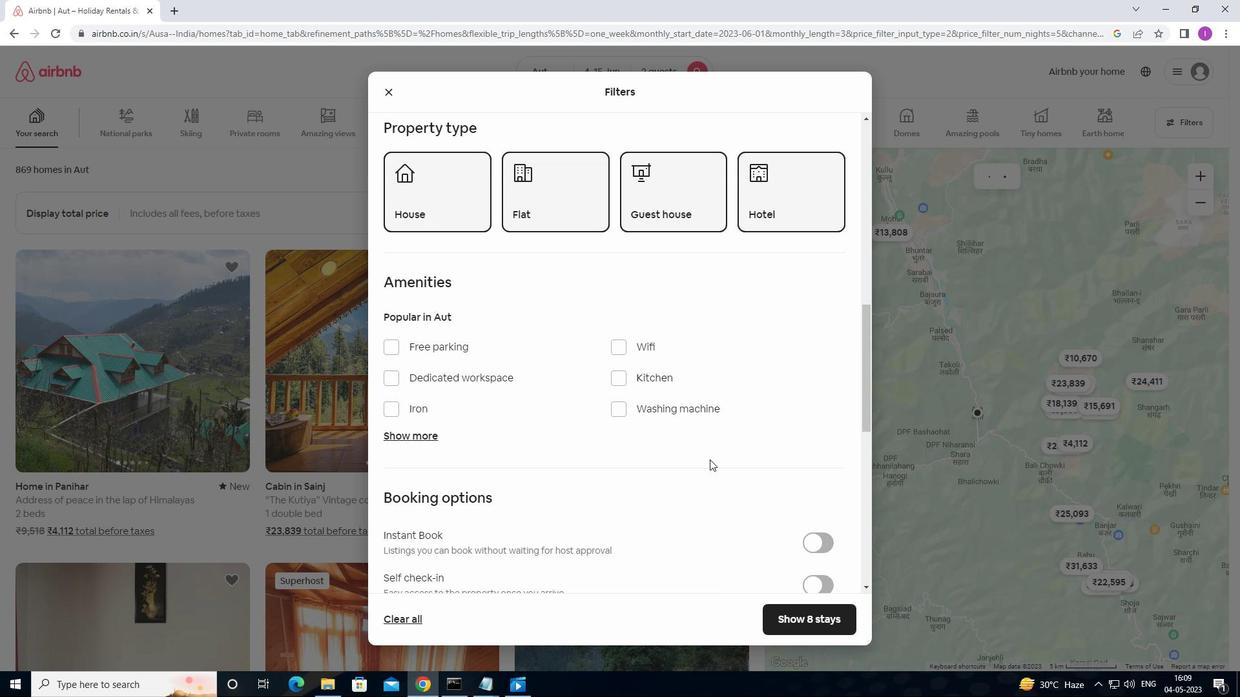 
Action: Mouse scrolled (709, 459) with delta (0, 0)
Screenshot: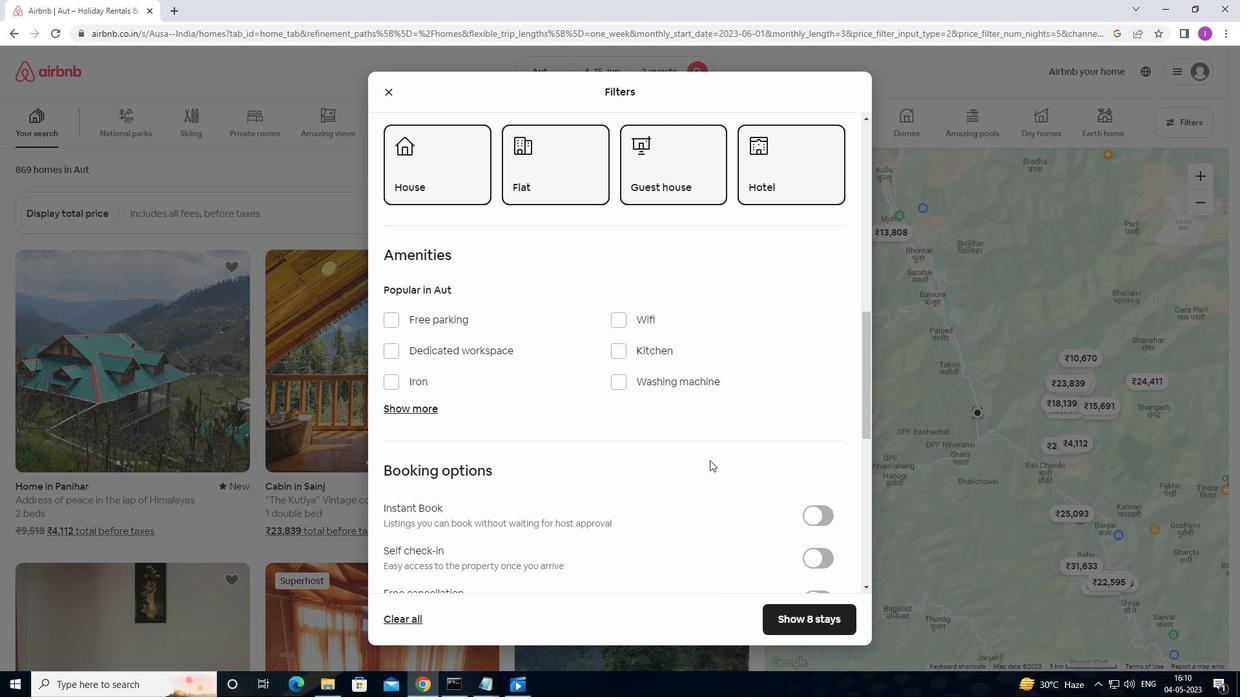 
Action: Mouse scrolled (709, 459) with delta (0, 0)
Screenshot: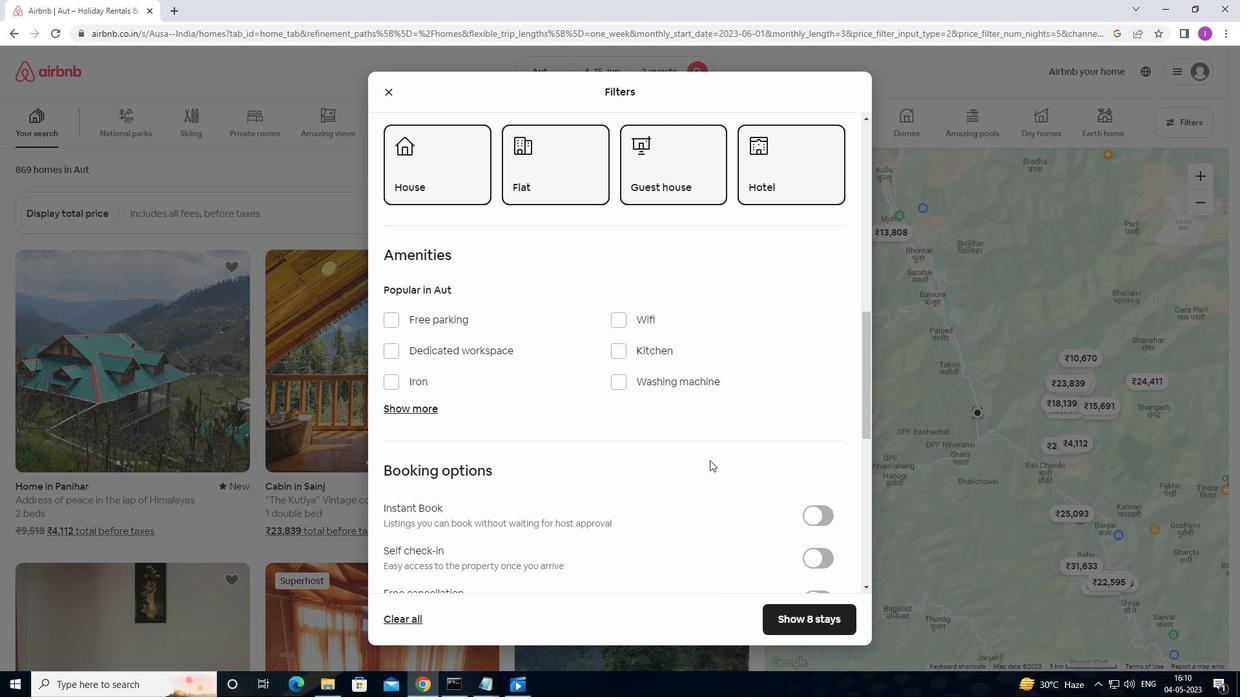 
Action: Mouse scrolled (709, 459) with delta (0, 0)
Screenshot: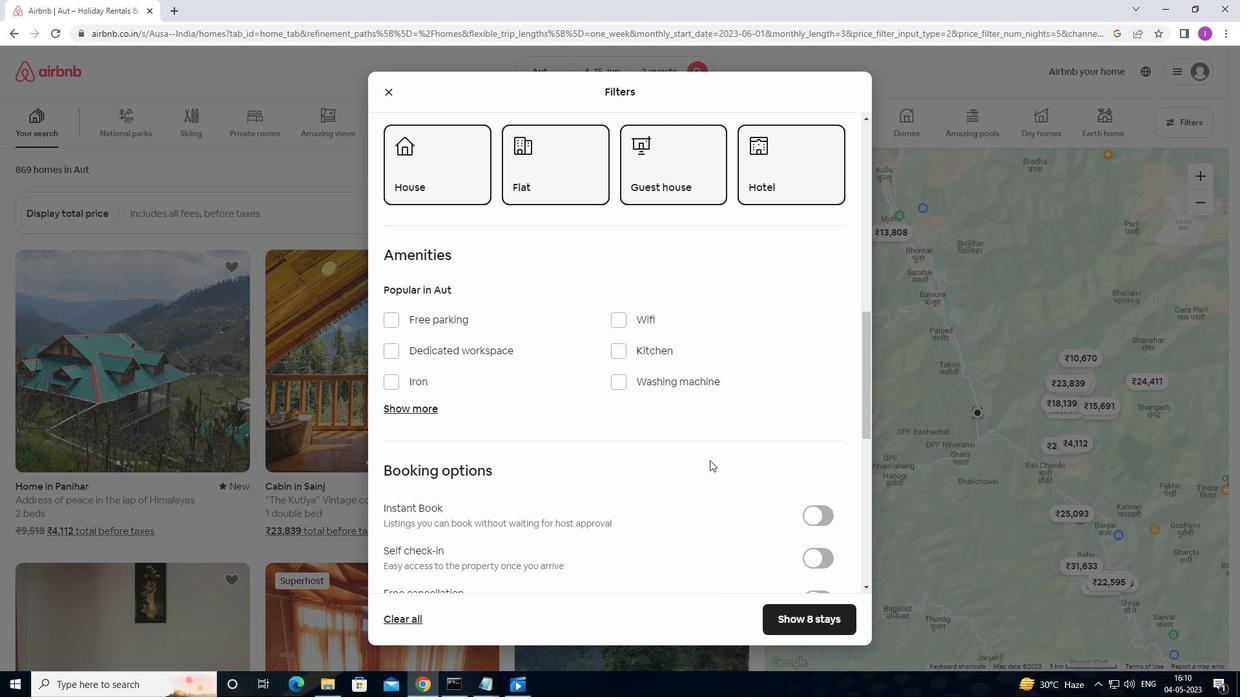 
Action: Mouse moved to (815, 370)
Screenshot: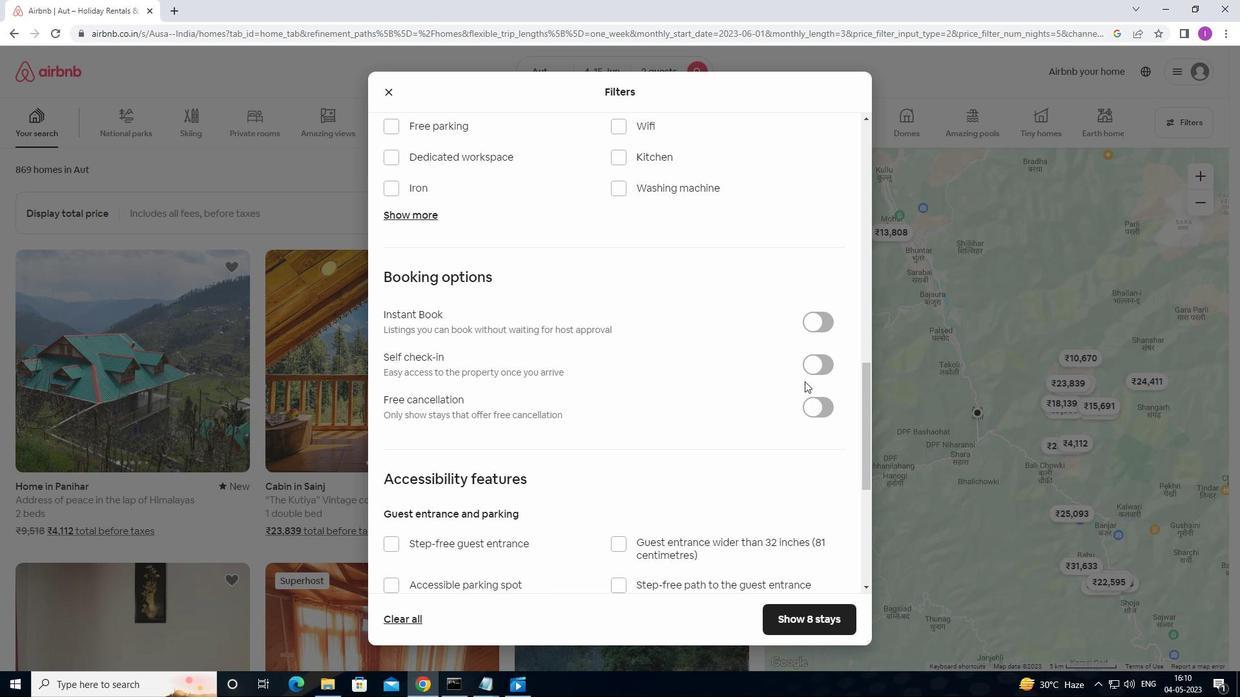 
Action: Mouse pressed left at (815, 370)
Screenshot: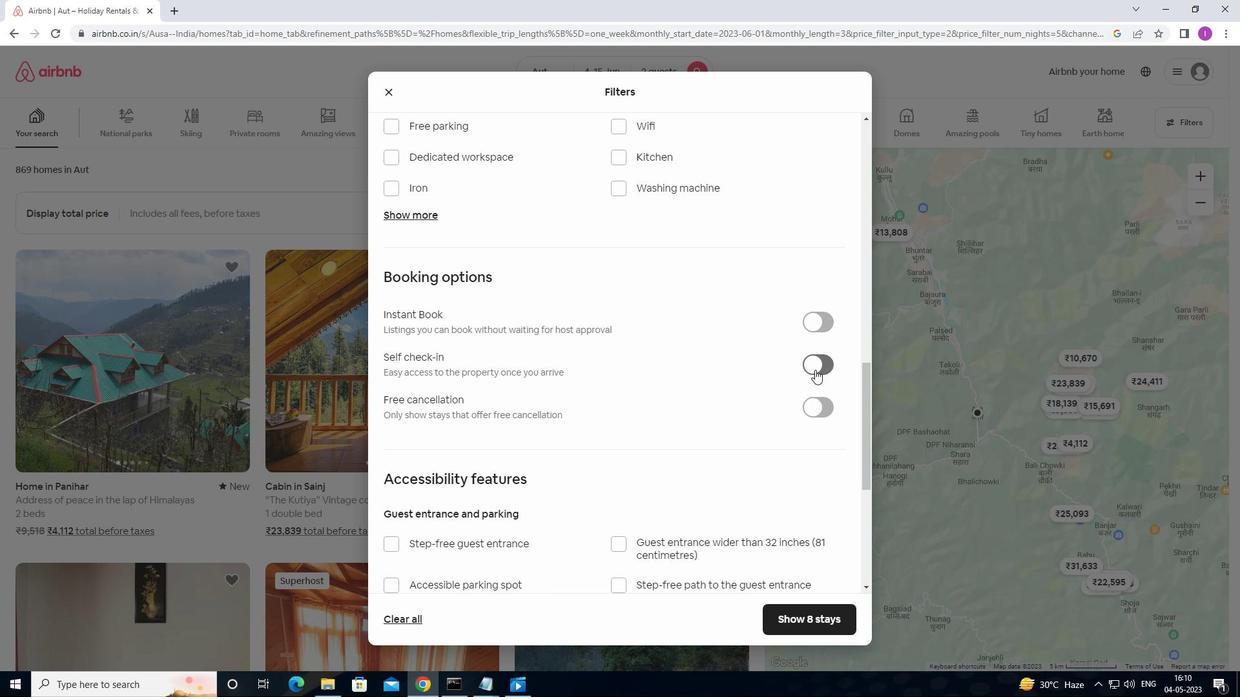 
Action: Mouse moved to (584, 499)
Screenshot: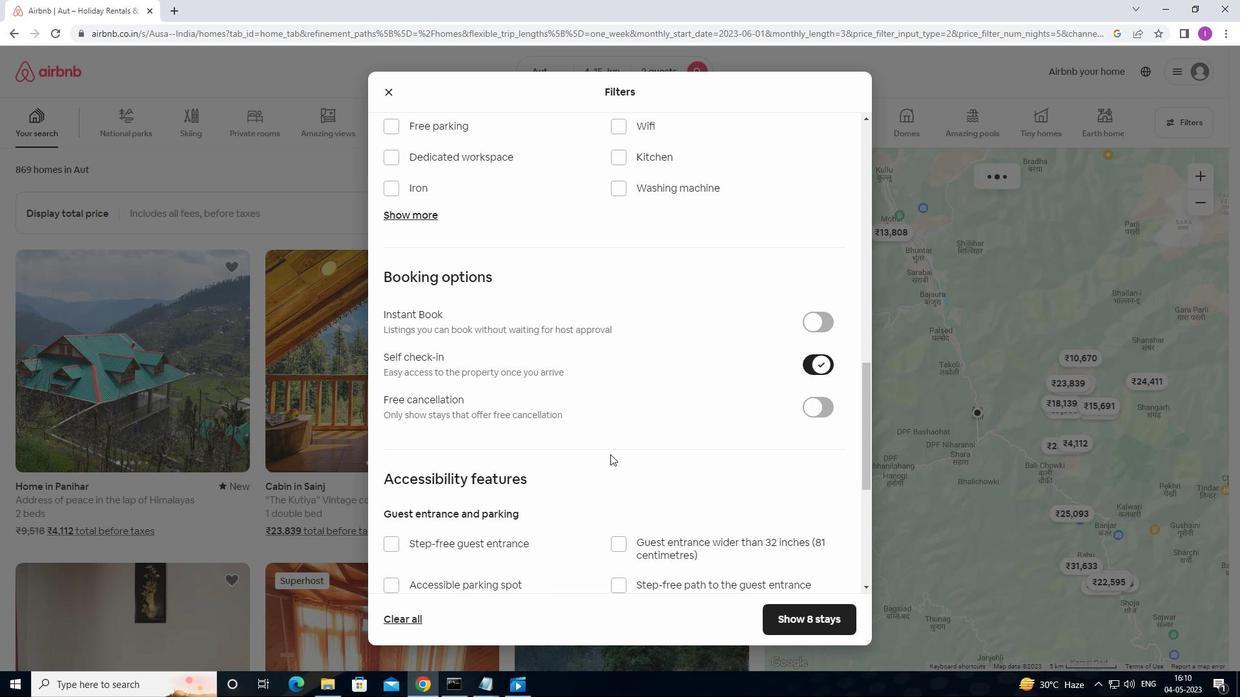 
Action: Mouse scrolled (584, 499) with delta (0, 0)
Screenshot: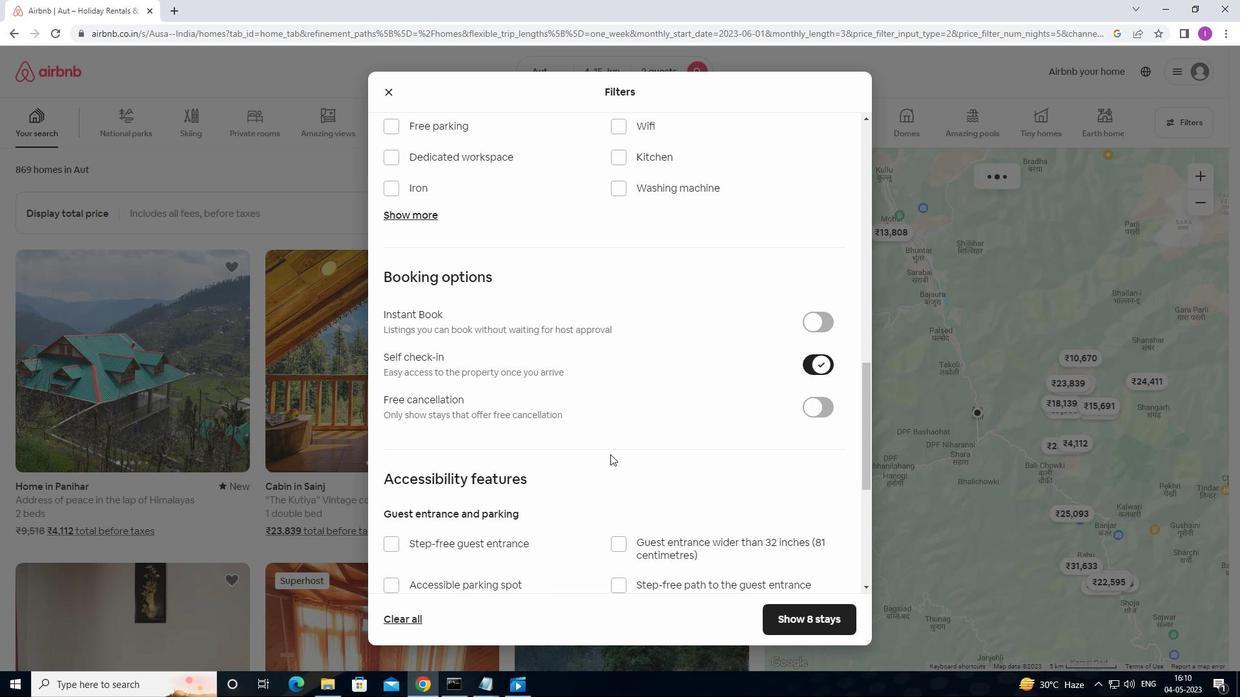 
Action: Mouse moved to (579, 512)
Screenshot: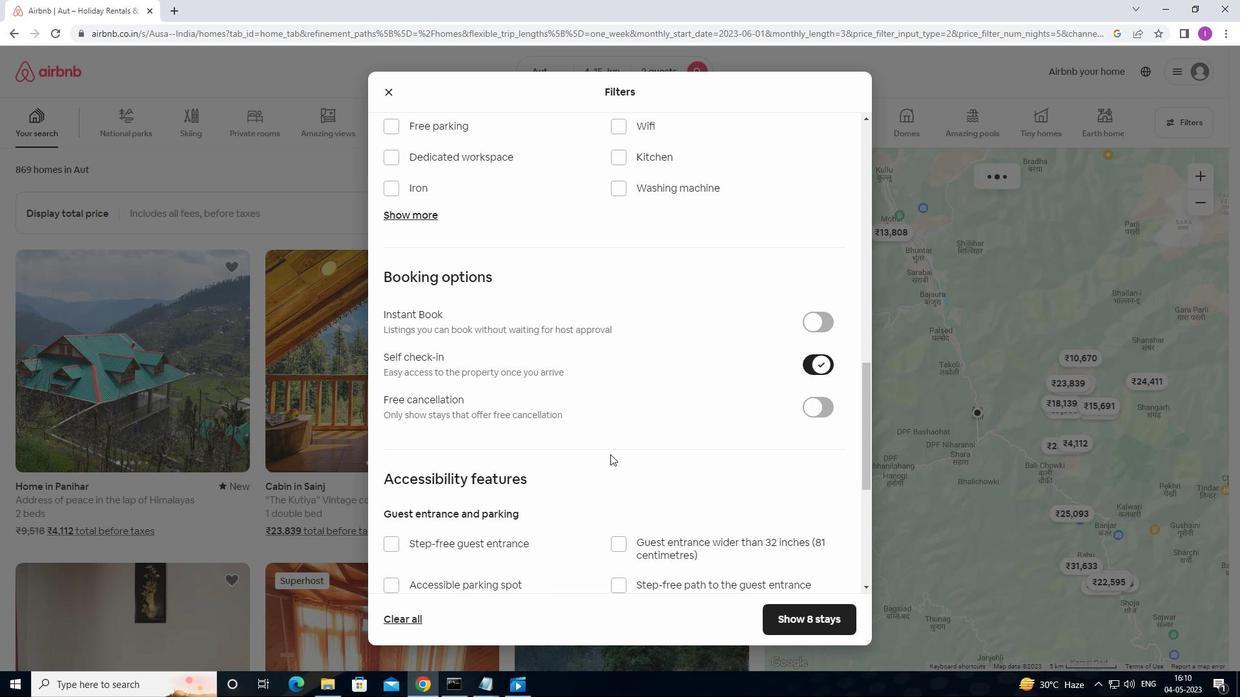 
Action: Mouse scrolled (579, 511) with delta (0, 0)
Screenshot: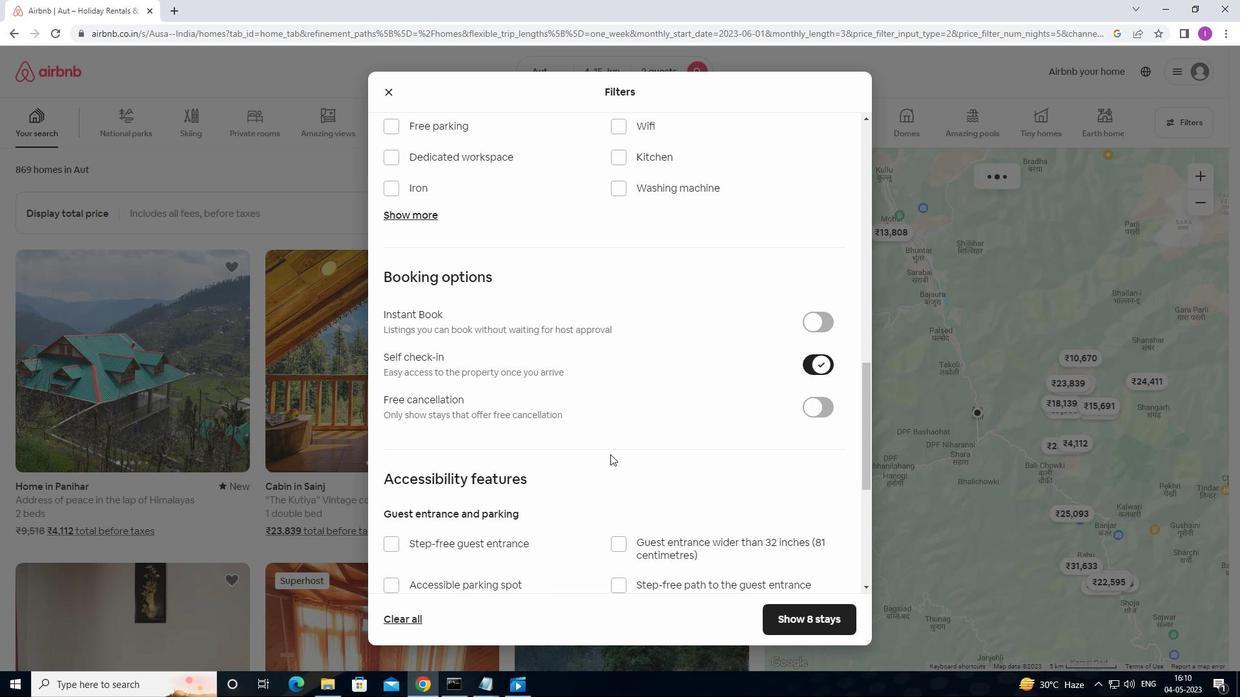 
Action: Mouse moved to (577, 517)
Screenshot: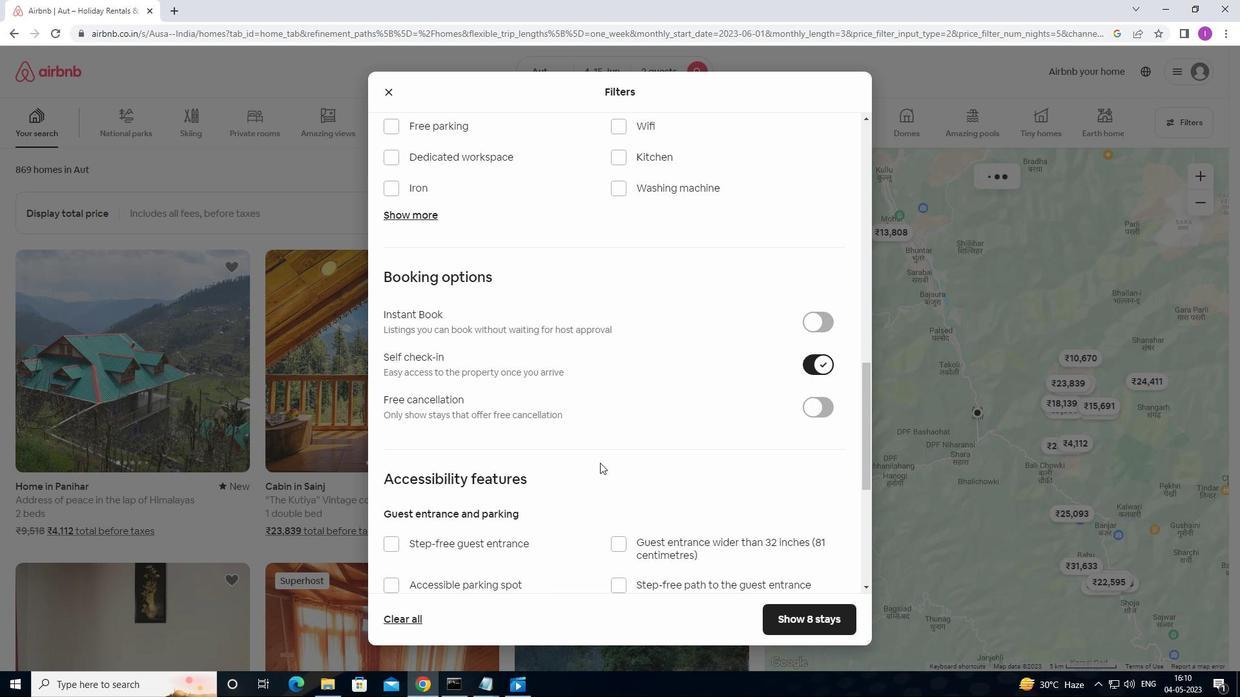 
Action: Mouse scrolled (577, 516) with delta (0, 0)
Screenshot: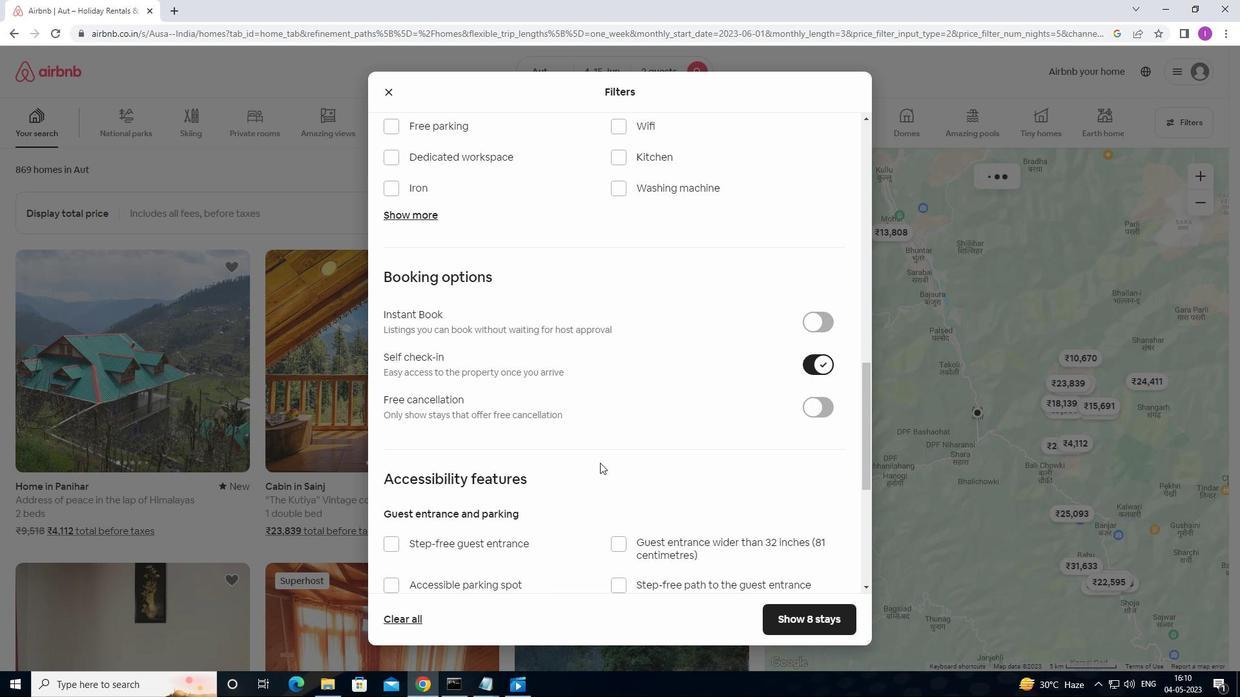 
Action: Mouse moved to (575, 521)
Screenshot: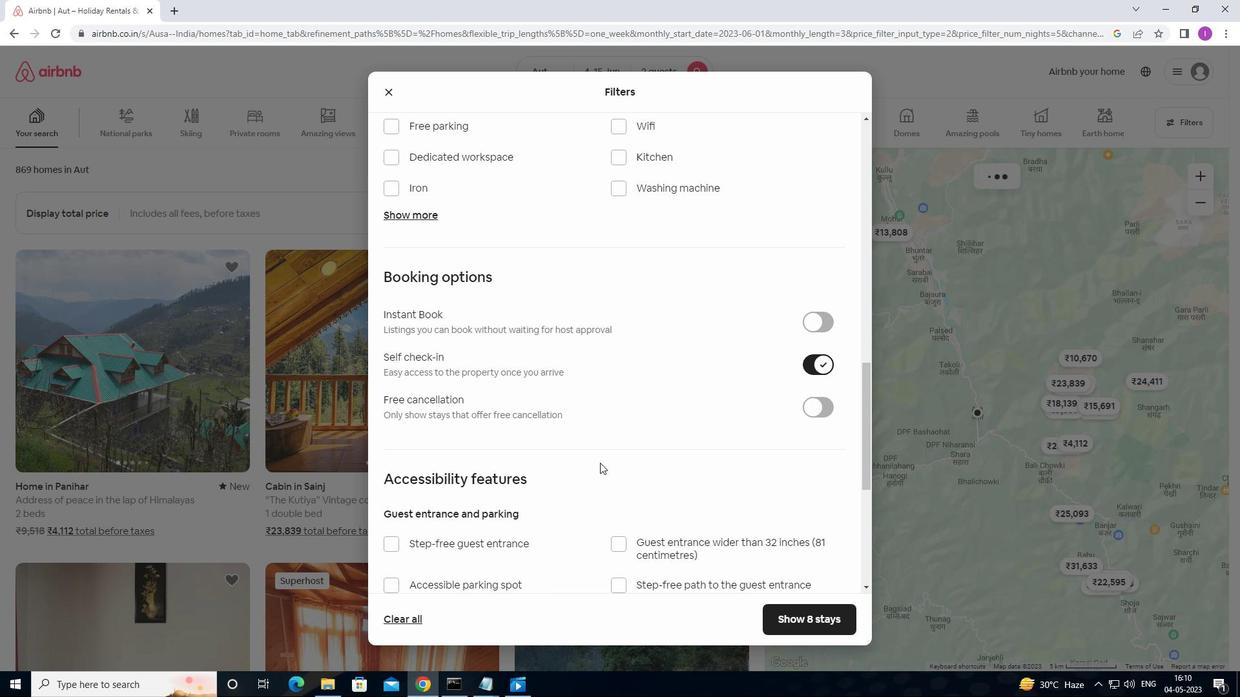
Action: Mouse scrolled (575, 521) with delta (0, 0)
Screenshot: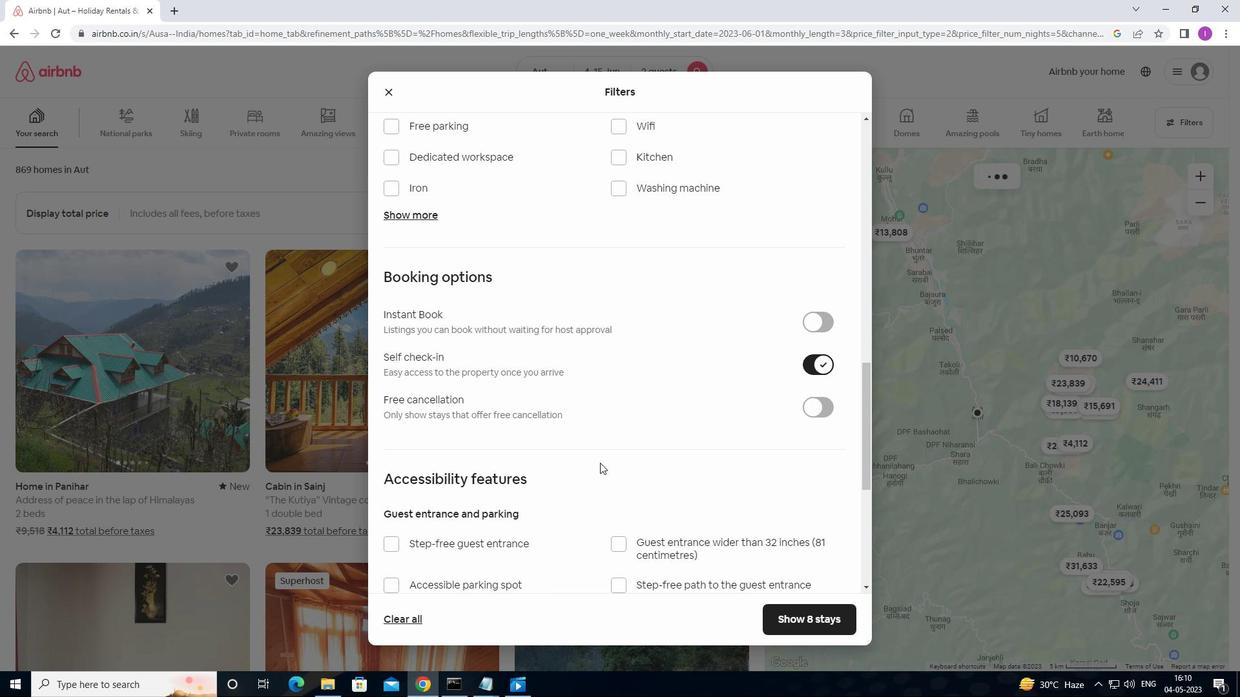 
Action: Mouse moved to (574, 523)
Screenshot: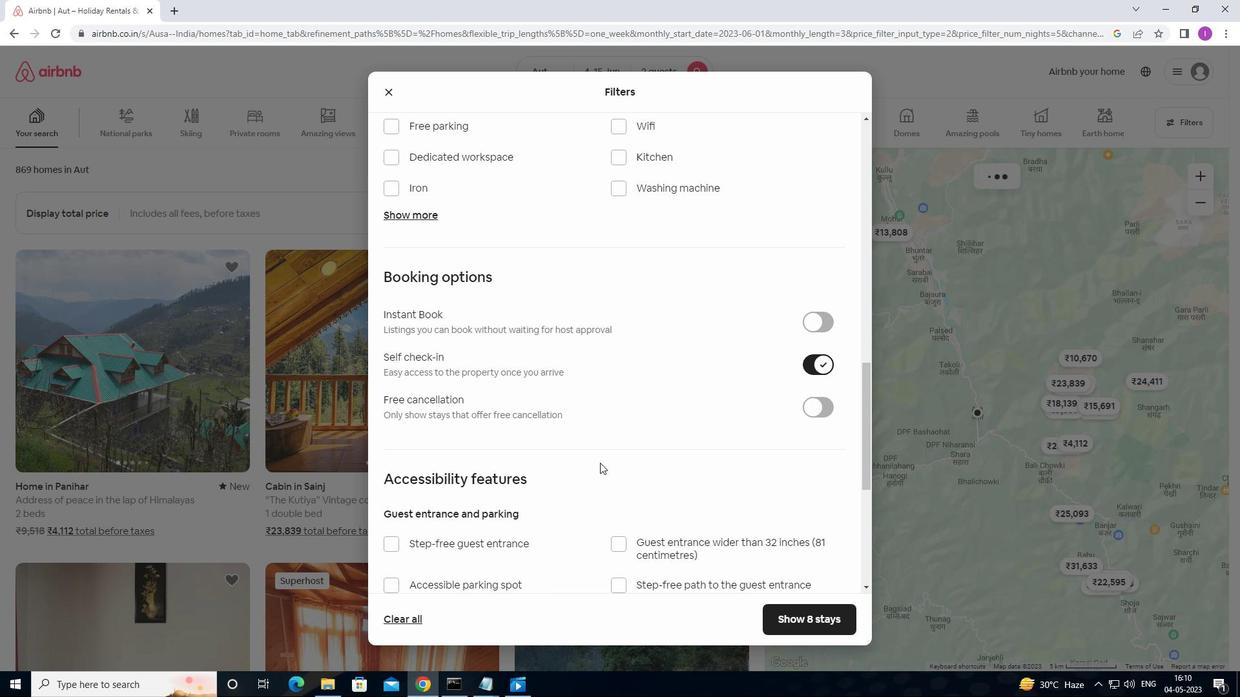 
Action: Mouse scrolled (574, 522) with delta (0, 0)
Screenshot: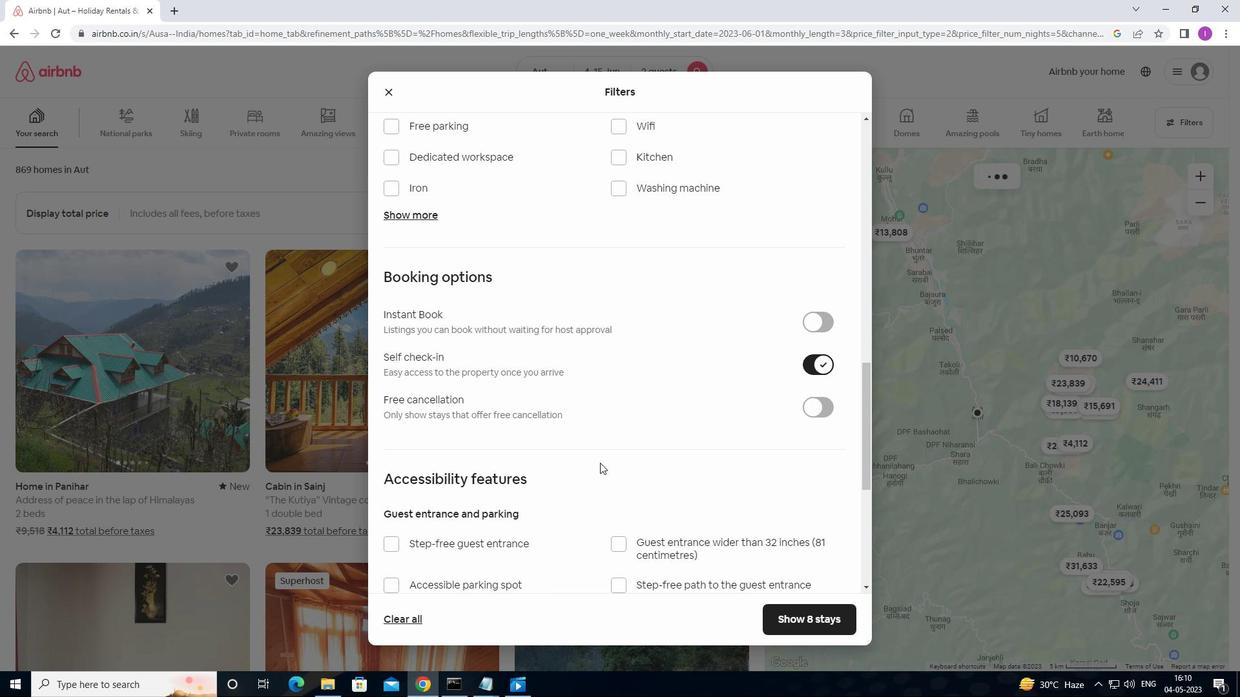 
Action: Mouse moved to (570, 533)
Screenshot: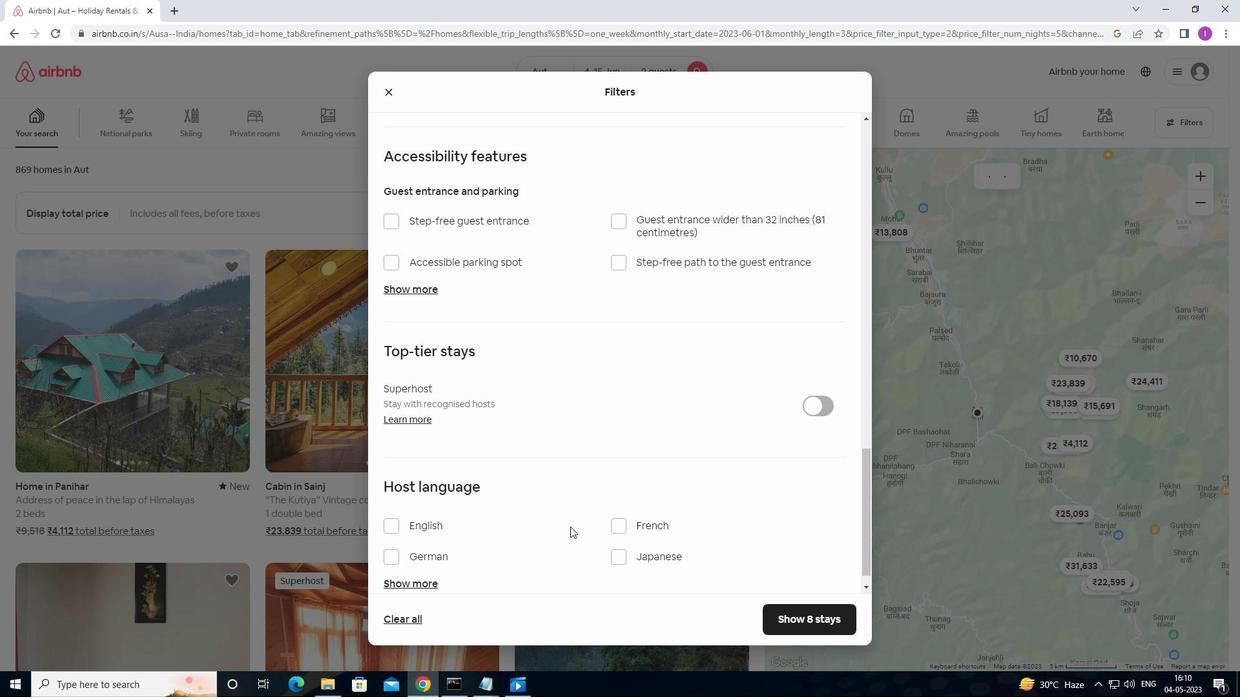 
Action: Mouse scrolled (570, 532) with delta (0, 0)
Screenshot: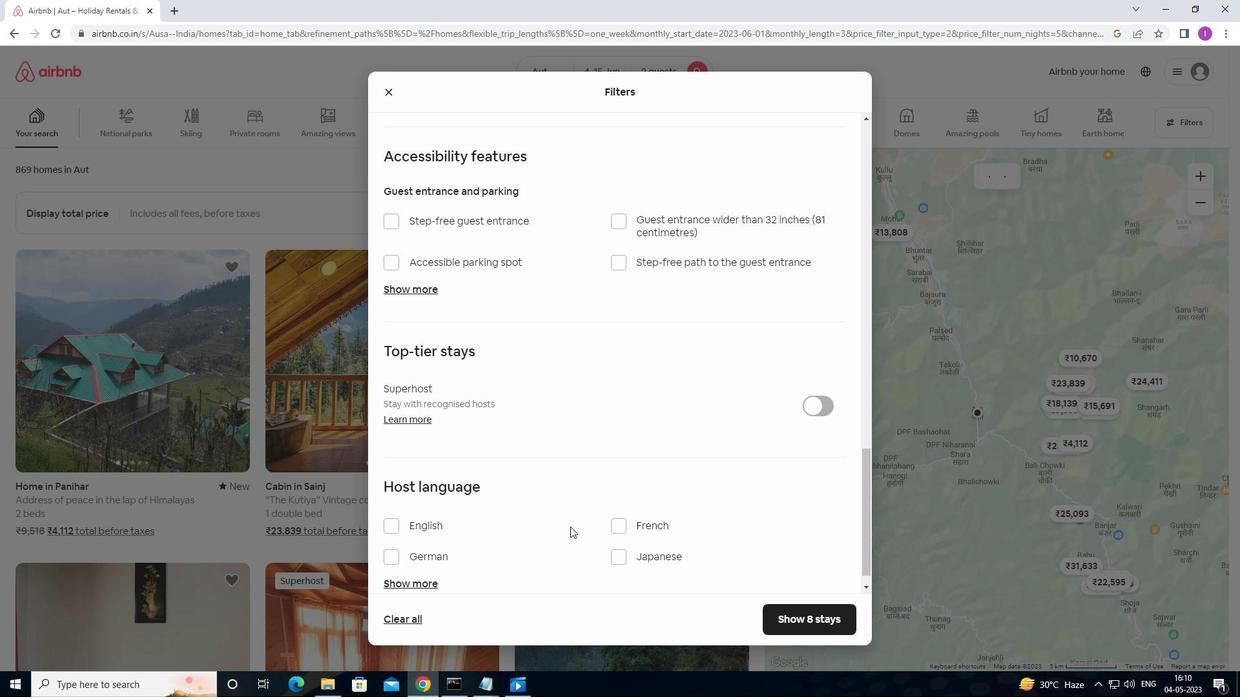 
Action: Mouse moved to (569, 549)
Screenshot: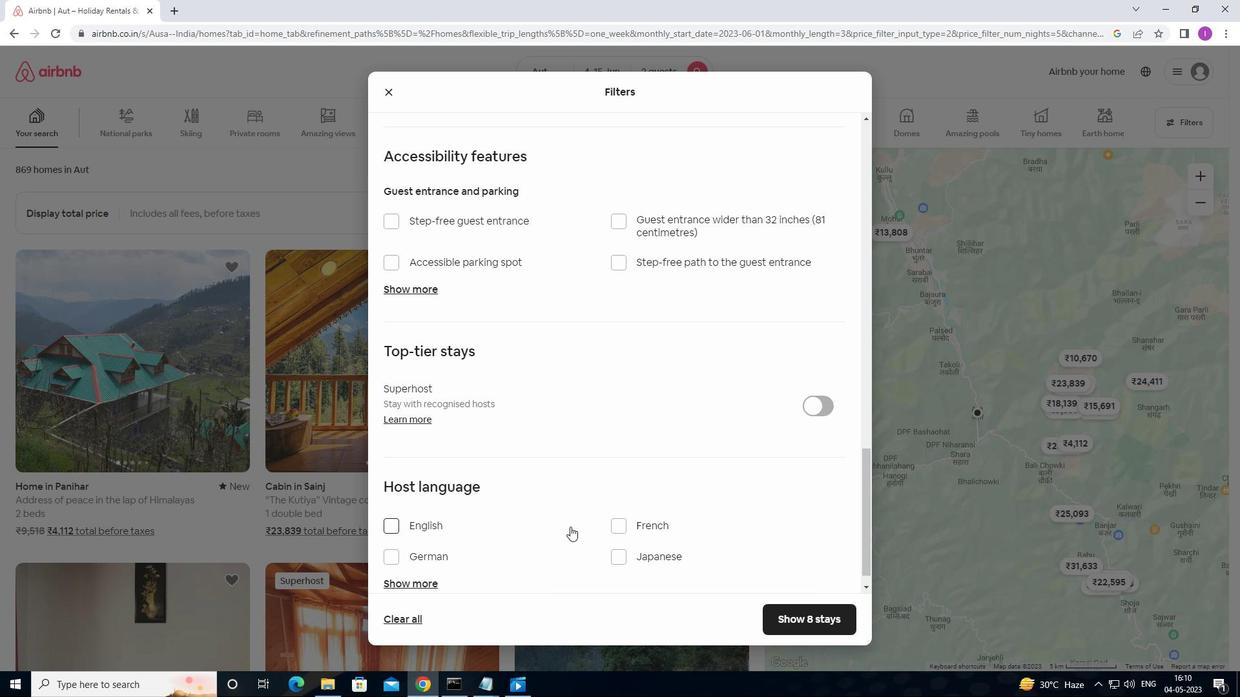 
Action: Mouse scrolled (569, 548) with delta (0, 0)
Screenshot: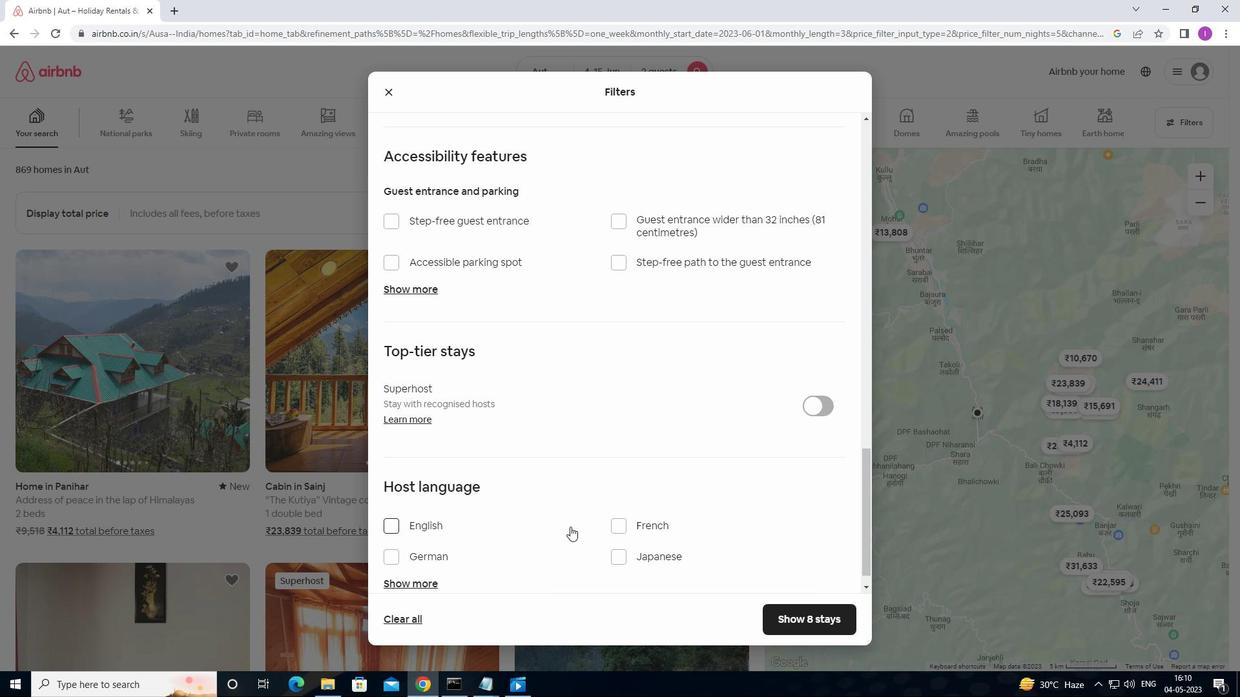 
Action: Mouse moved to (556, 558)
Screenshot: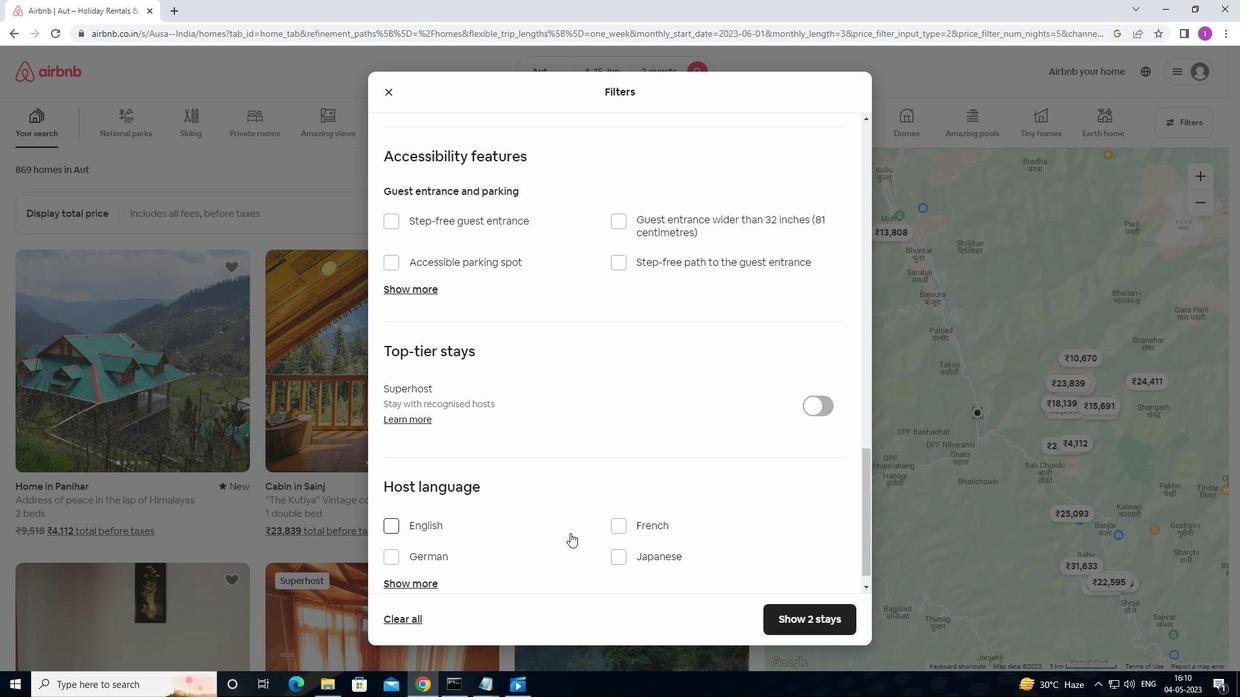 
Action: Mouse scrolled (556, 558) with delta (0, 0)
Screenshot: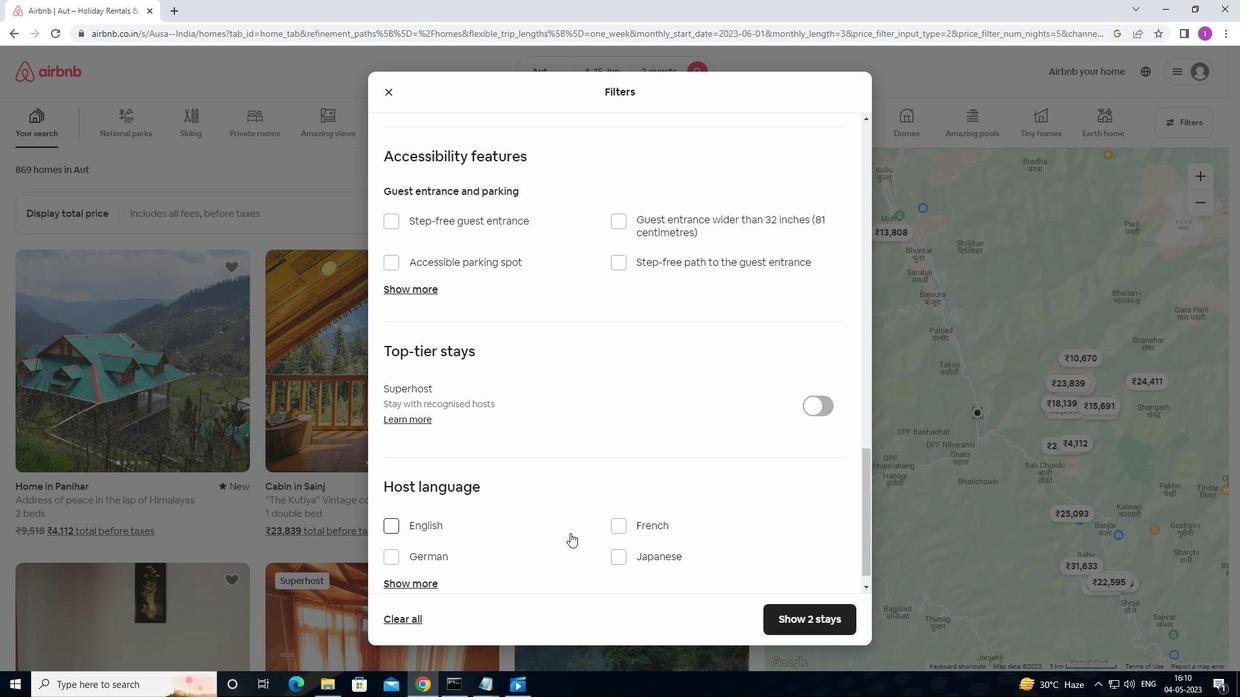 
Action: Mouse moved to (399, 510)
Screenshot: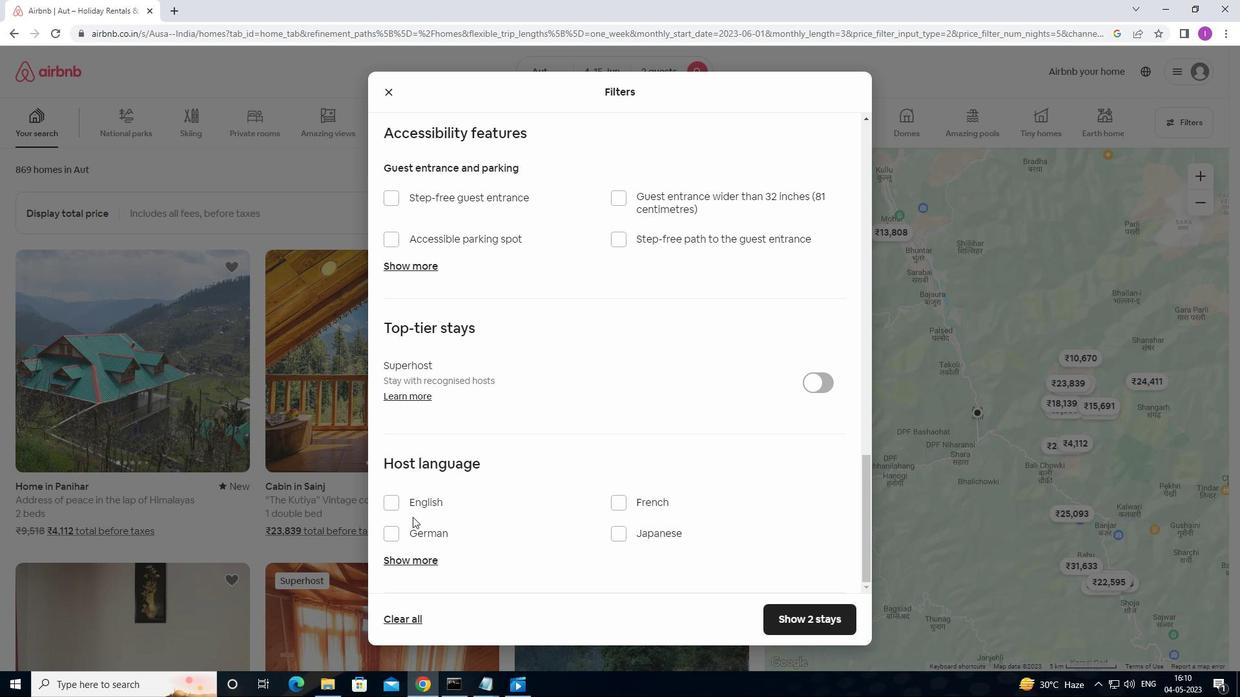 
Action: Mouse pressed left at (399, 510)
Screenshot: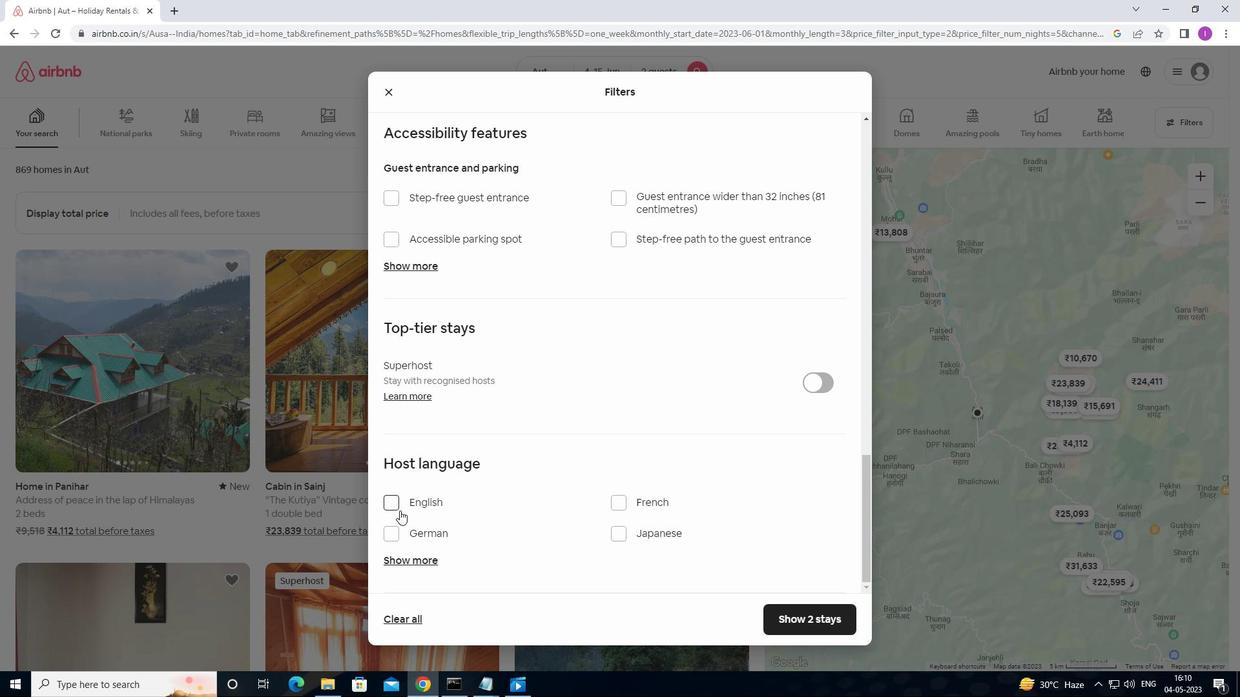 
Action: Mouse moved to (788, 627)
Screenshot: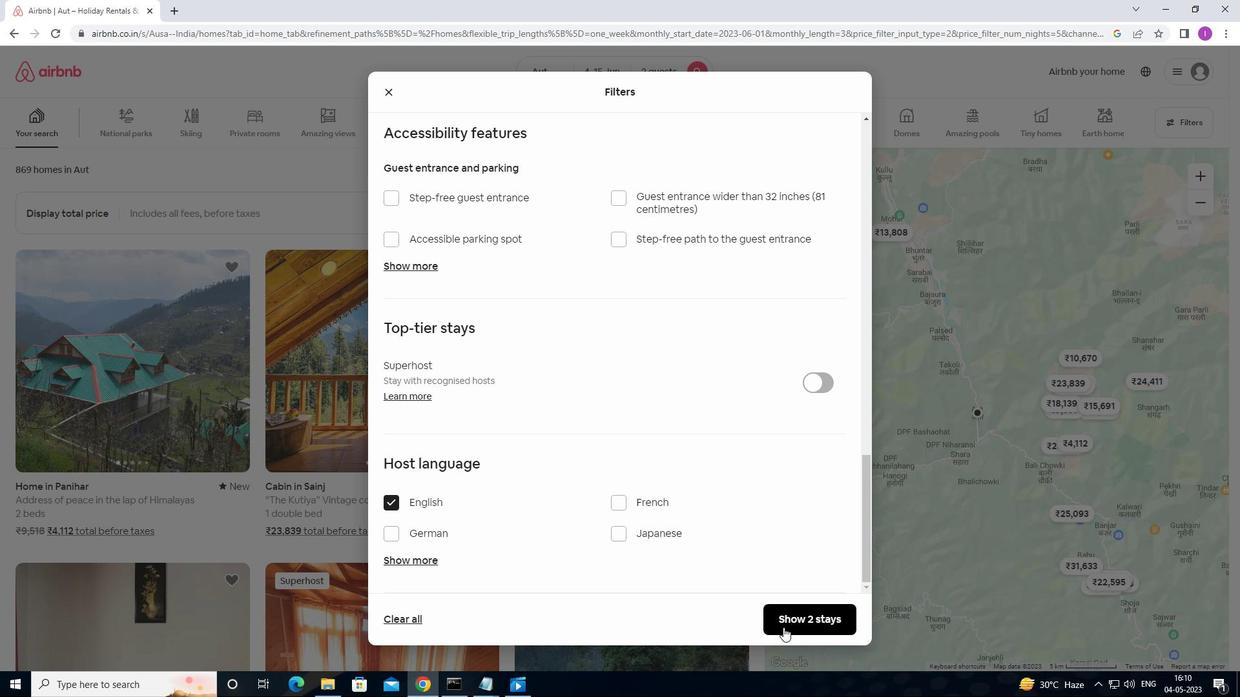 
Action: Mouse pressed left at (788, 627)
Screenshot: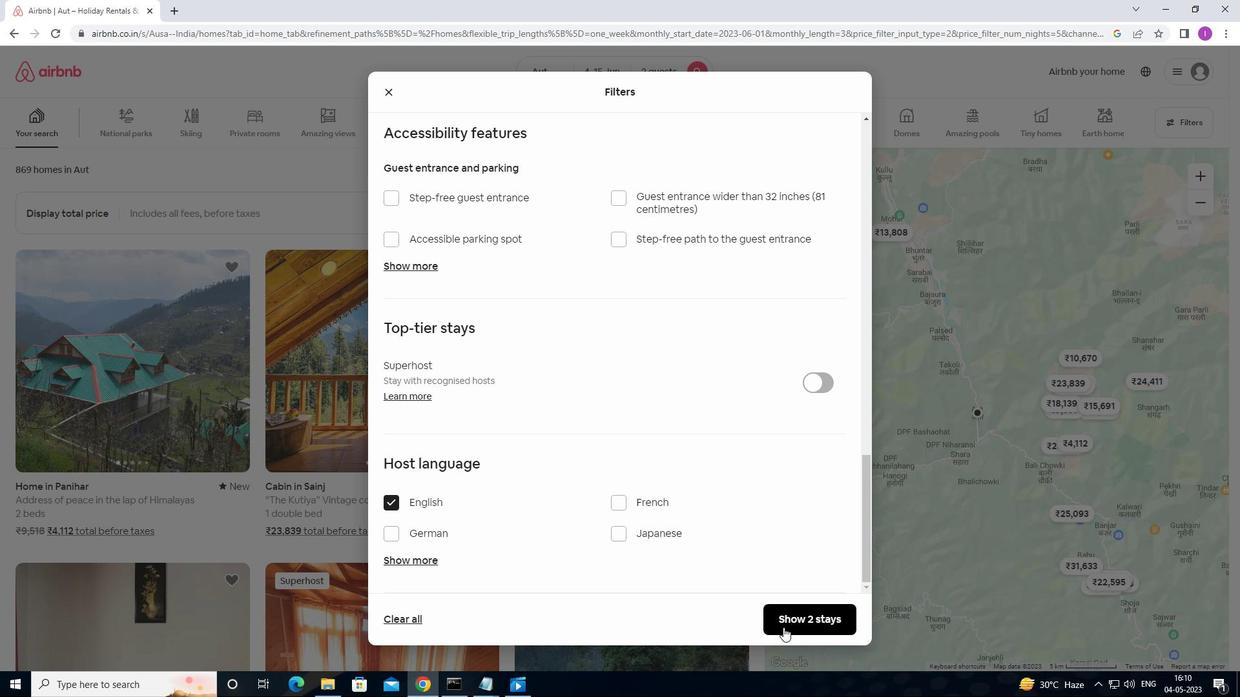 
Action: Mouse moved to (786, 614)
Screenshot: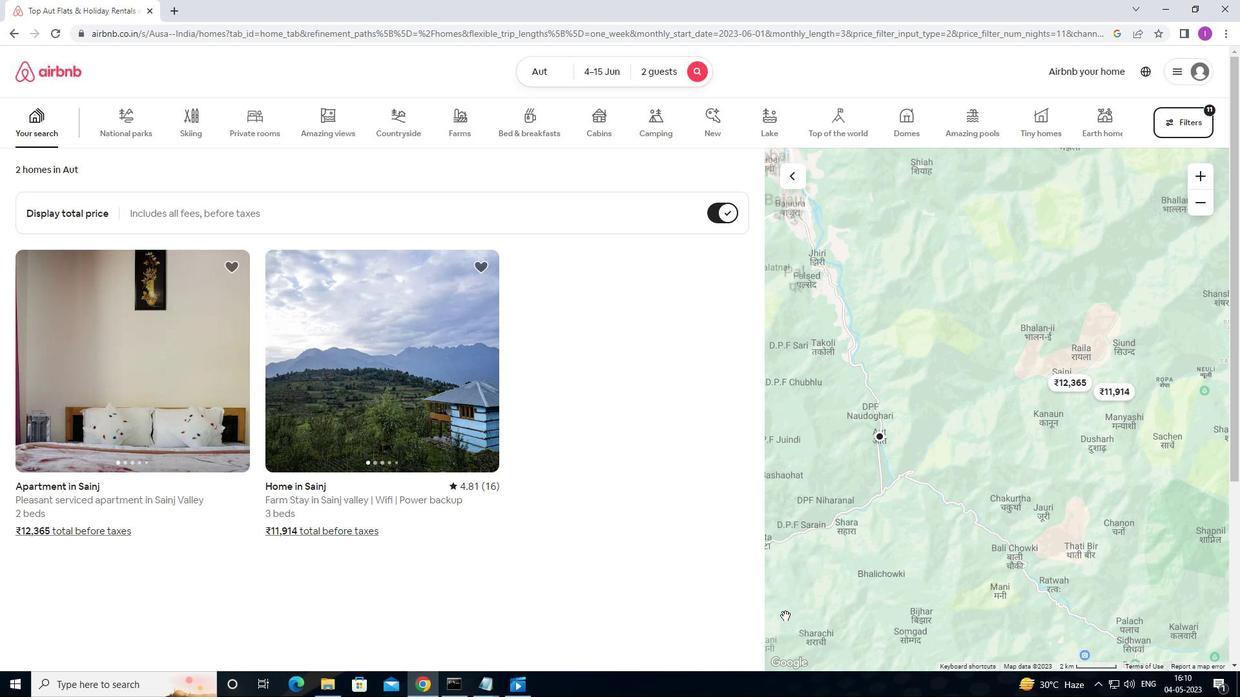 
